 Task: Find connections with filter location Ārba Minch' with filter topic #jobinterviewswith filter profile language German with filter current company Epsilon India with filter school Bhashyam College of Education with filter industry Capital Markets with filter service category DJing with filter keywords title Substitute Teacher
Action: Mouse moved to (182, 254)
Screenshot: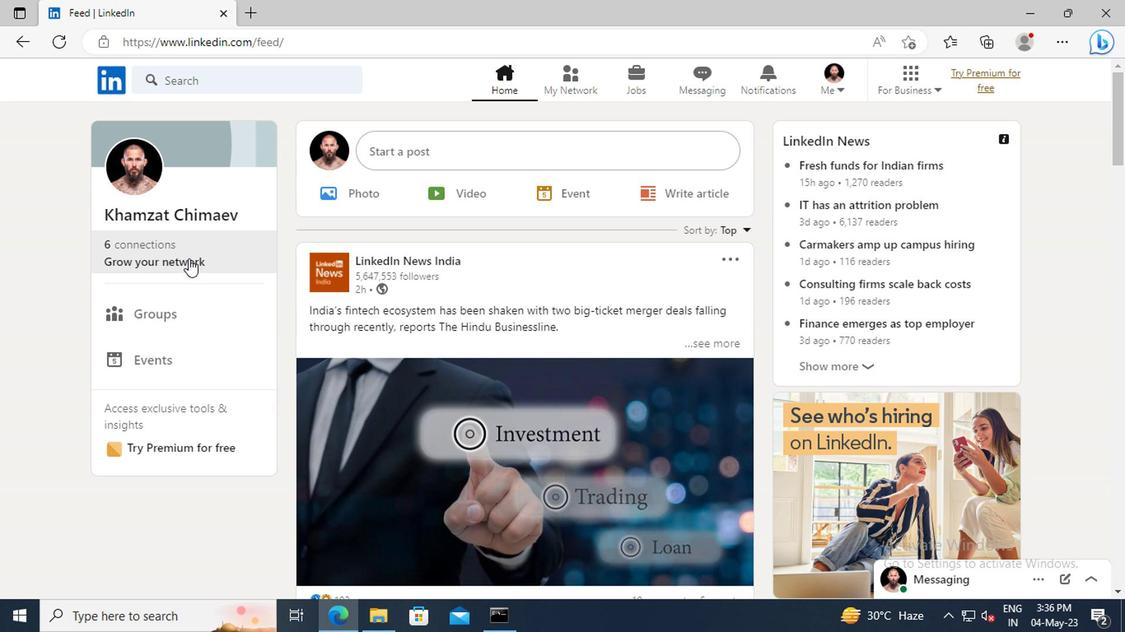 
Action: Mouse pressed left at (182, 254)
Screenshot: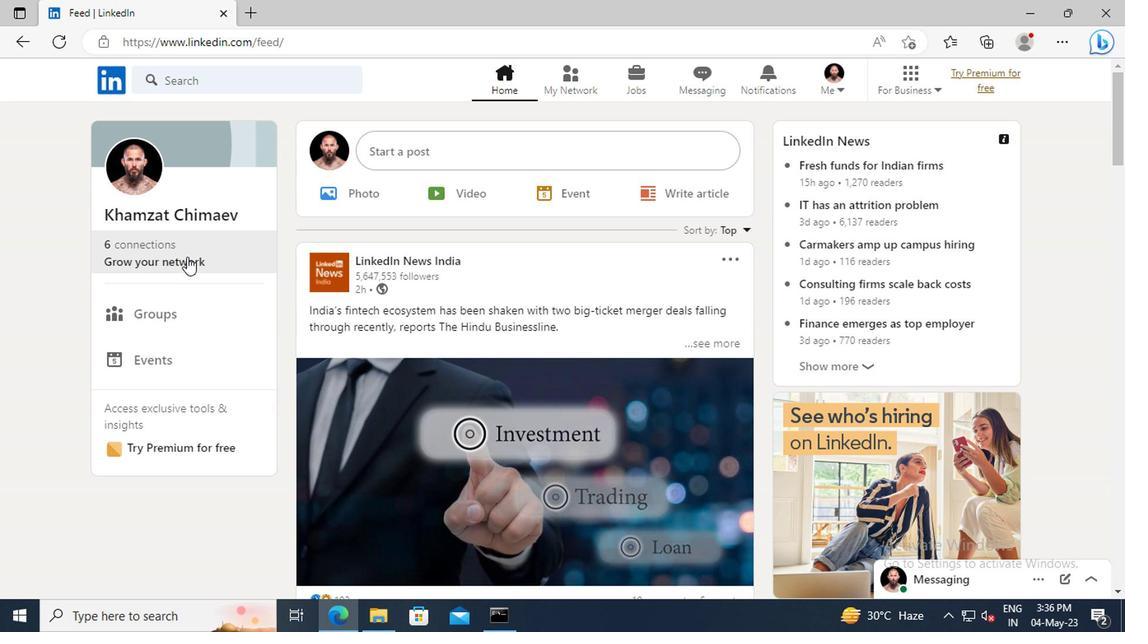 
Action: Mouse moved to (175, 174)
Screenshot: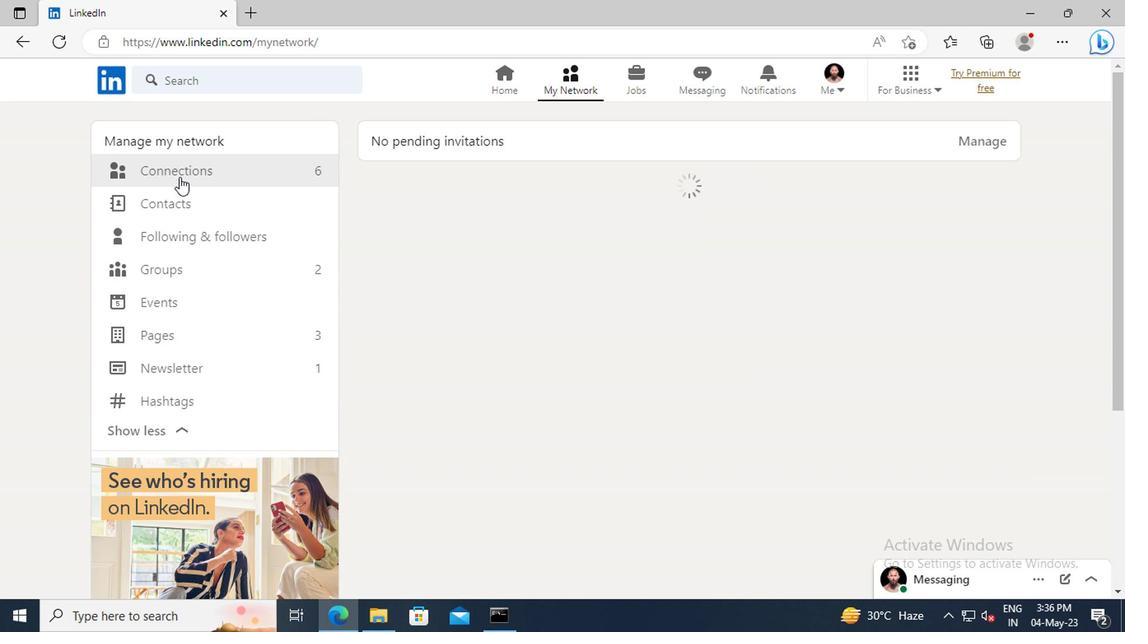 
Action: Mouse pressed left at (175, 174)
Screenshot: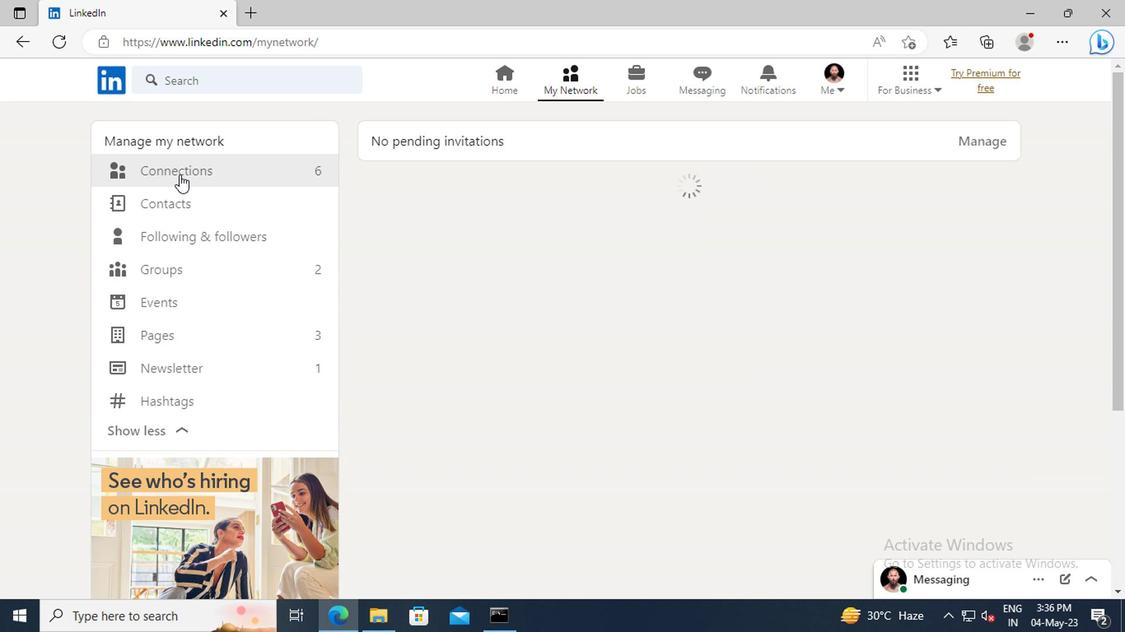 
Action: Mouse moved to (658, 180)
Screenshot: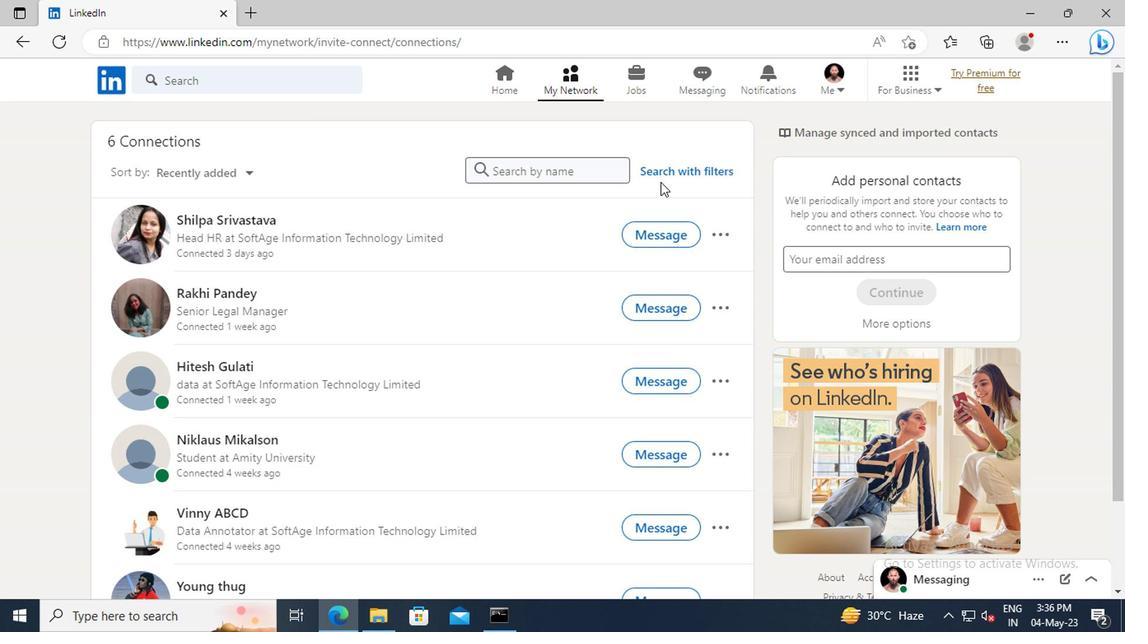 
Action: Mouse pressed left at (658, 180)
Screenshot: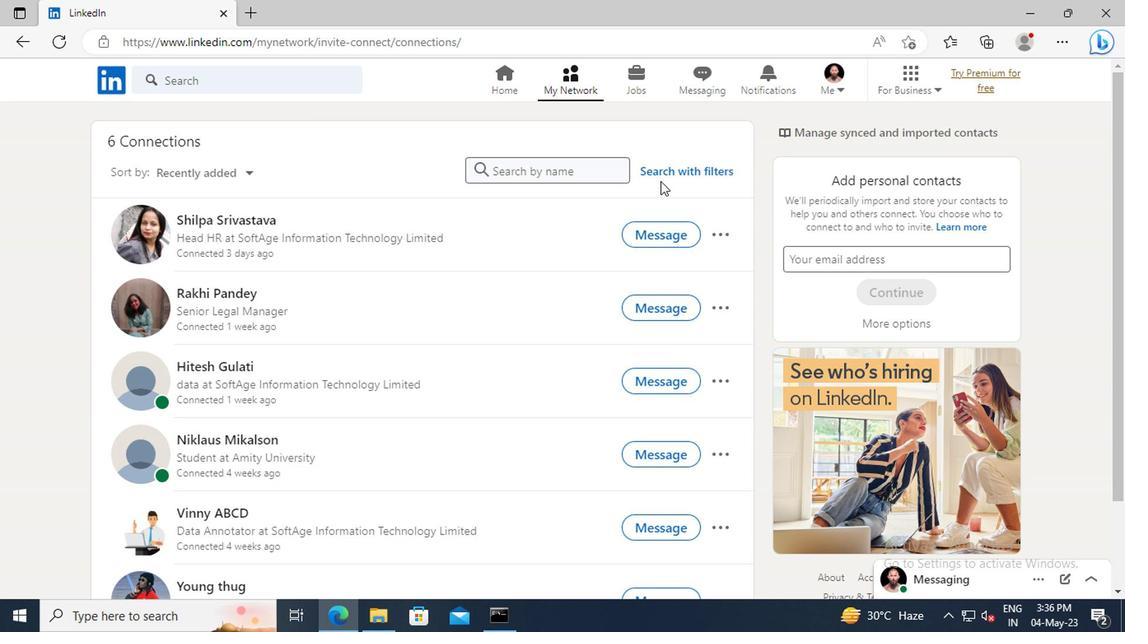
Action: Mouse moved to (624, 133)
Screenshot: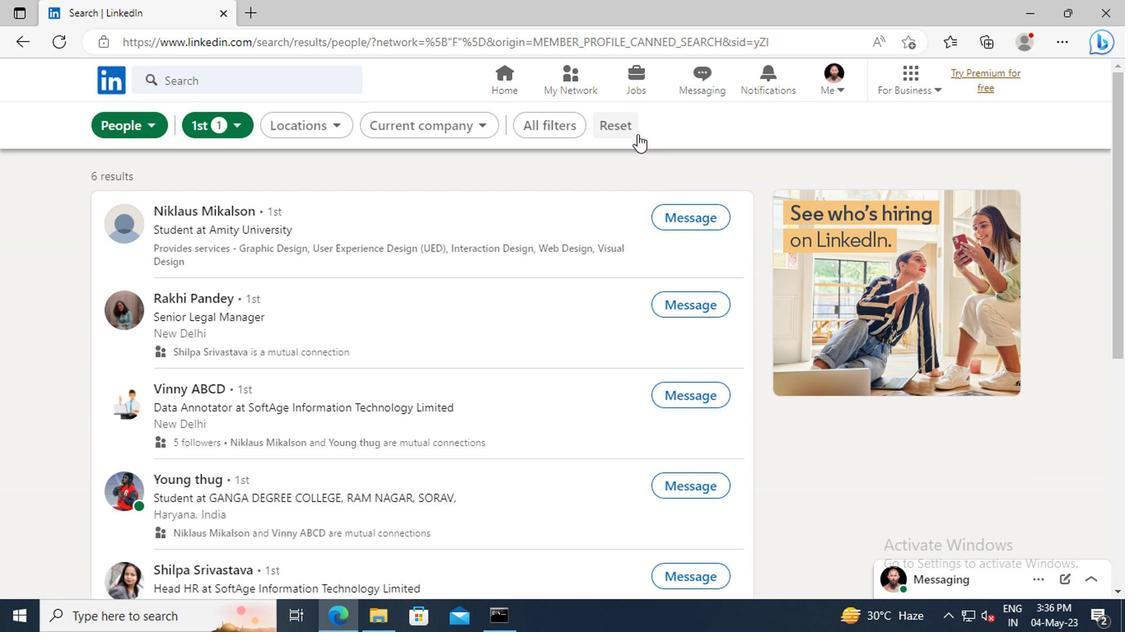 
Action: Mouse pressed left at (624, 133)
Screenshot: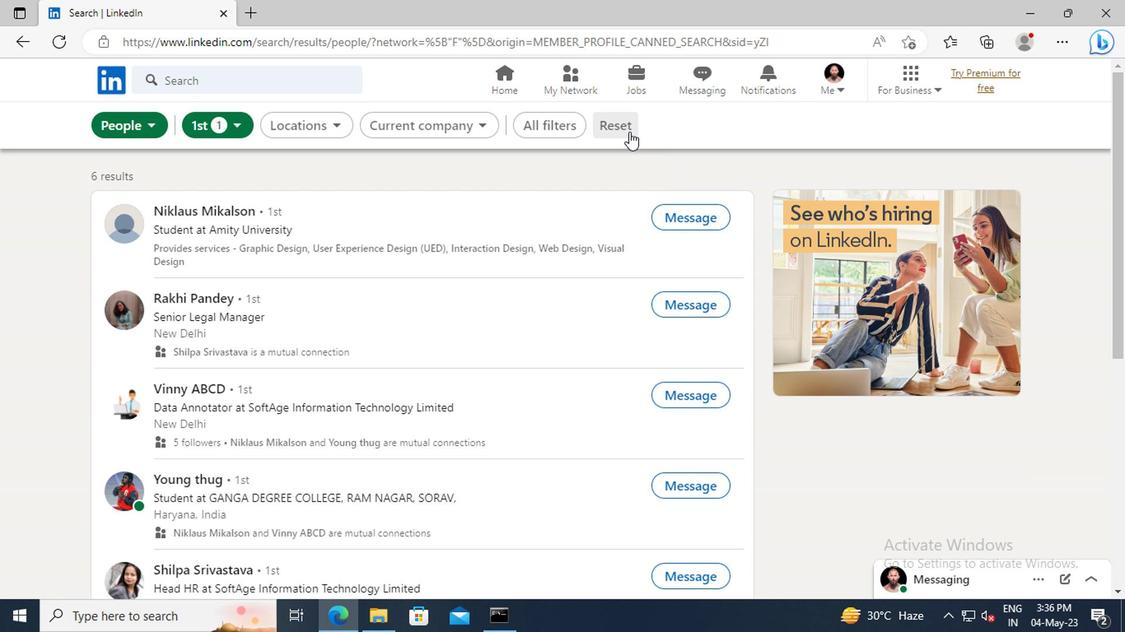 
Action: Mouse moved to (599, 132)
Screenshot: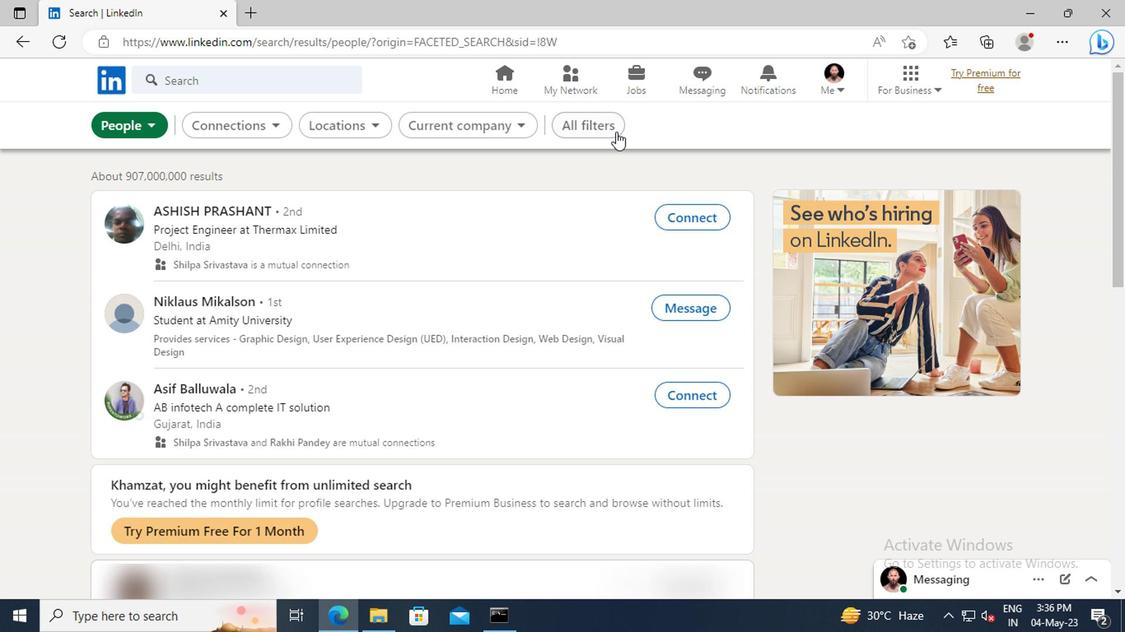 
Action: Mouse pressed left at (599, 132)
Screenshot: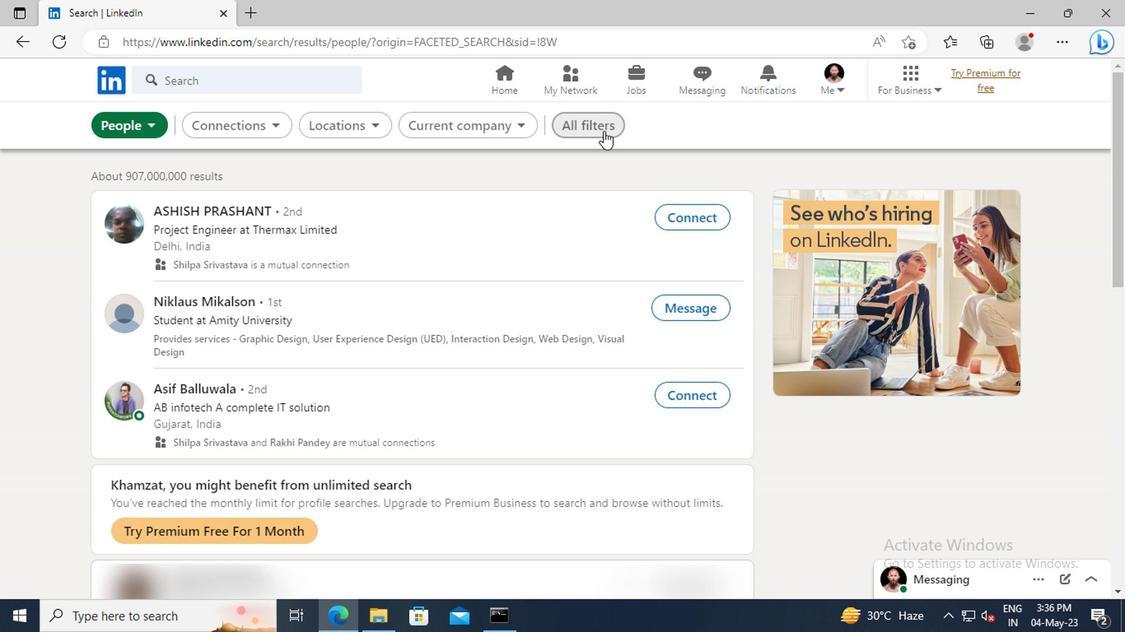
Action: Mouse moved to (883, 328)
Screenshot: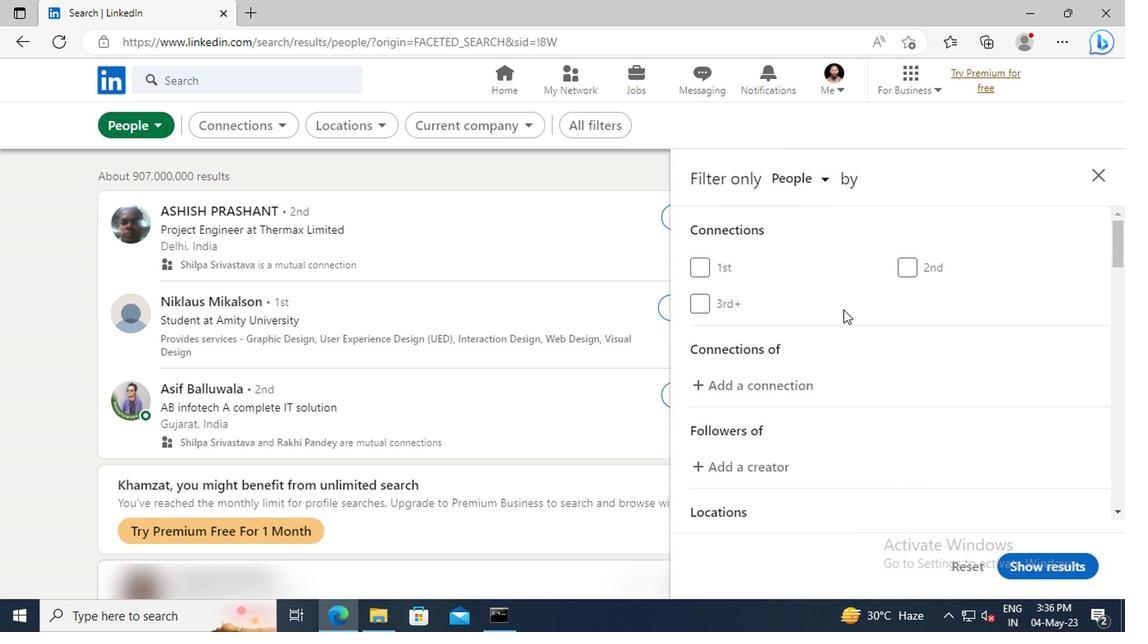 
Action: Mouse scrolled (883, 328) with delta (0, 0)
Screenshot: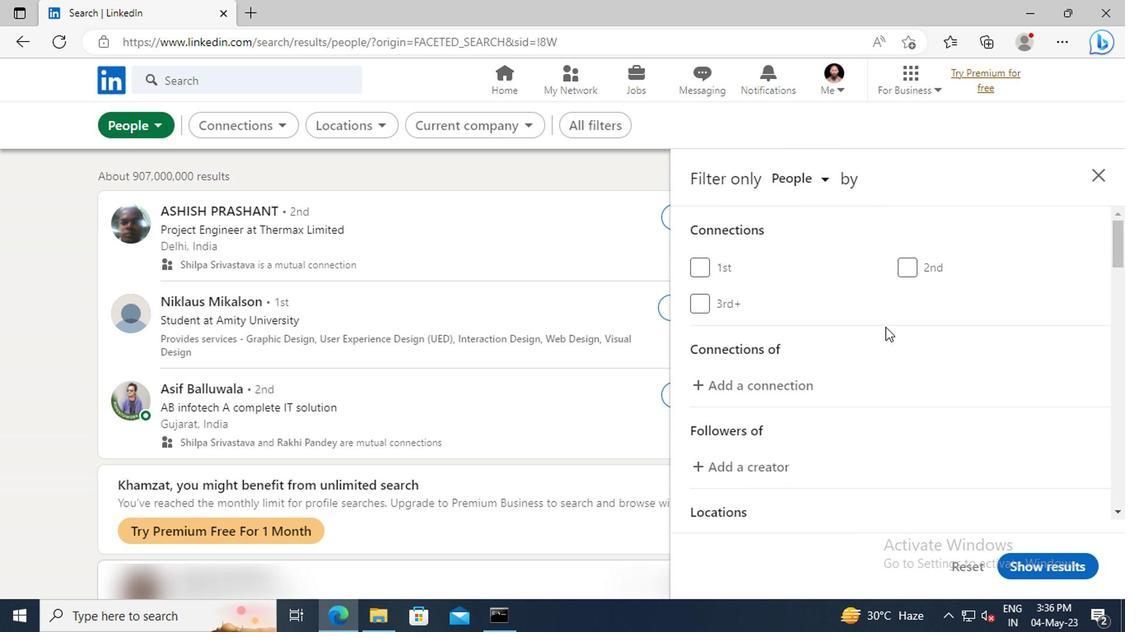
Action: Mouse scrolled (883, 328) with delta (0, 0)
Screenshot: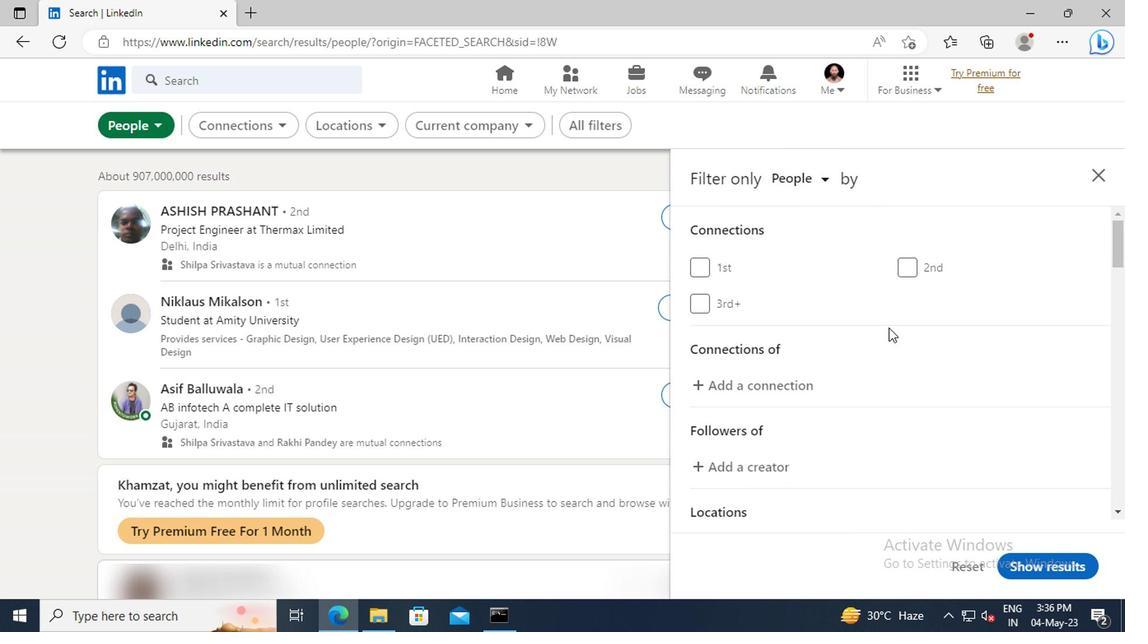 
Action: Mouse scrolled (883, 328) with delta (0, 0)
Screenshot: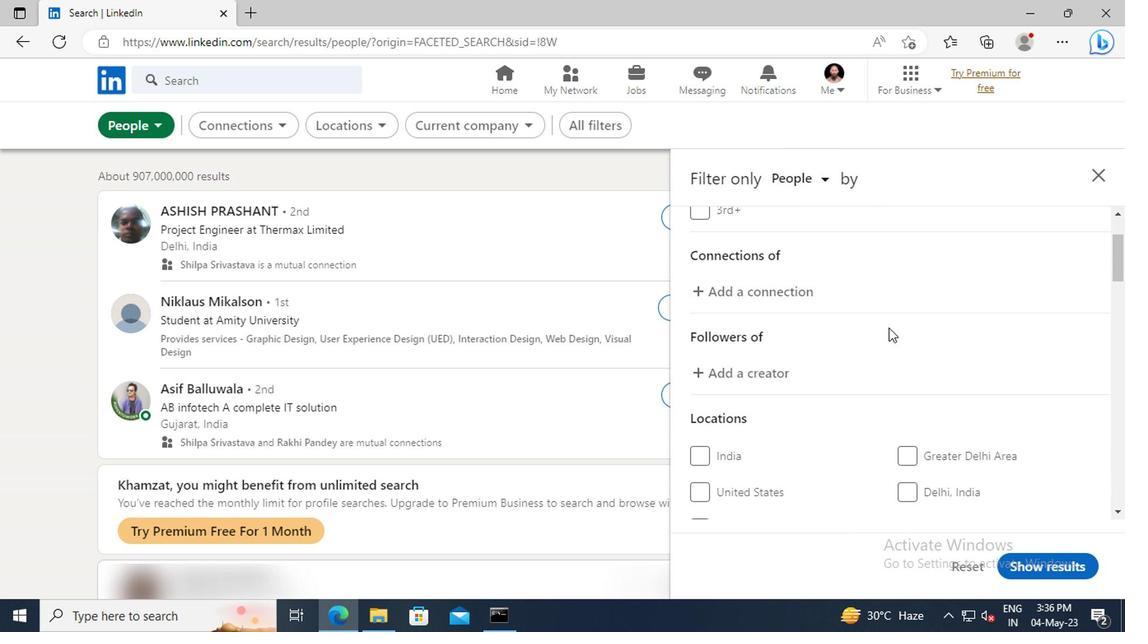 
Action: Mouse scrolled (883, 328) with delta (0, 0)
Screenshot: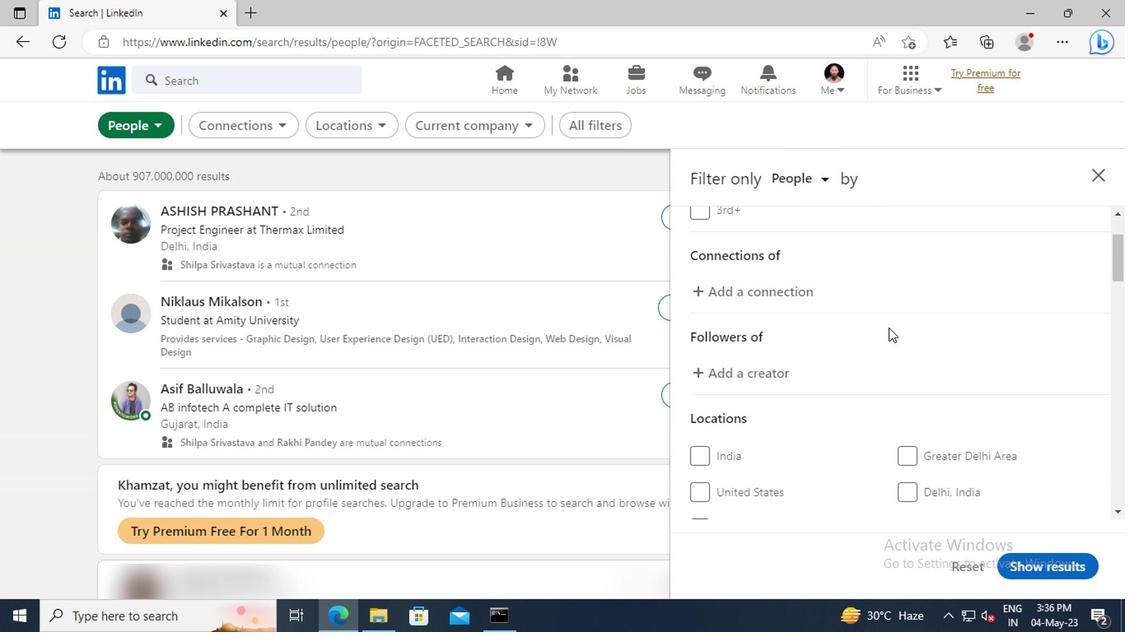 
Action: Mouse scrolled (883, 328) with delta (0, 0)
Screenshot: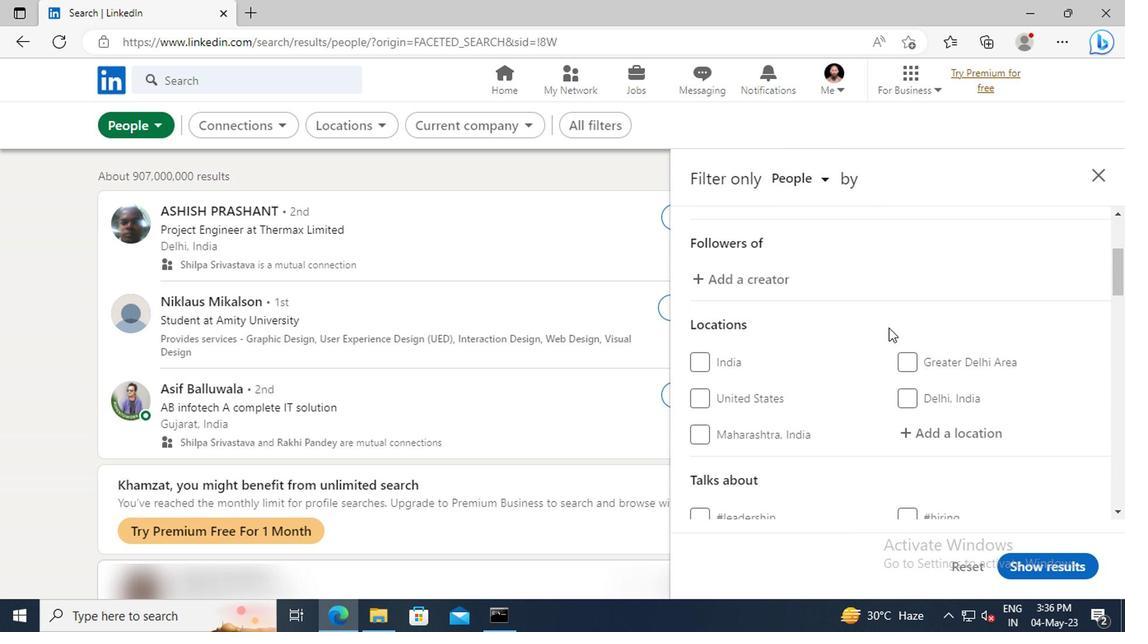 
Action: Mouse moved to (910, 387)
Screenshot: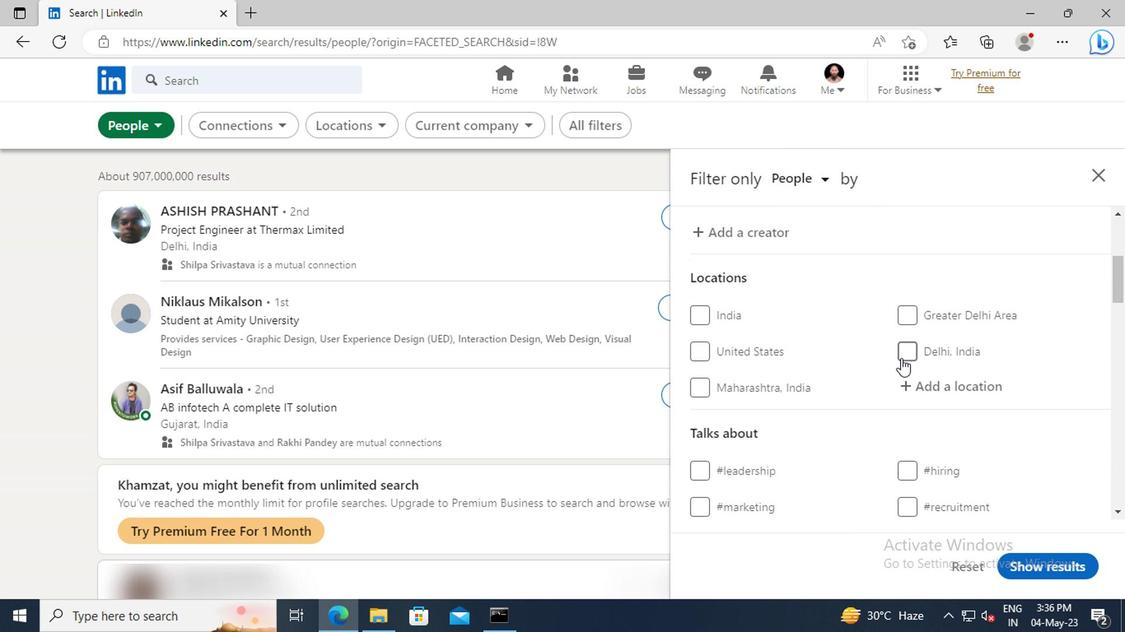 
Action: Mouse pressed left at (910, 387)
Screenshot: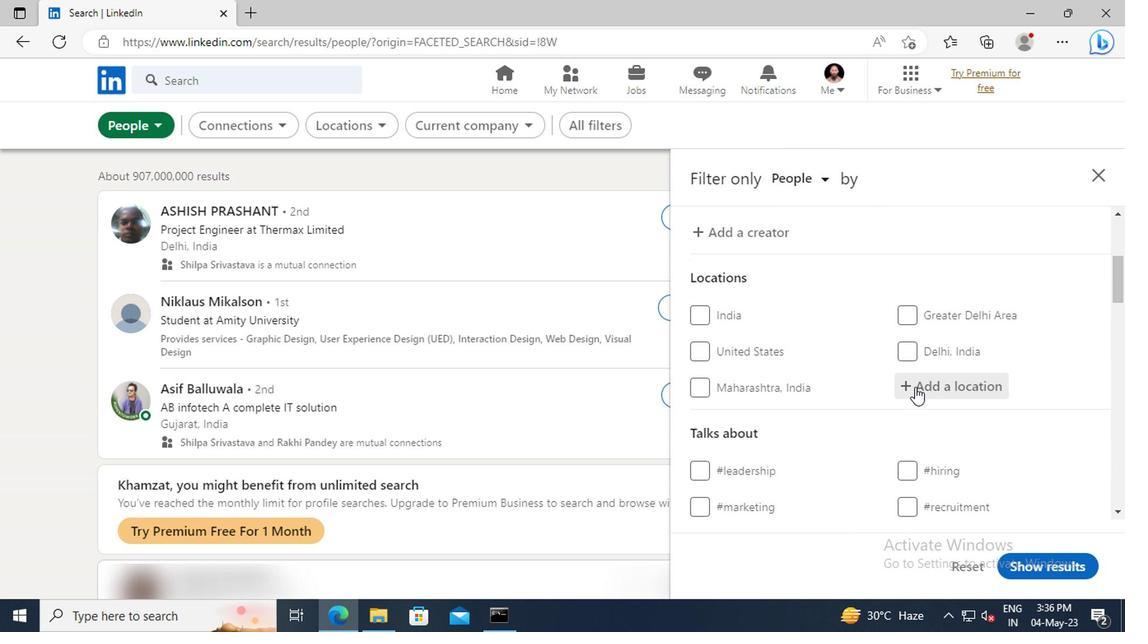 
Action: Mouse moved to (910, 389)
Screenshot: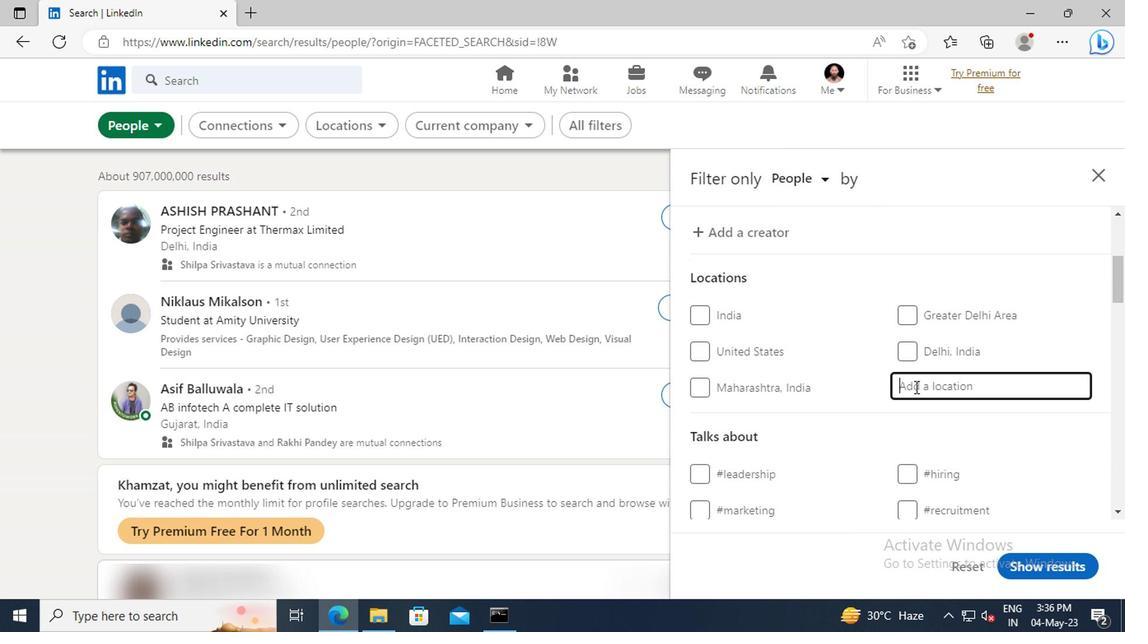 
Action: Key pressed <Key.shift>ARB
Screenshot: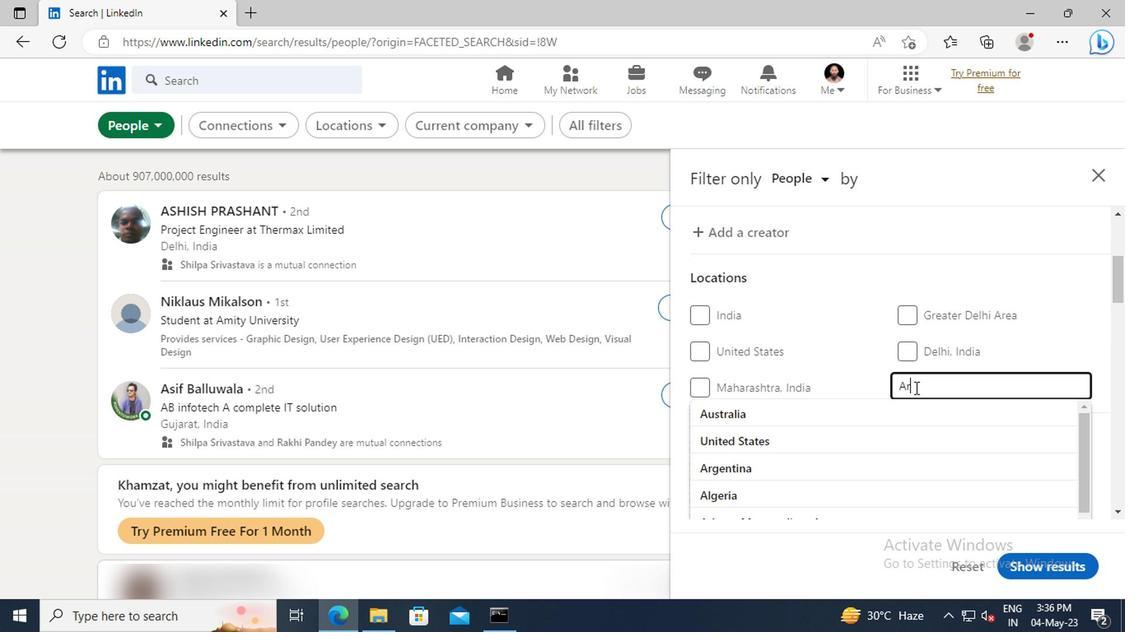 
Action: Mouse moved to (910, 389)
Screenshot: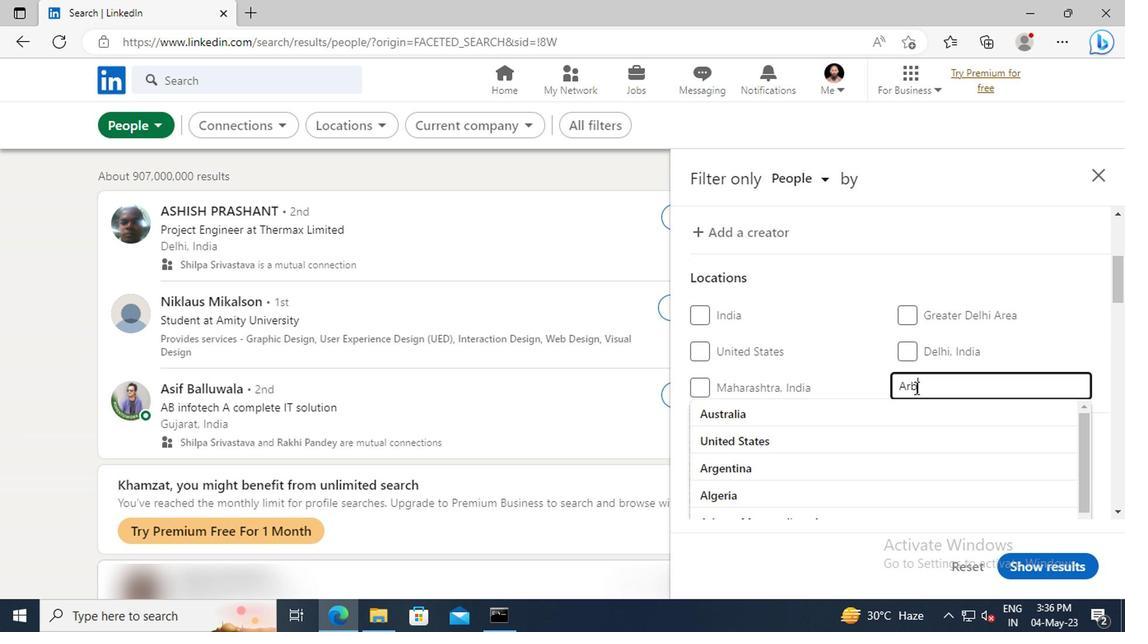 
Action: Key pressed A<Key.space><Key.shift>MINCH<Key.enter>
Screenshot: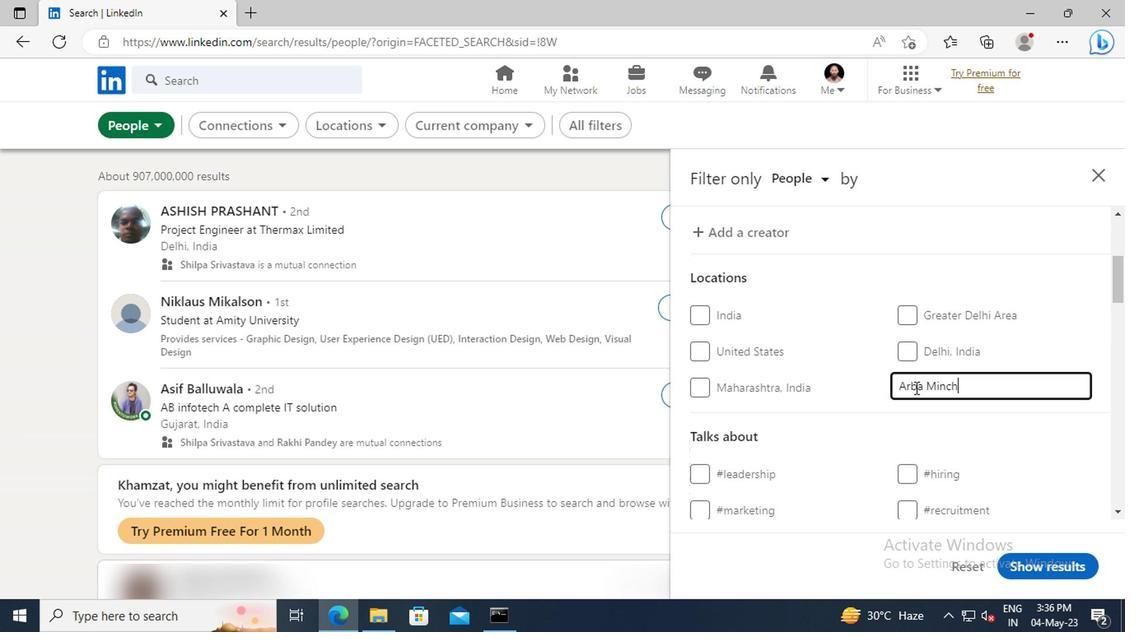 
Action: Mouse moved to (908, 392)
Screenshot: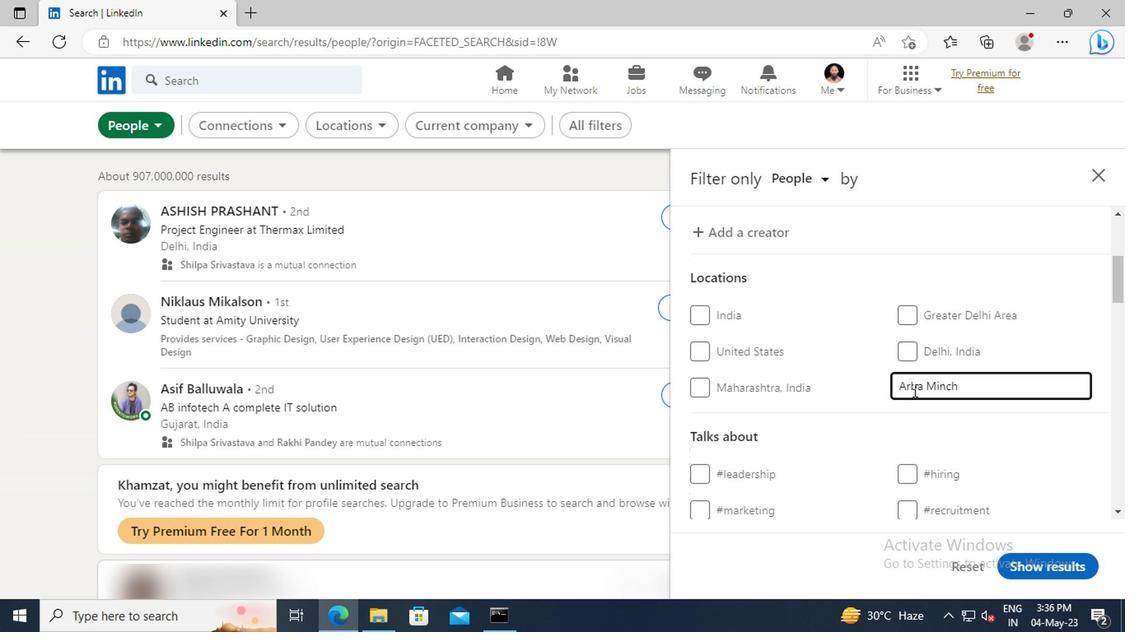 
Action: Mouse scrolled (908, 391) with delta (0, 0)
Screenshot: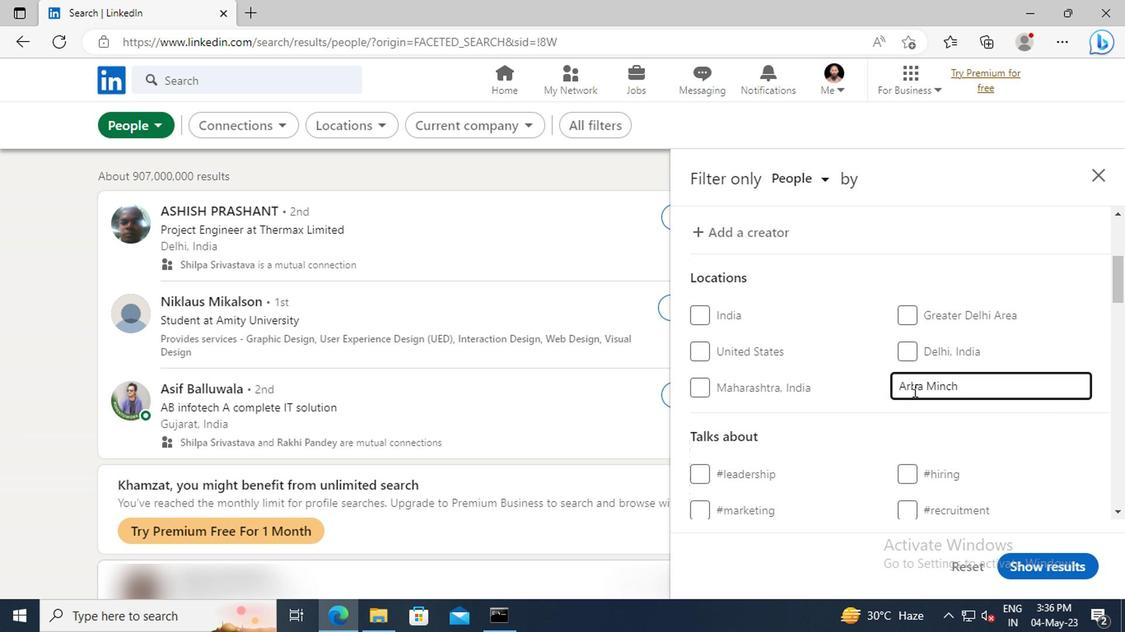 
Action: Mouse scrolled (908, 391) with delta (0, 0)
Screenshot: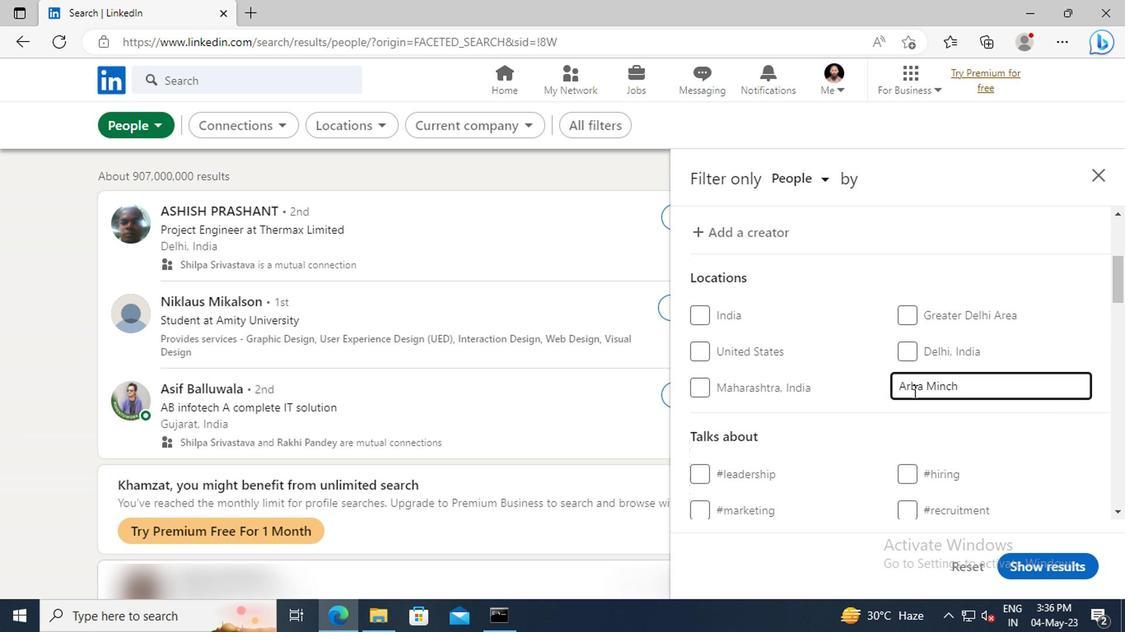 
Action: Mouse scrolled (908, 391) with delta (0, 0)
Screenshot: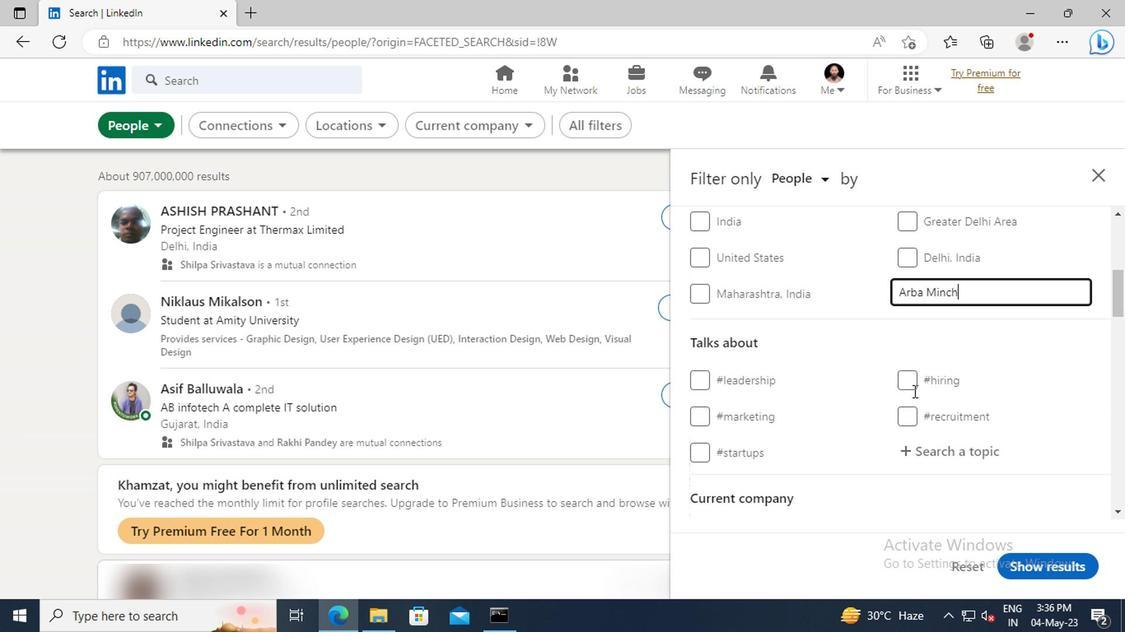 
Action: Mouse moved to (912, 403)
Screenshot: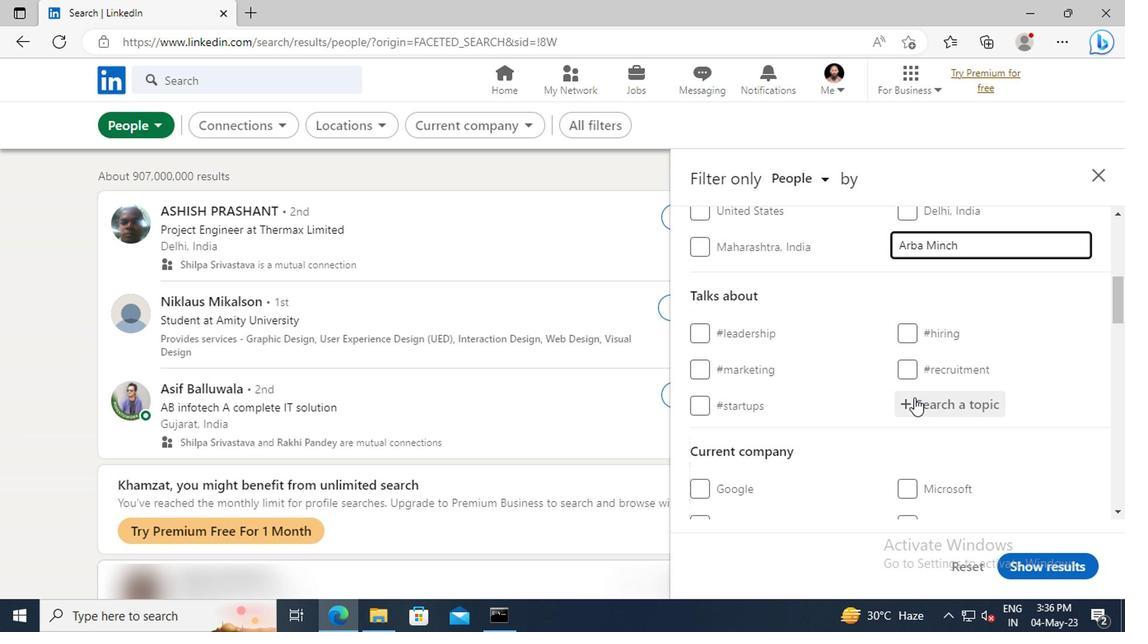 
Action: Mouse pressed left at (912, 403)
Screenshot: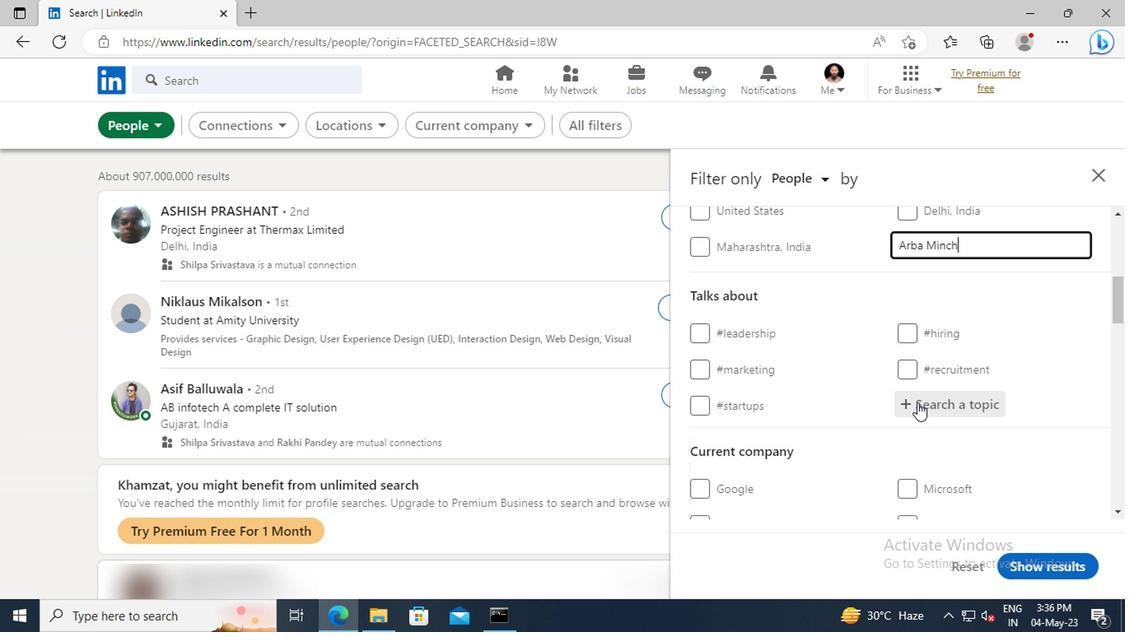 
Action: Key pressed JOBIN
Screenshot: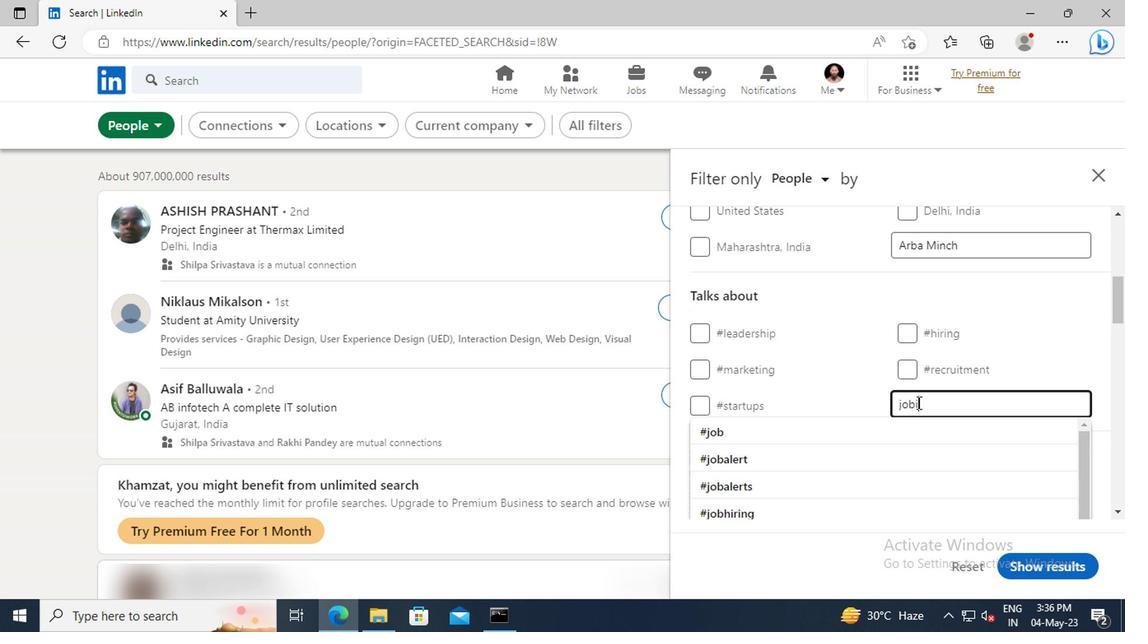 
Action: Mouse moved to (912, 427)
Screenshot: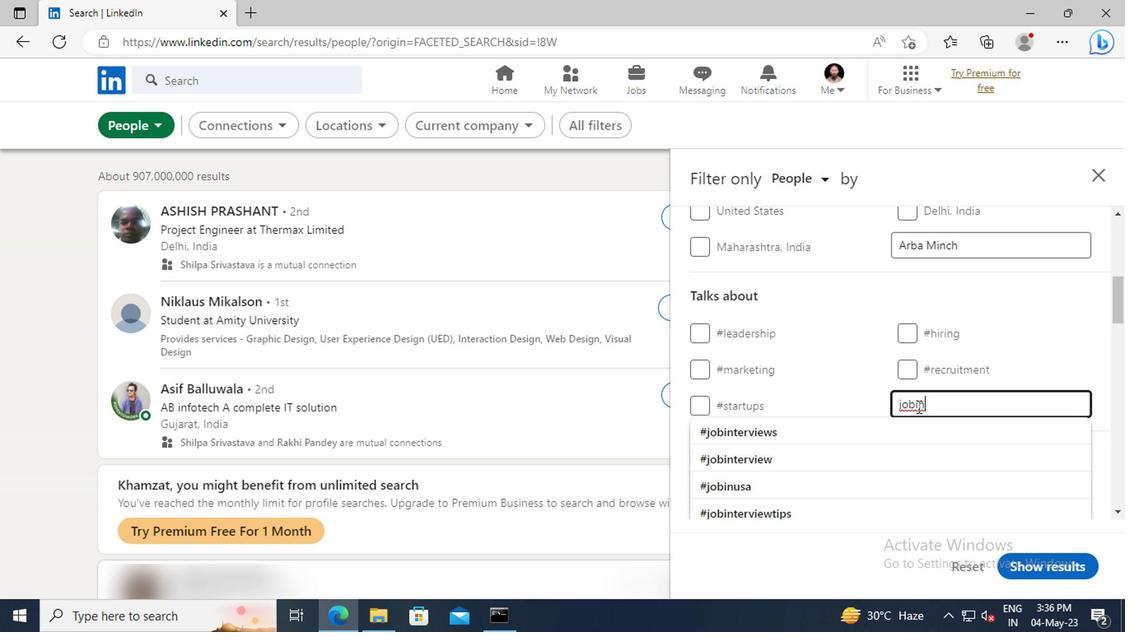 
Action: Mouse pressed left at (912, 427)
Screenshot: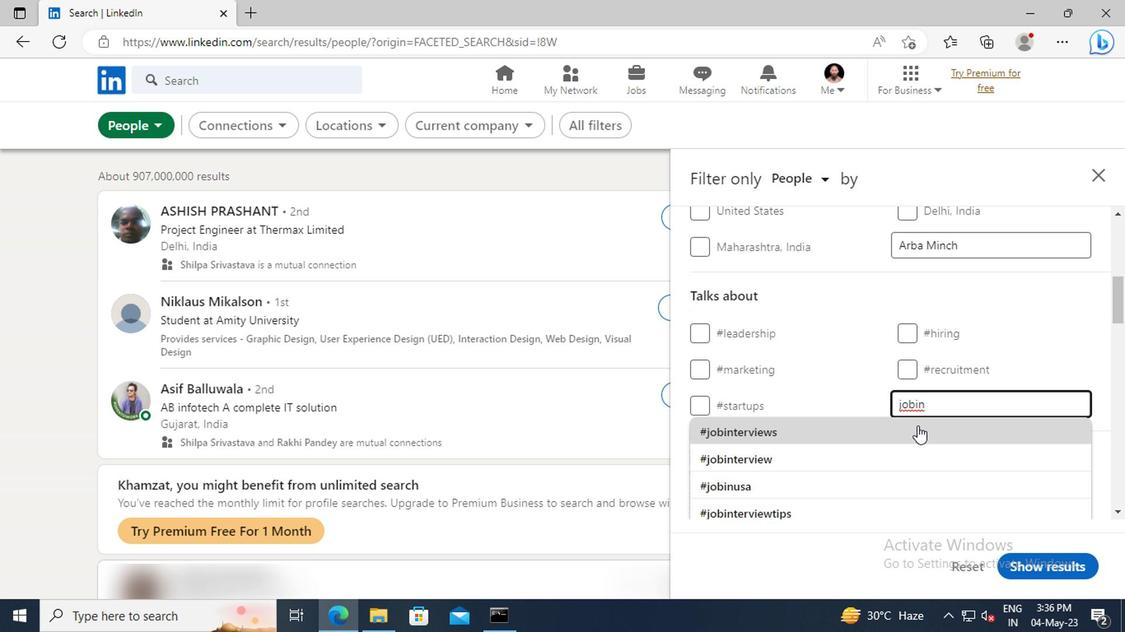 
Action: Mouse scrolled (912, 426) with delta (0, -1)
Screenshot: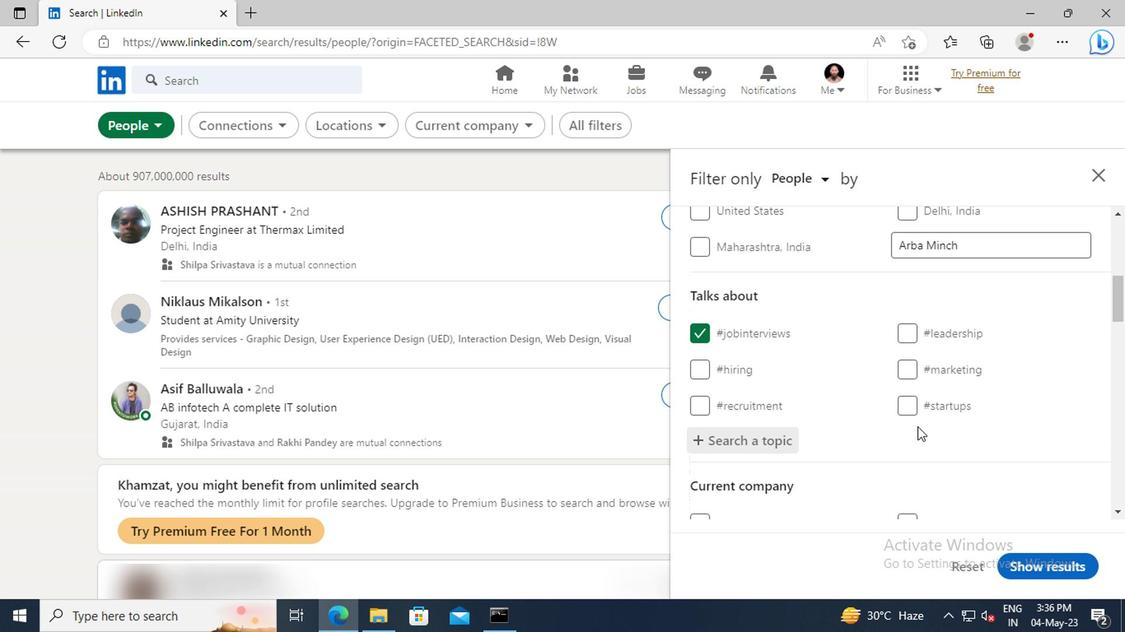 
Action: Mouse scrolled (912, 426) with delta (0, -1)
Screenshot: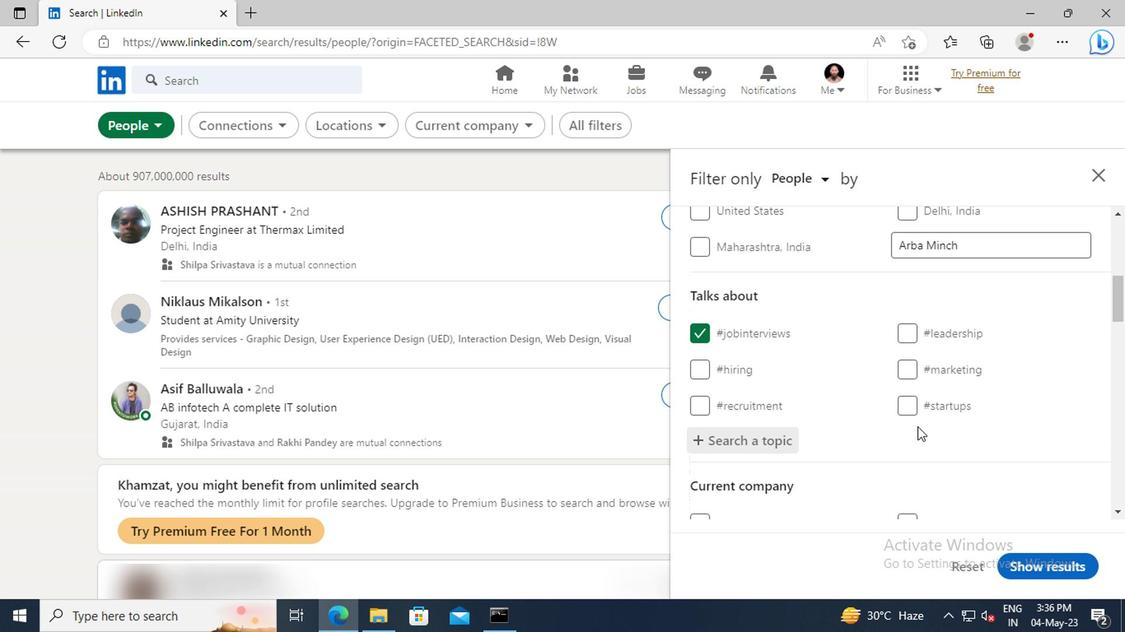 
Action: Mouse scrolled (912, 426) with delta (0, -1)
Screenshot: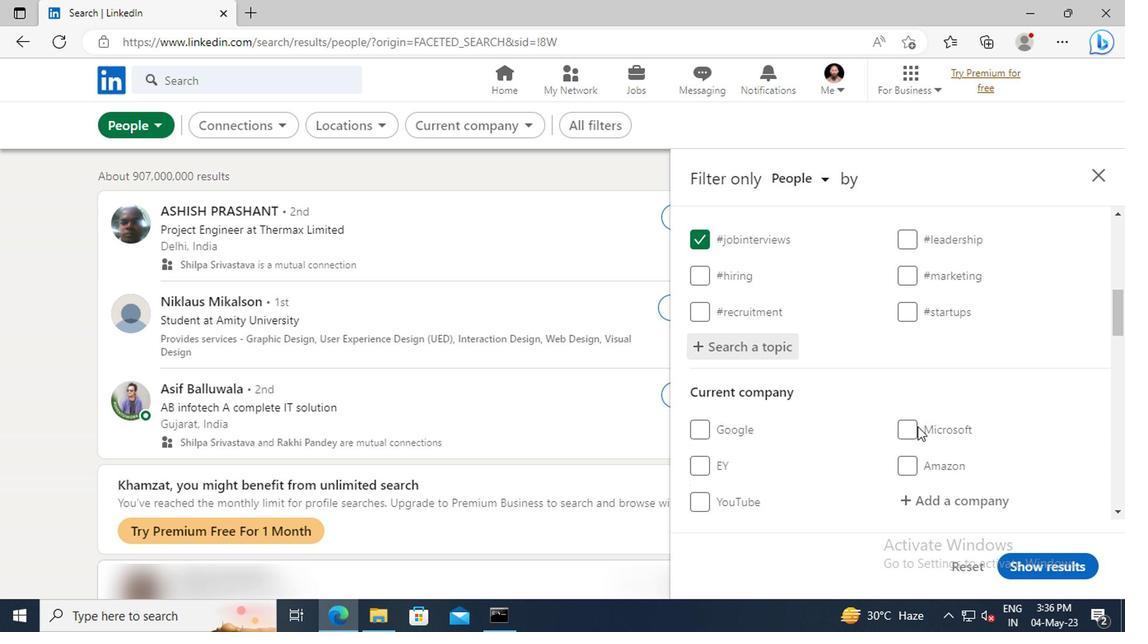 
Action: Mouse scrolled (912, 426) with delta (0, -1)
Screenshot: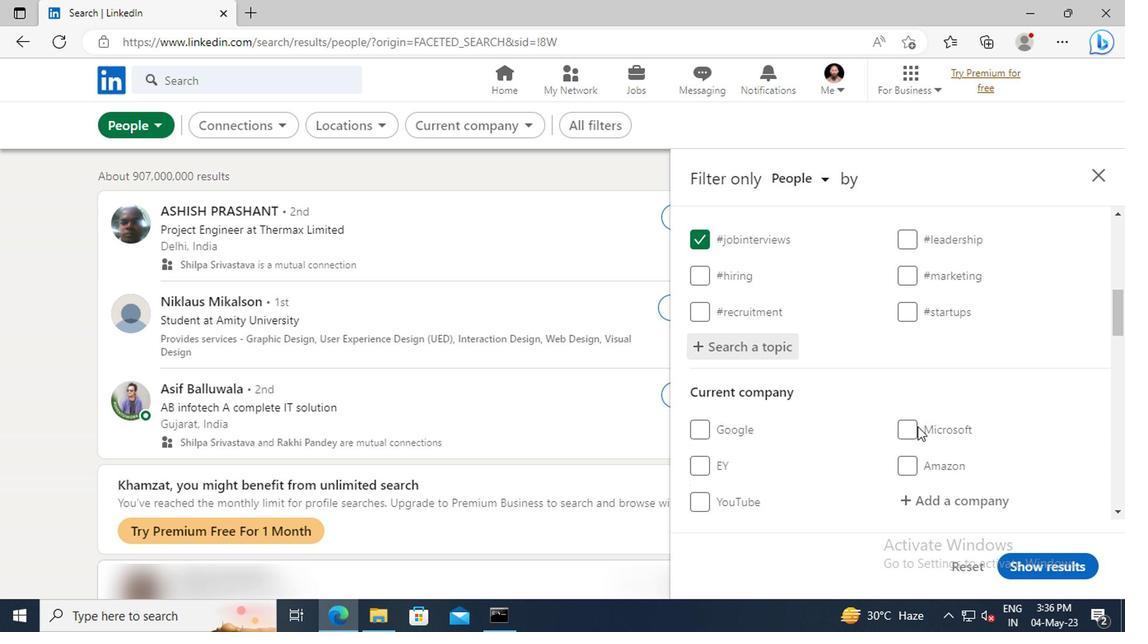 
Action: Mouse scrolled (912, 426) with delta (0, -1)
Screenshot: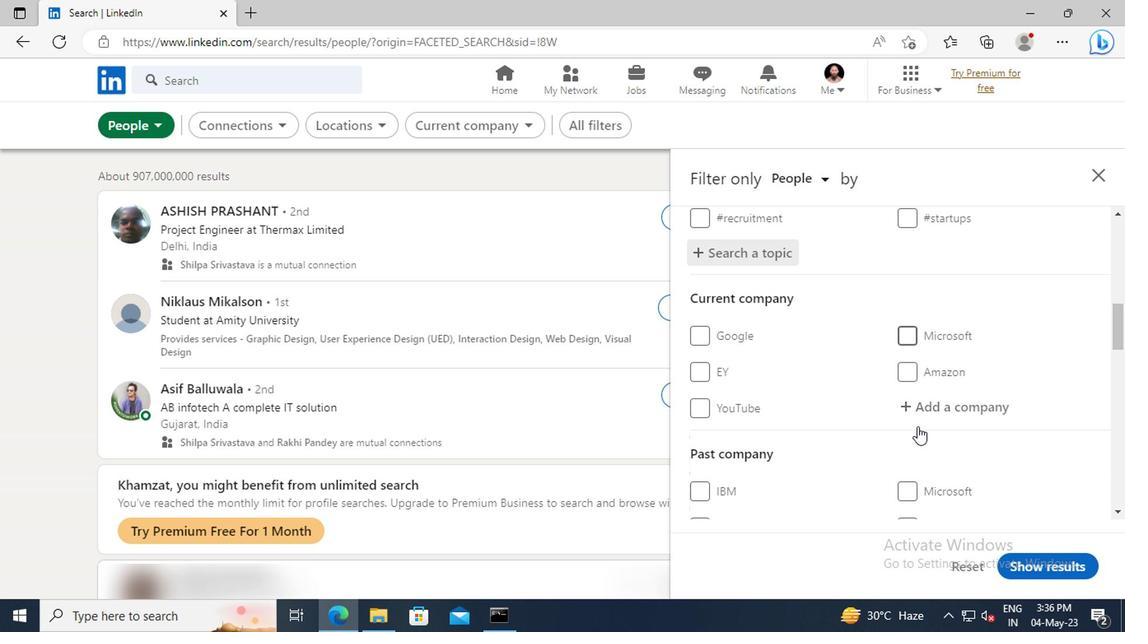 
Action: Mouse scrolled (912, 426) with delta (0, -1)
Screenshot: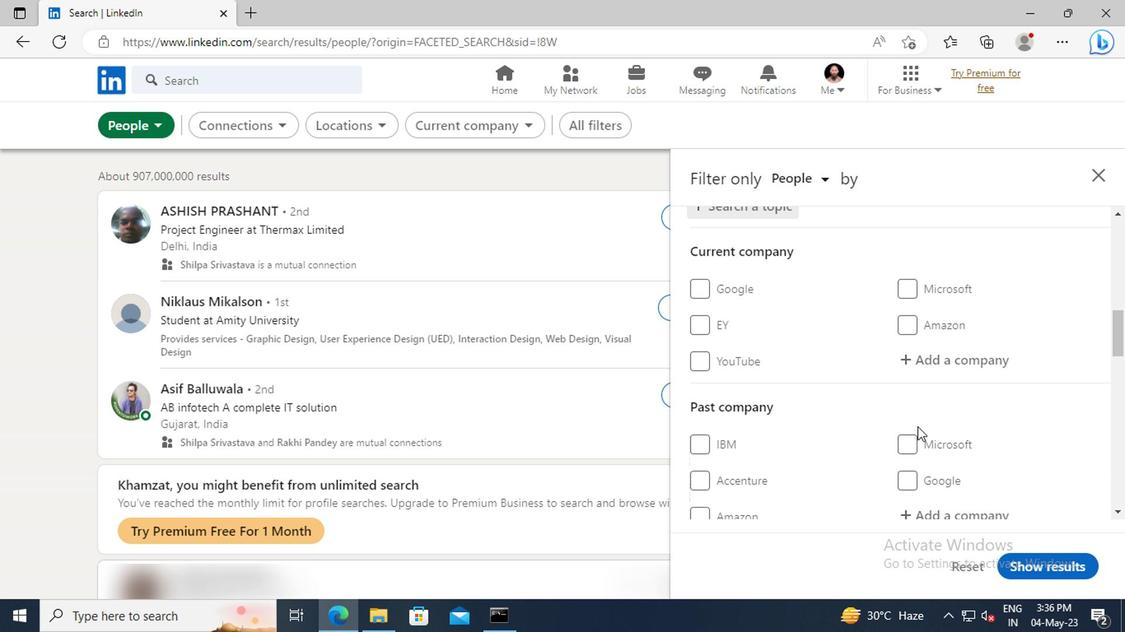 
Action: Mouse scrolled (912, 426) with delta (0, -1)
Screenshot: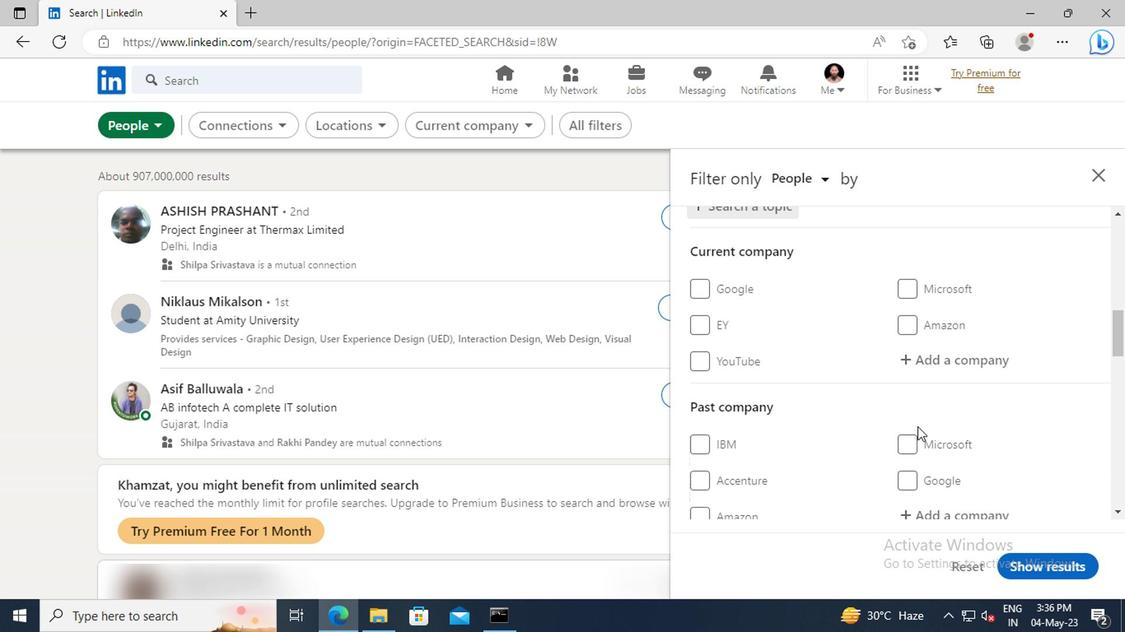 
Action: Mouse scrolled (912, 426) with delta (0, -1)
Screenshot: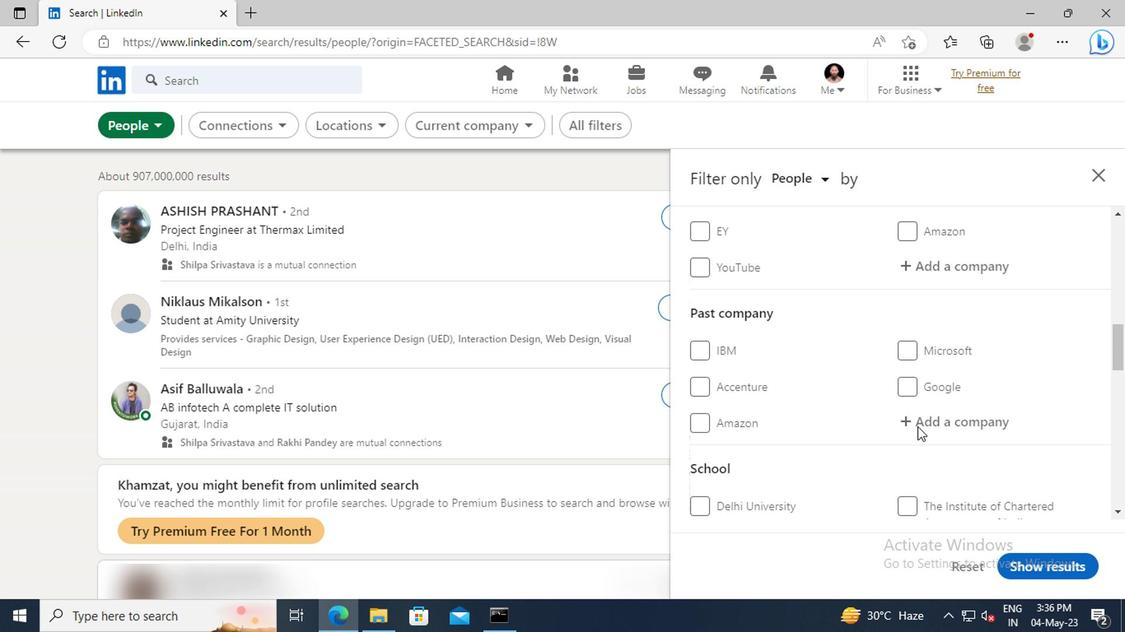 
Action: Mouse scrolled (912, 426) with delta (0, -1)
Screenshot: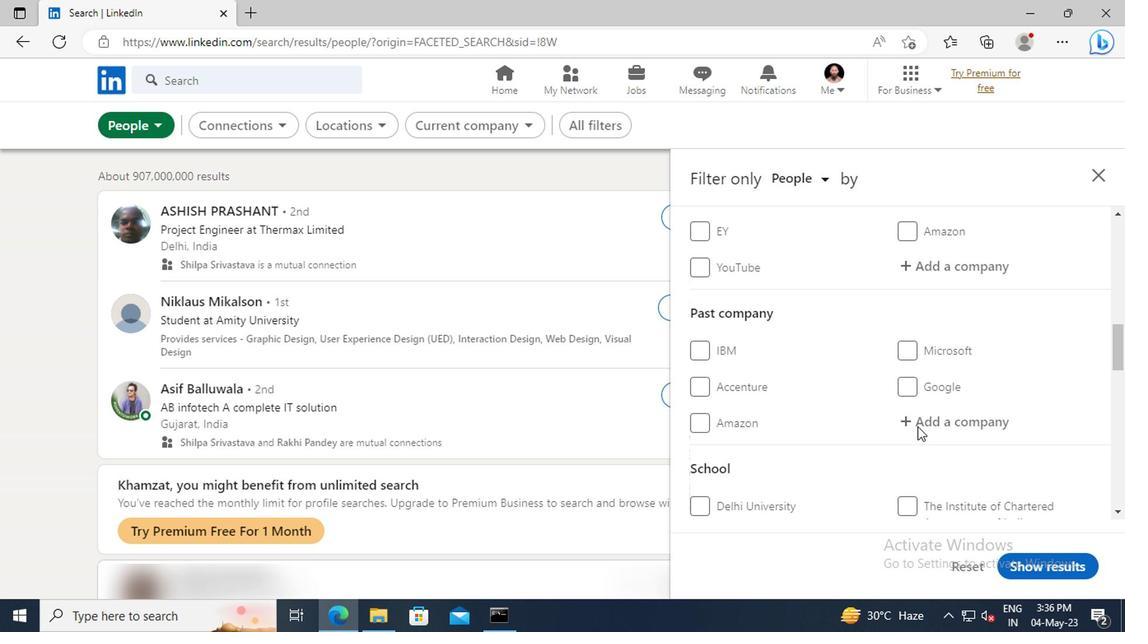 
Action: Mouse scrolled (912, 426) with delta (0, -1)
Screenshot: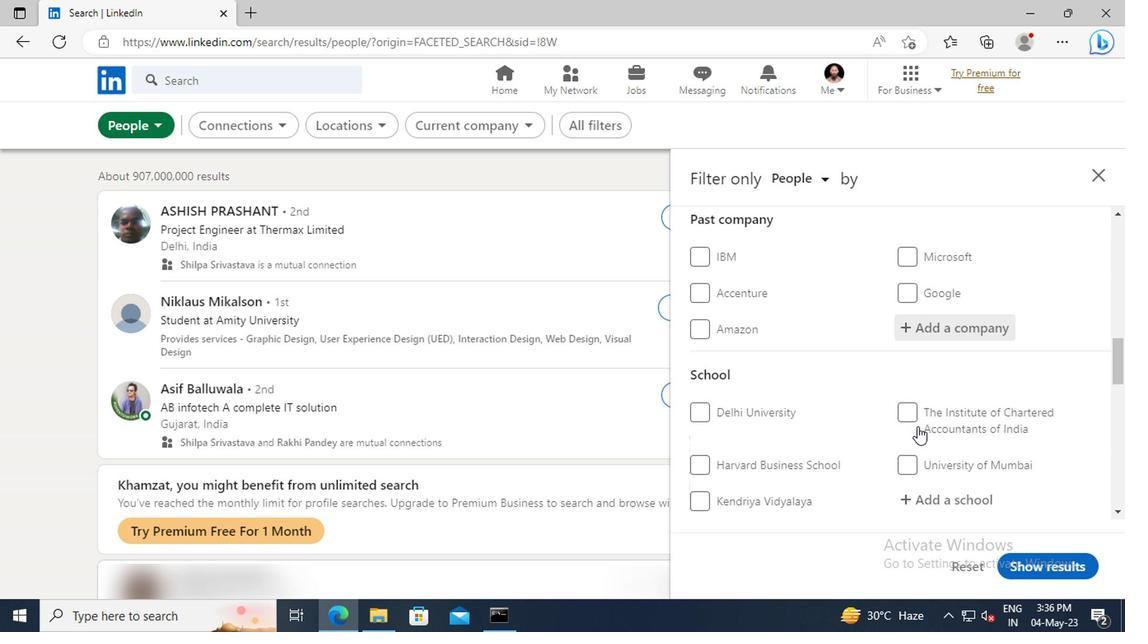 
Action: Mouse scrolled (912, 426) with delta (0, -1)
Screenshot: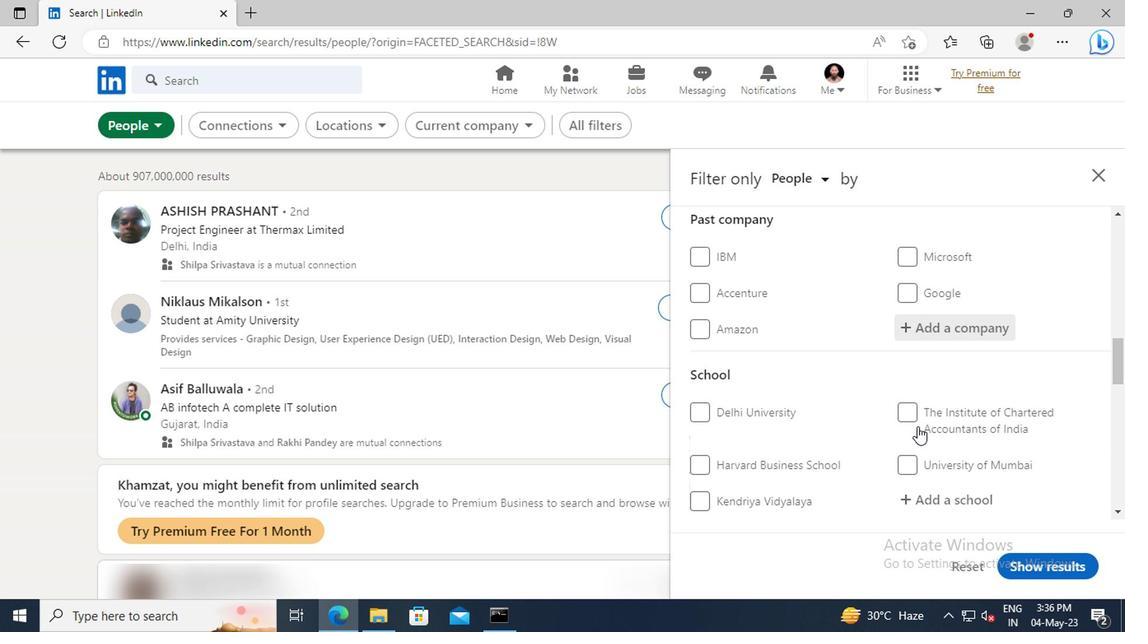 
Action: Mouse scrolled (912, 426) with delta (0, -1)
Screenshot: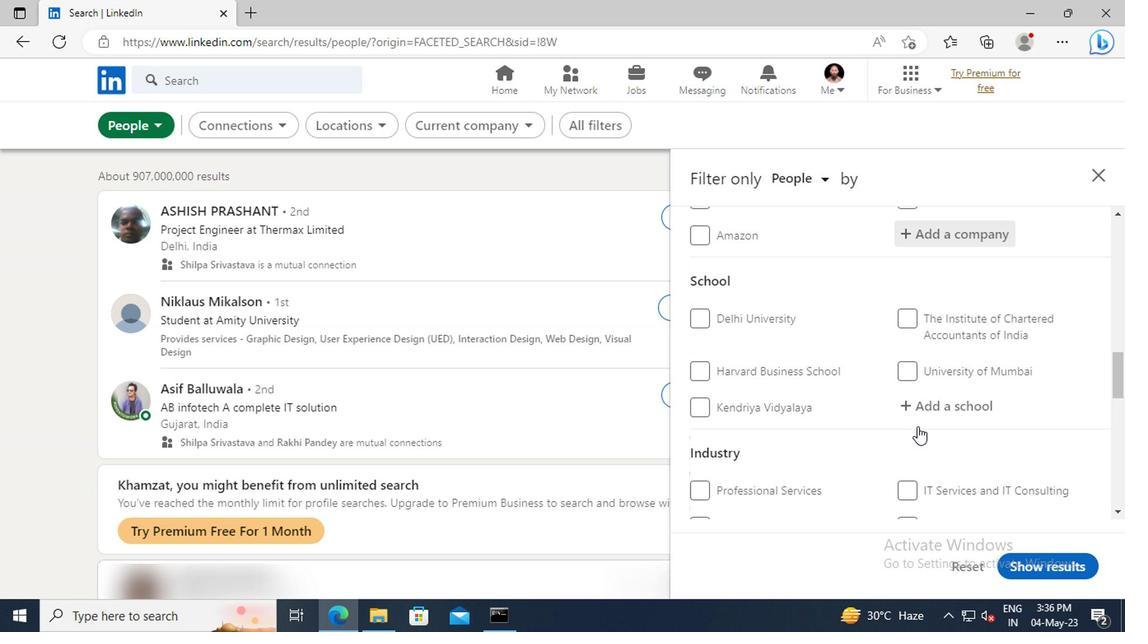 
Action: Mouse scrolled (912, 426) with delta (0, -1)
Screenshot: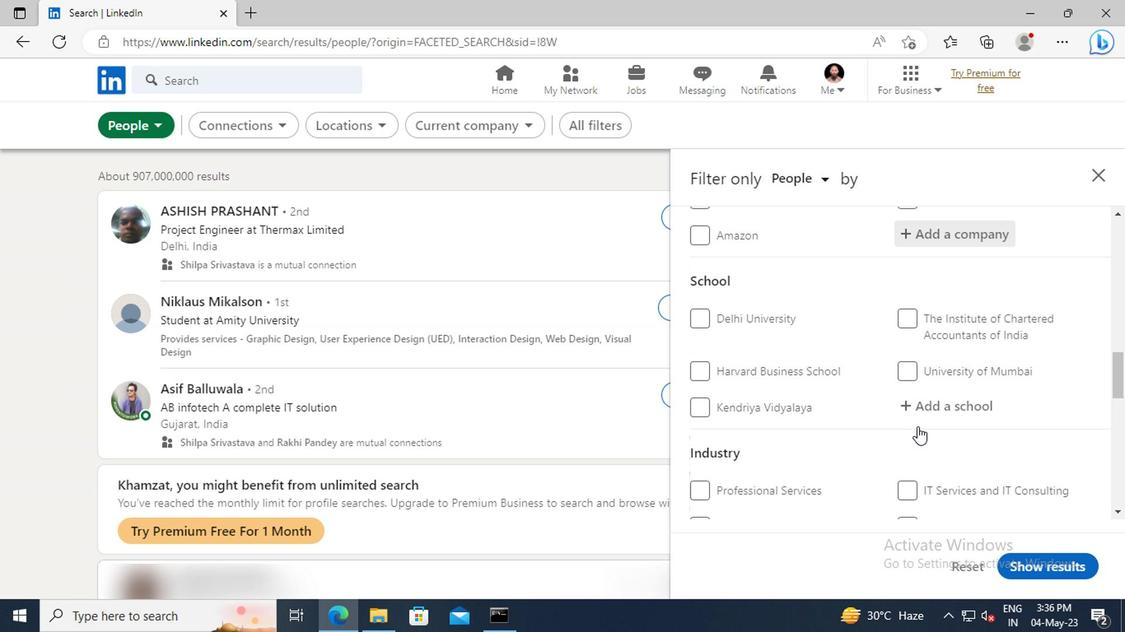 
Action: Mouse scrolled (912, 426) with delta (0, -1)
Screenshot: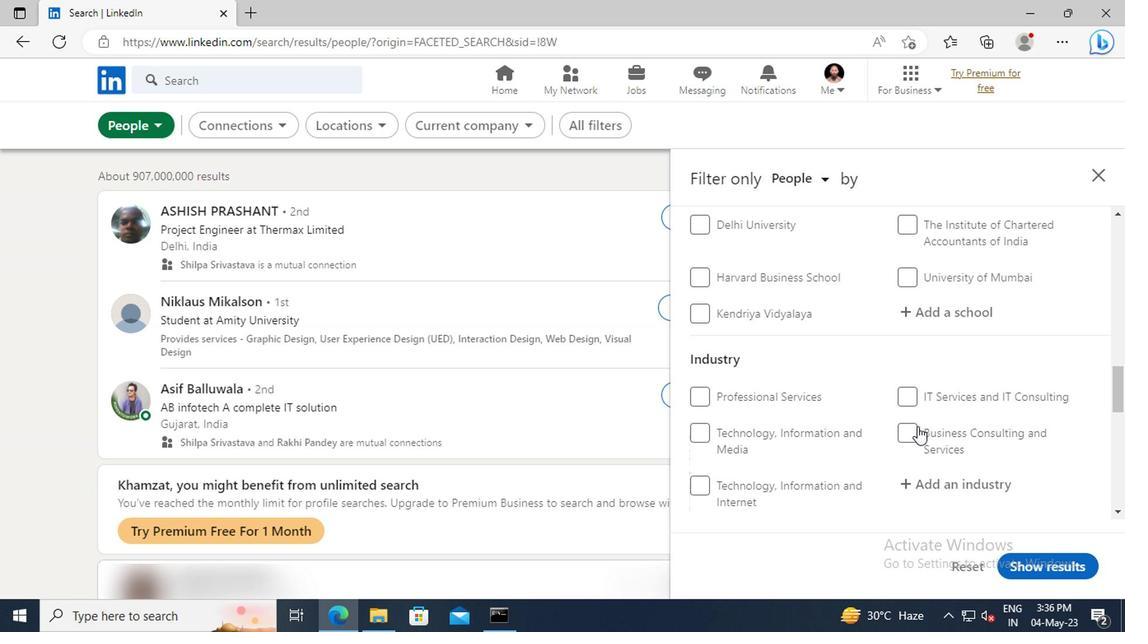
Action: Mouse scrolled (912, 426) with delta (0, -1)
Screenshot: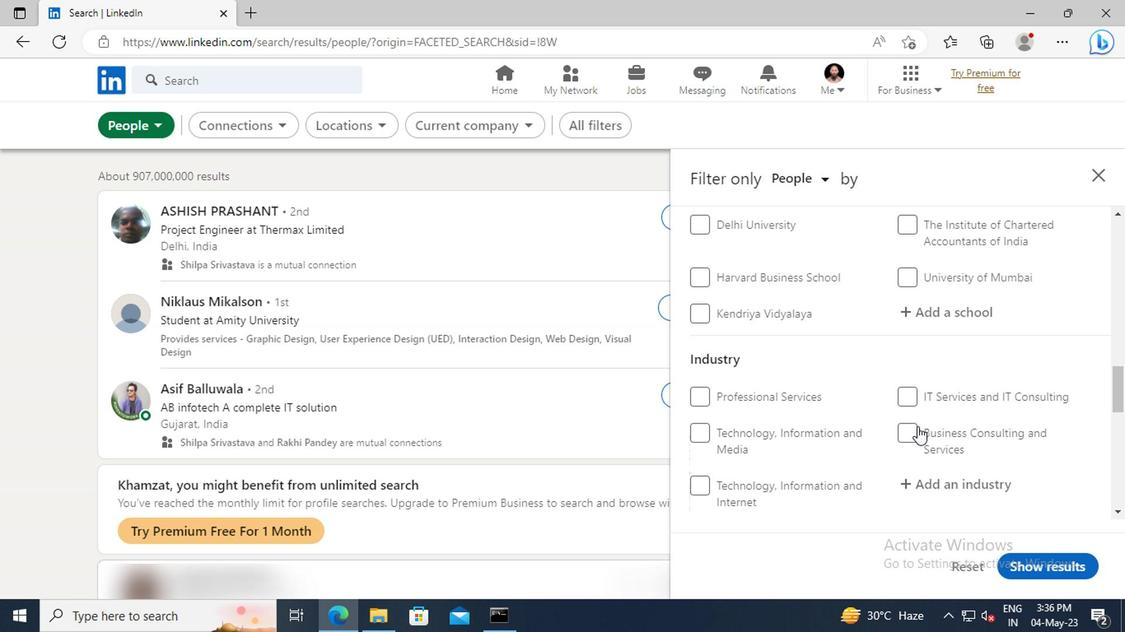 
Action: Mouse scrolled (912, 426) with delta (0, -1)
Screenshot: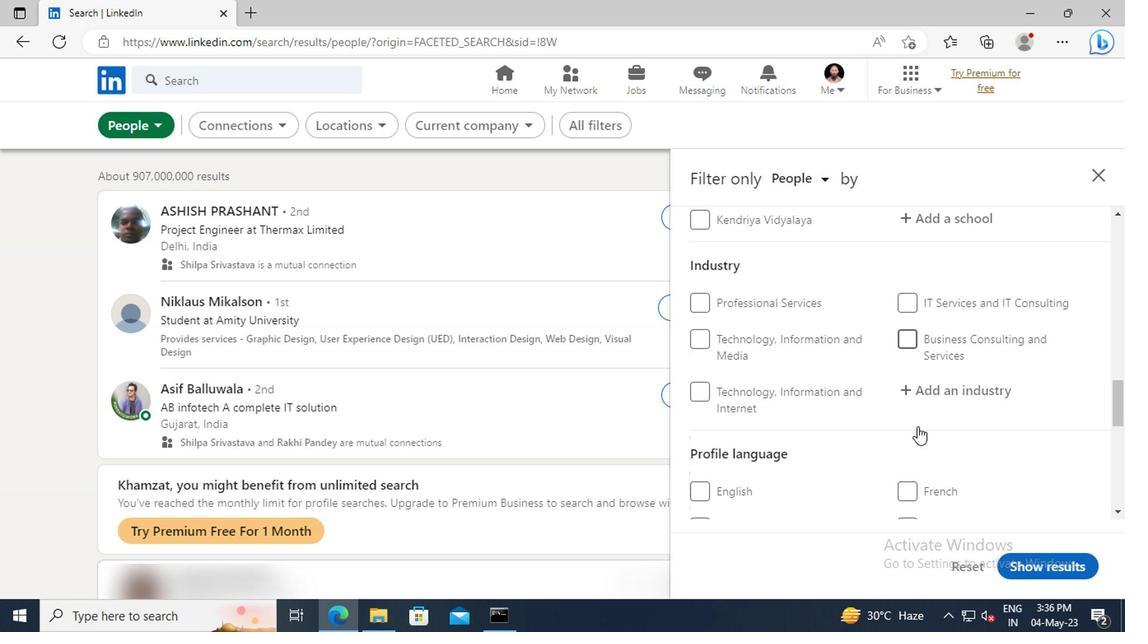 
Action: Mouse scrolled (912, 426) with delta (0, -1)
Screenshot: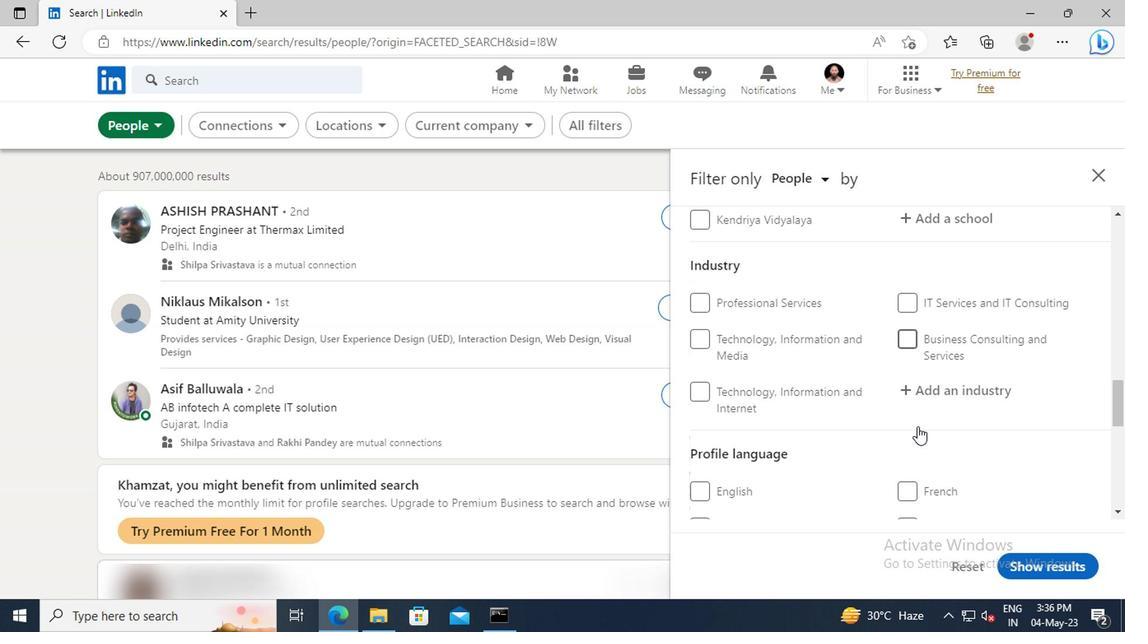 
Action: Mouse moved to (694, 471)
Screenshot: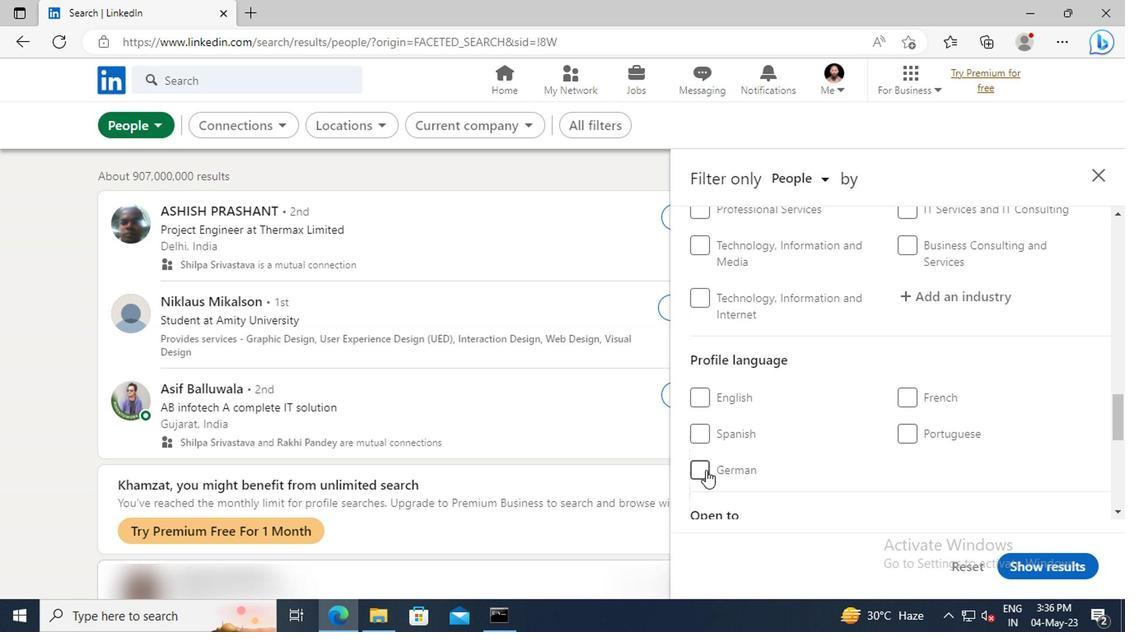 
Action: Mouse pressed left at (694, 471)
Screenshot: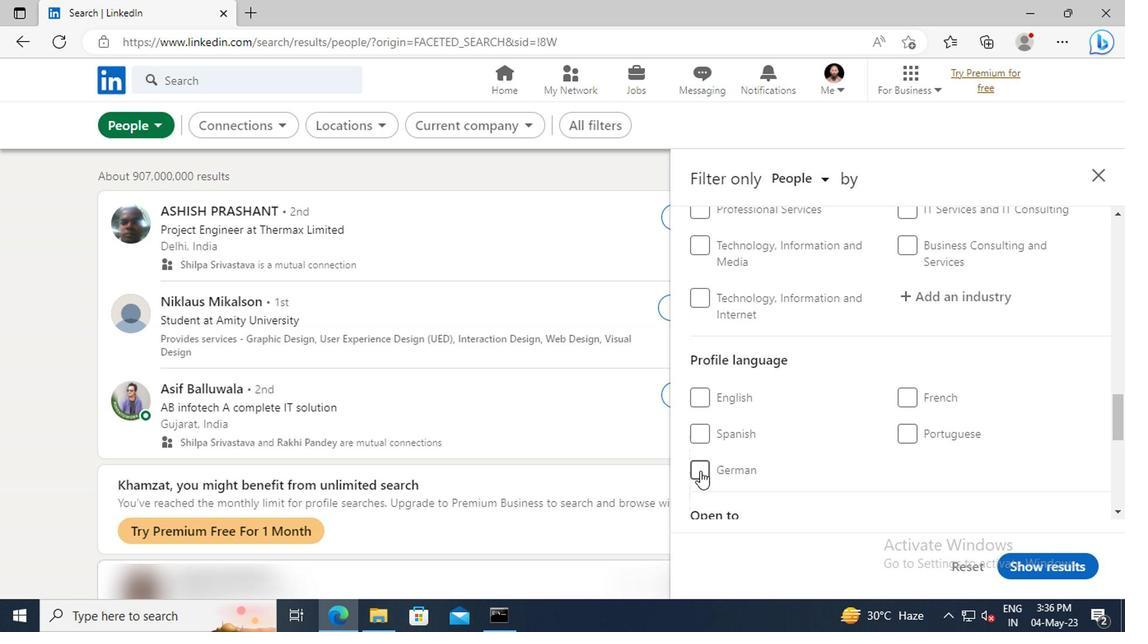 
Action: Mouse moved to (938, 414)
Screenshot: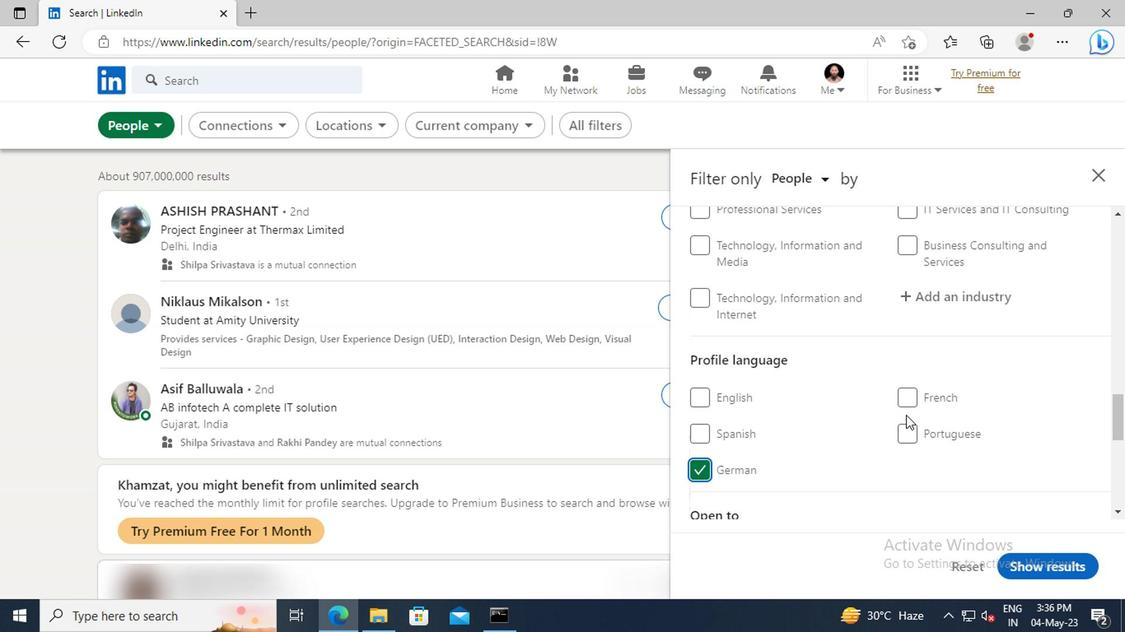 
Action: Mouse scrolled (938, 415) with delta (0, 1)
Screenshot: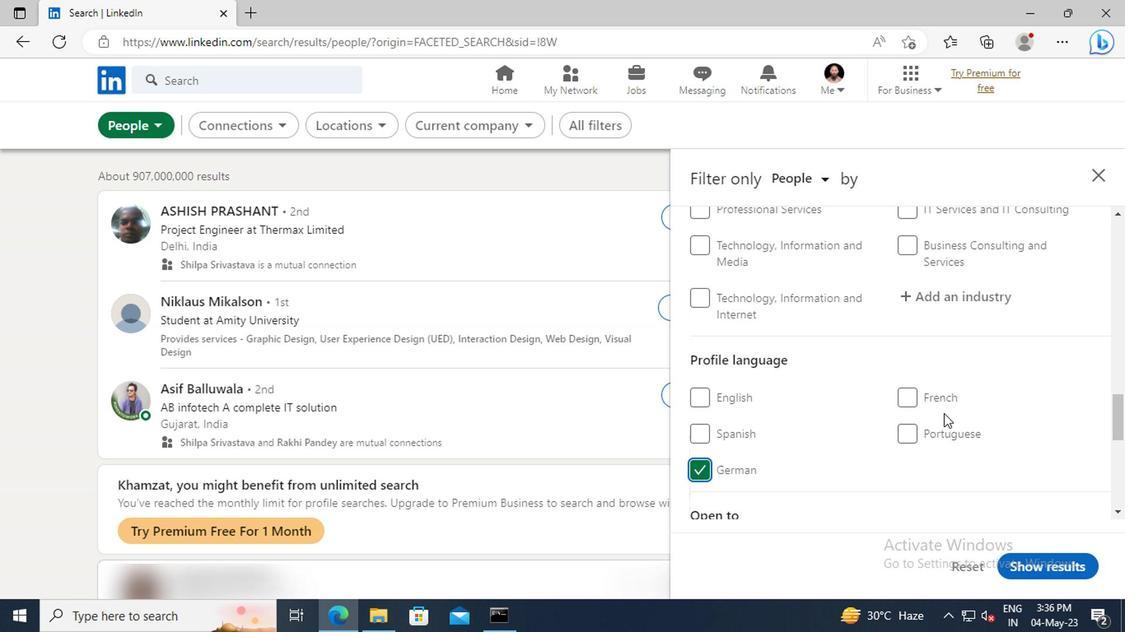 
Action: Mouse scrolled (938, 415) with delta (0, 1)
Screenshot: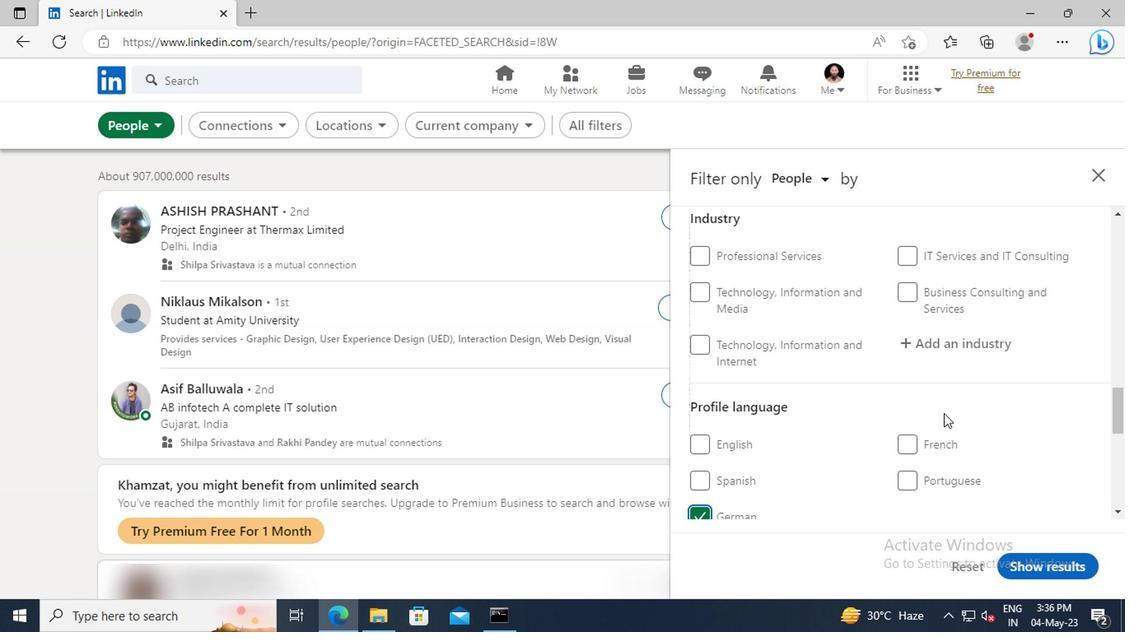 
Action: Mouse scrolled (938, 415) with delta (0, 1)
Screenshot: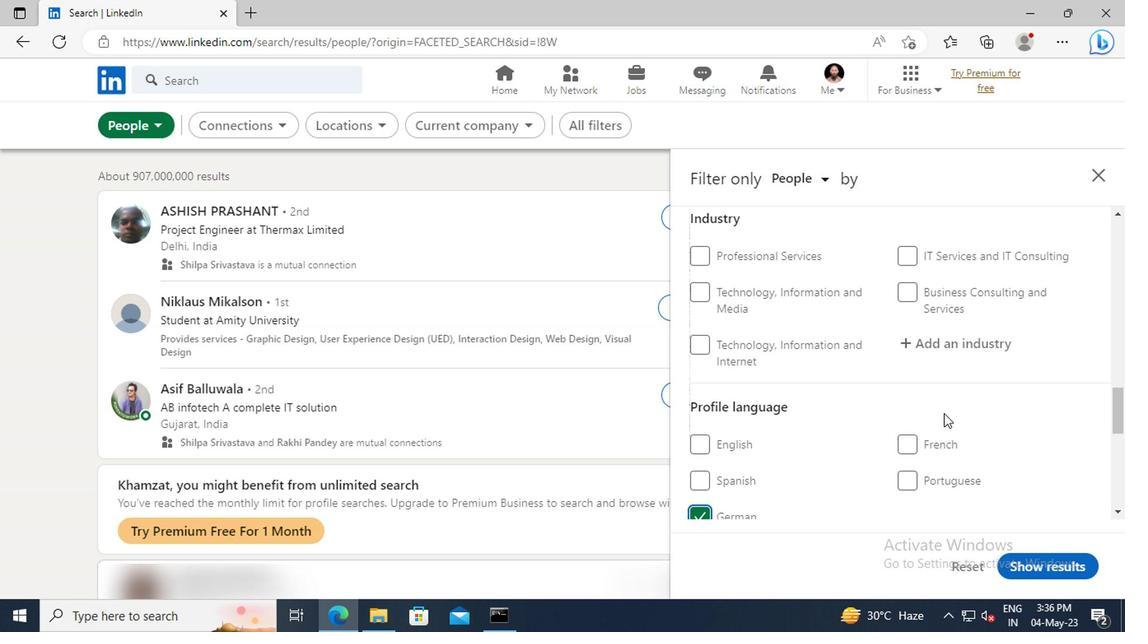 
Action: Mouse scrolled (938, 415) with delta (0, 1)
Screenshot: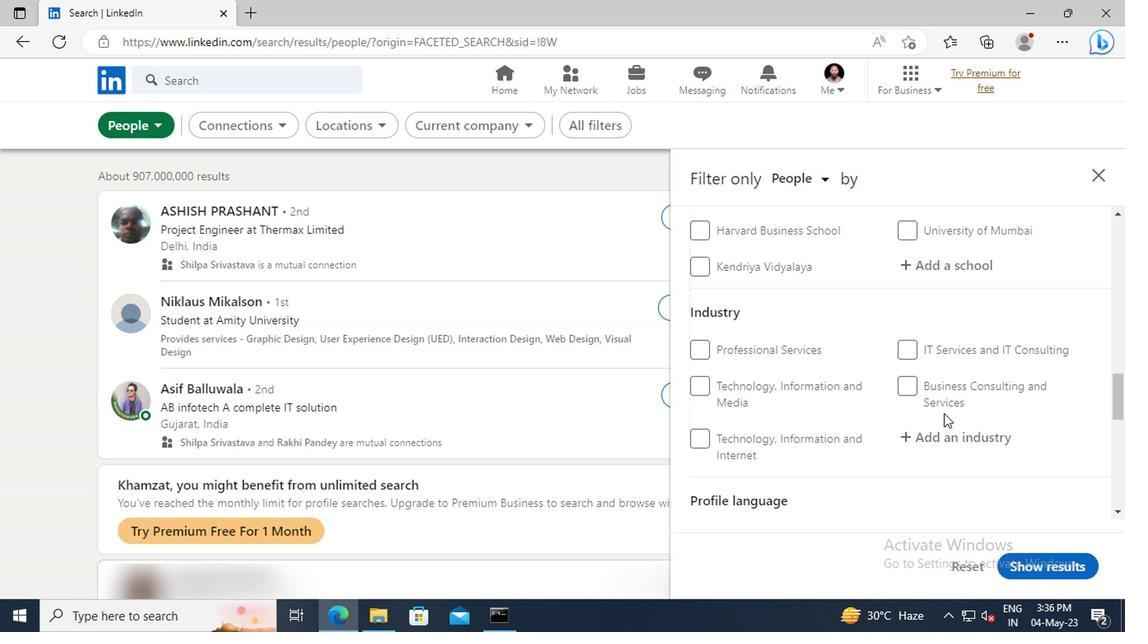
Action: Mouse scrolled (938, 415) with delta (0, 1)
Screenshot: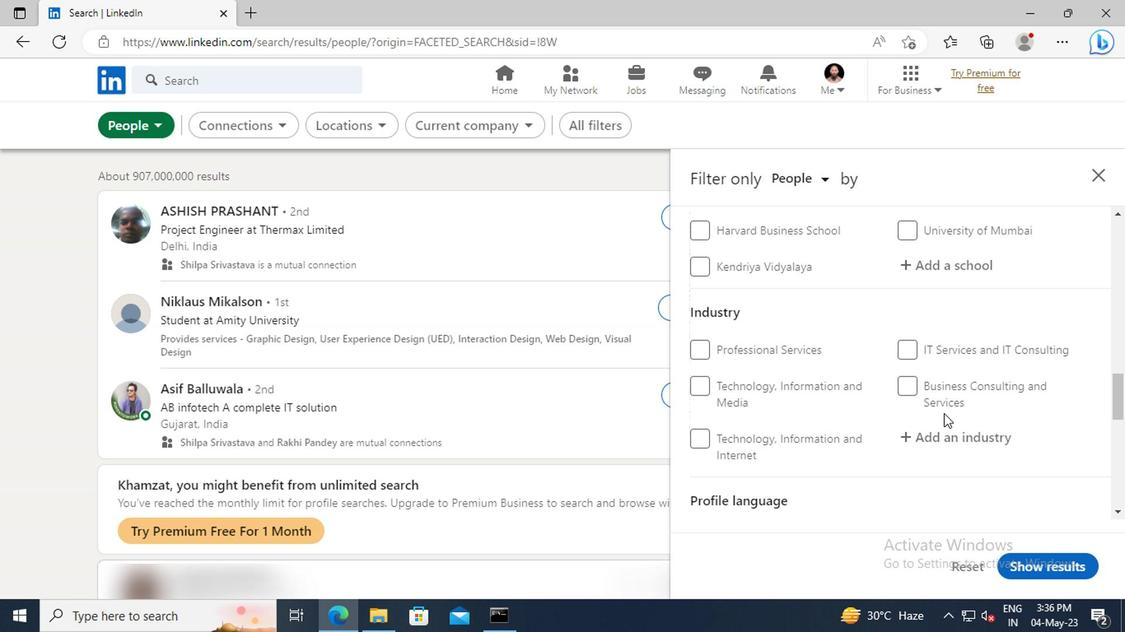 
Action: Mouse scrolled (938, 415) with delta (0, 1)
Screenshot: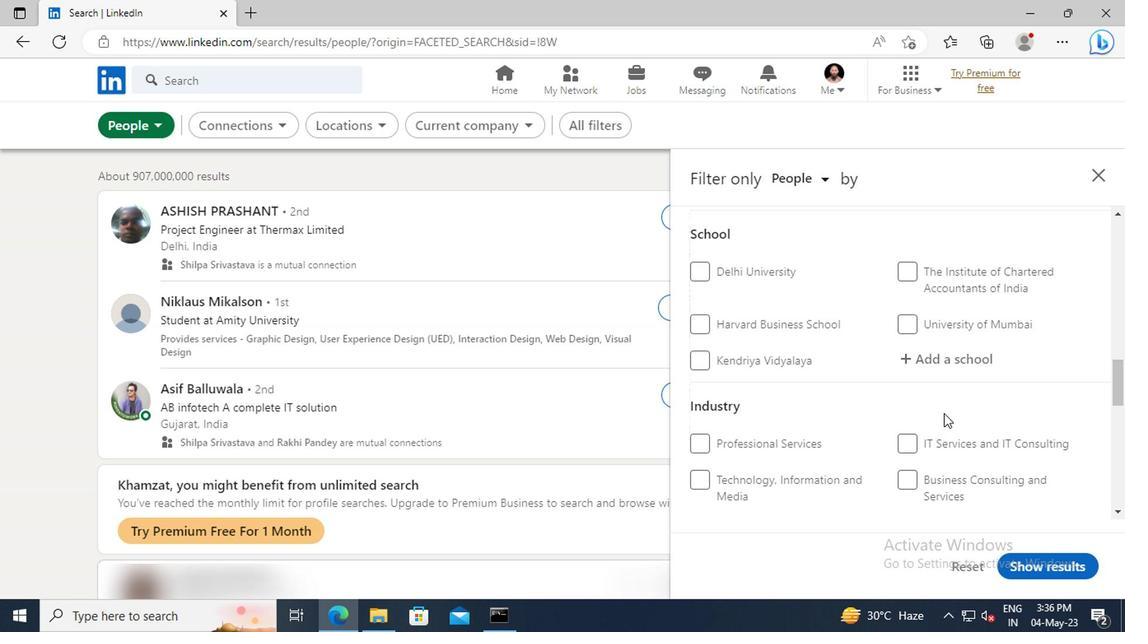 
Action: Mouse scrolled (938, 415) with delta (0, 1)
Screenshot: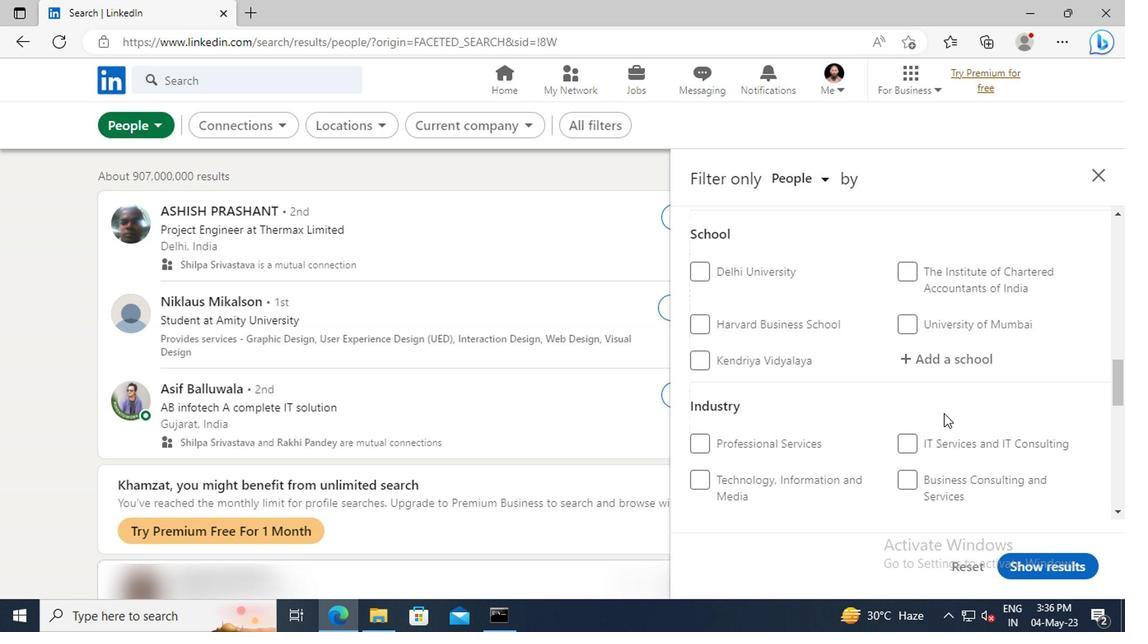
Action: Mouse scrolled (938, 415) with delta (0, 1)
Screenshot: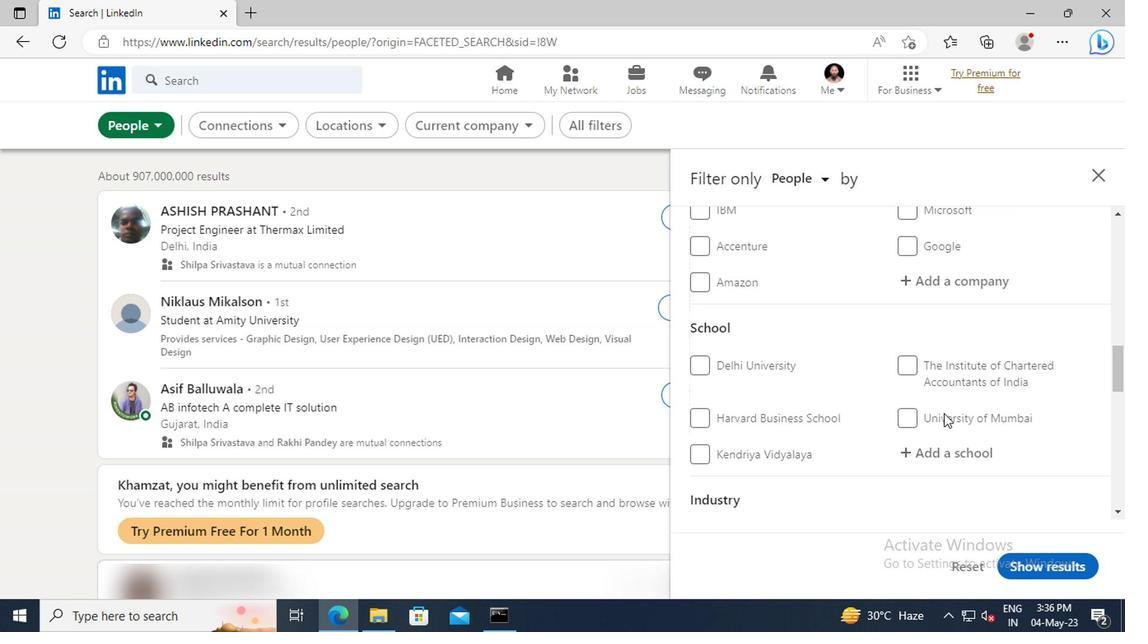 
Action: Mouse scrolled (938, 415) with delta (0, 1)
Screenshot: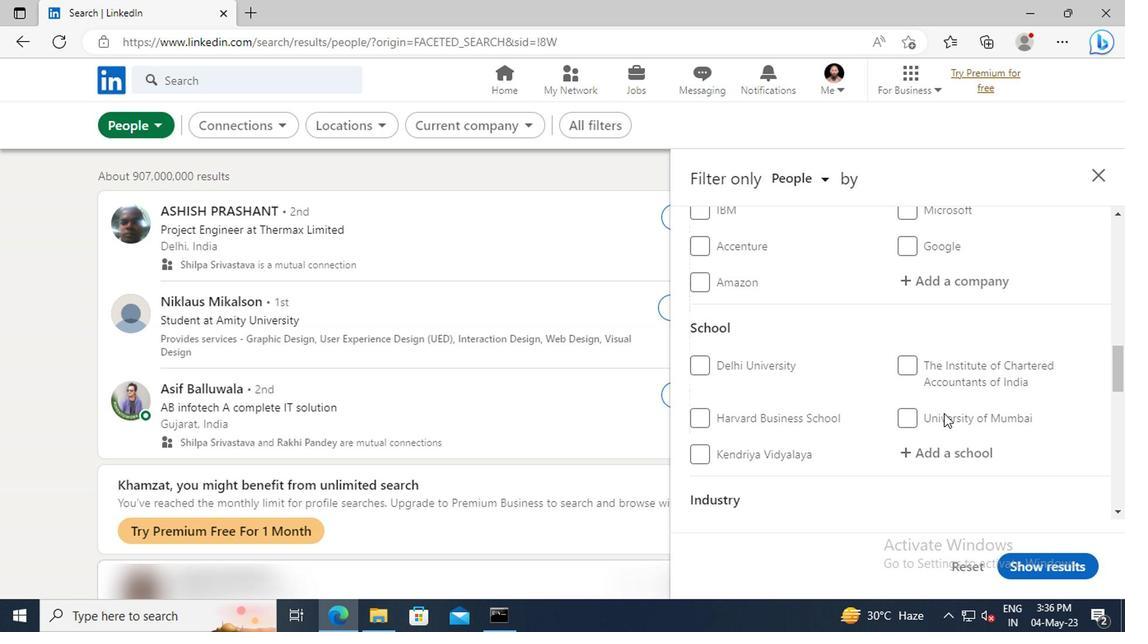 
Action: Mouse scrolled (938, 415) with delta (0, 1)
Screenshot: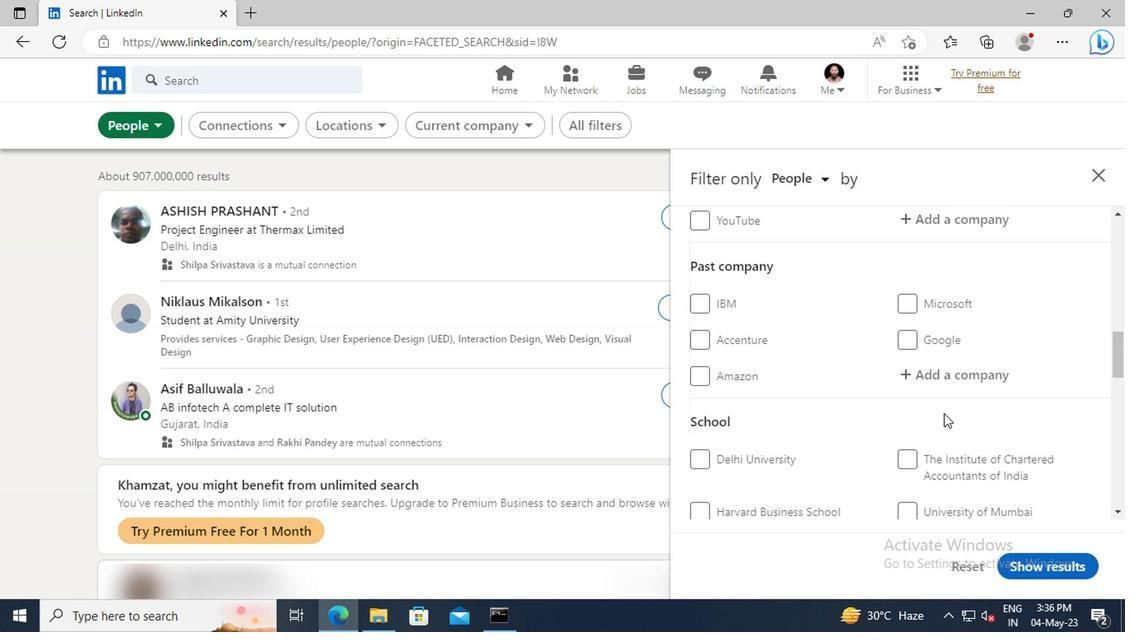 
Action: Mouse scrolled (938, 415) with delta (0, 1)
Screenshot: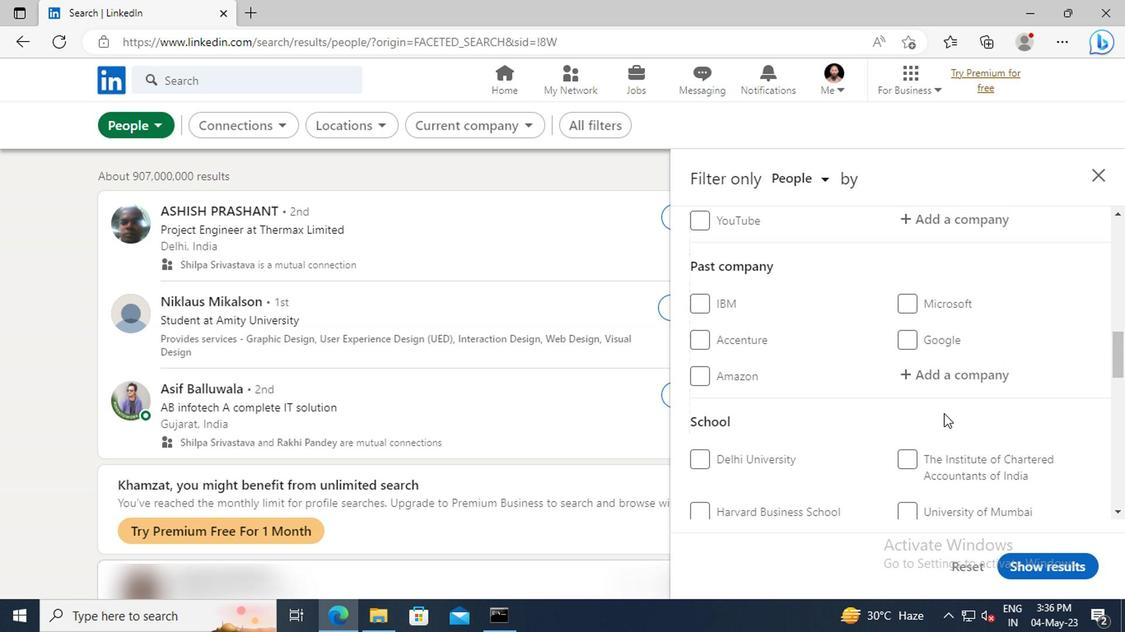 
Action: Mouse scrolled (938, 415) with delta (0, 1)
Screenshot: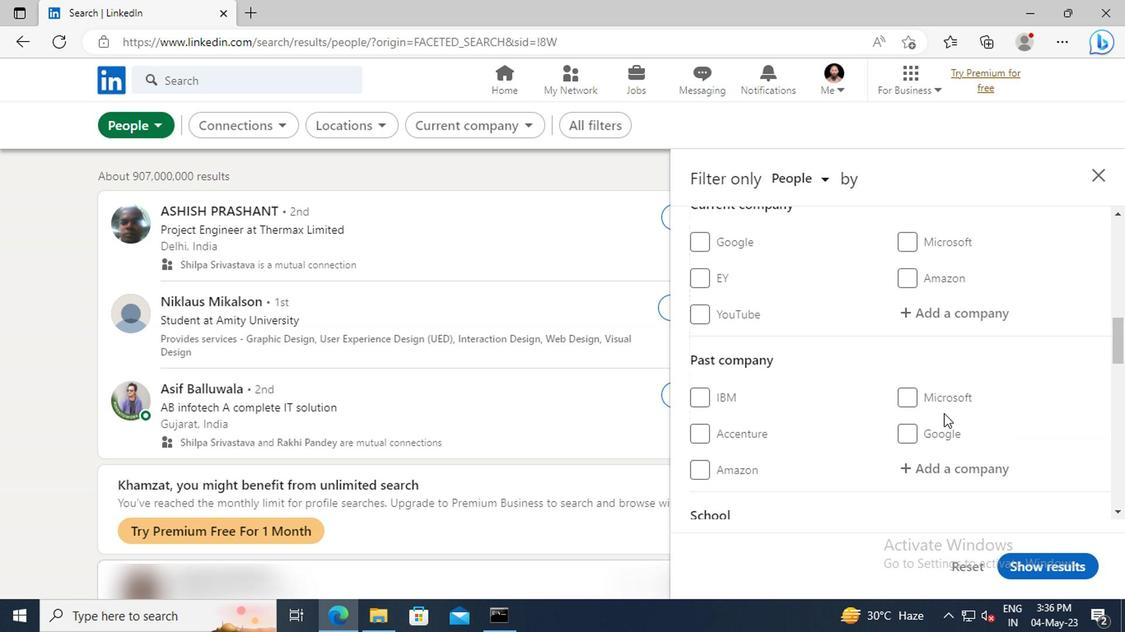 
Action: Mouse moved to (940, 373)
Screenshot: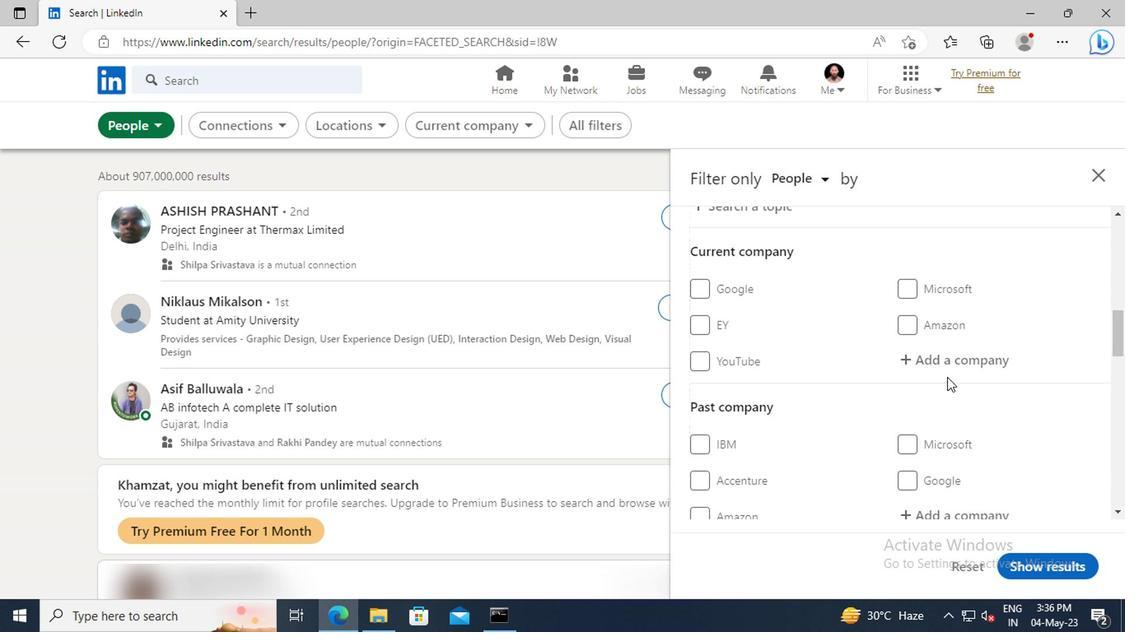 
Action: Mouse pressed left at (940, 373)
Screenshot: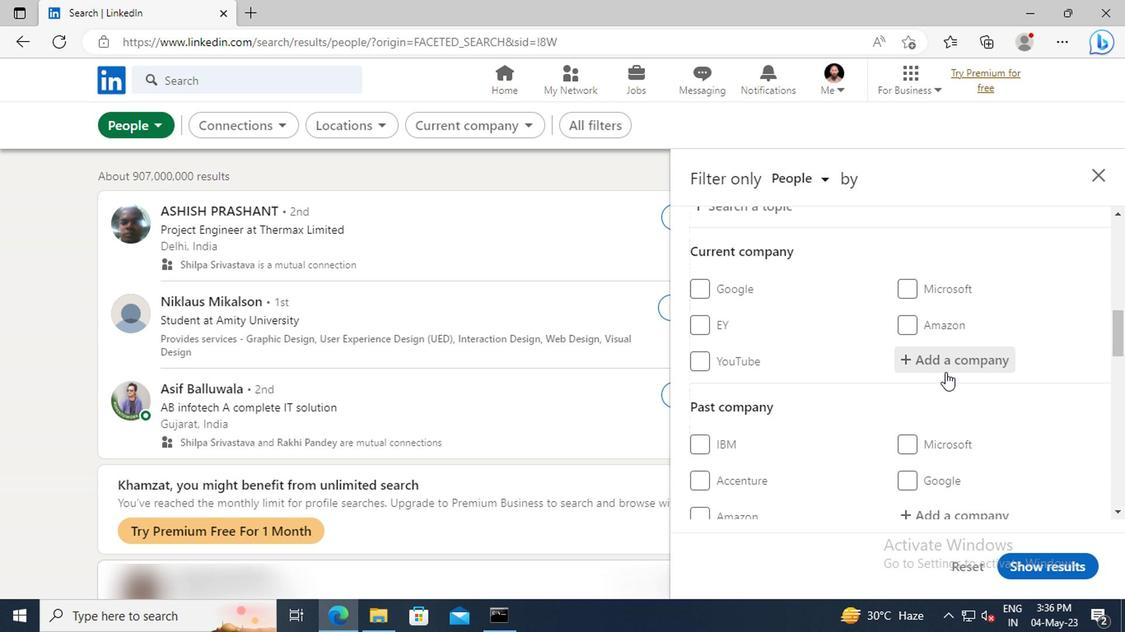 
Action: Mouse moved to (890, 405)
Screenshot: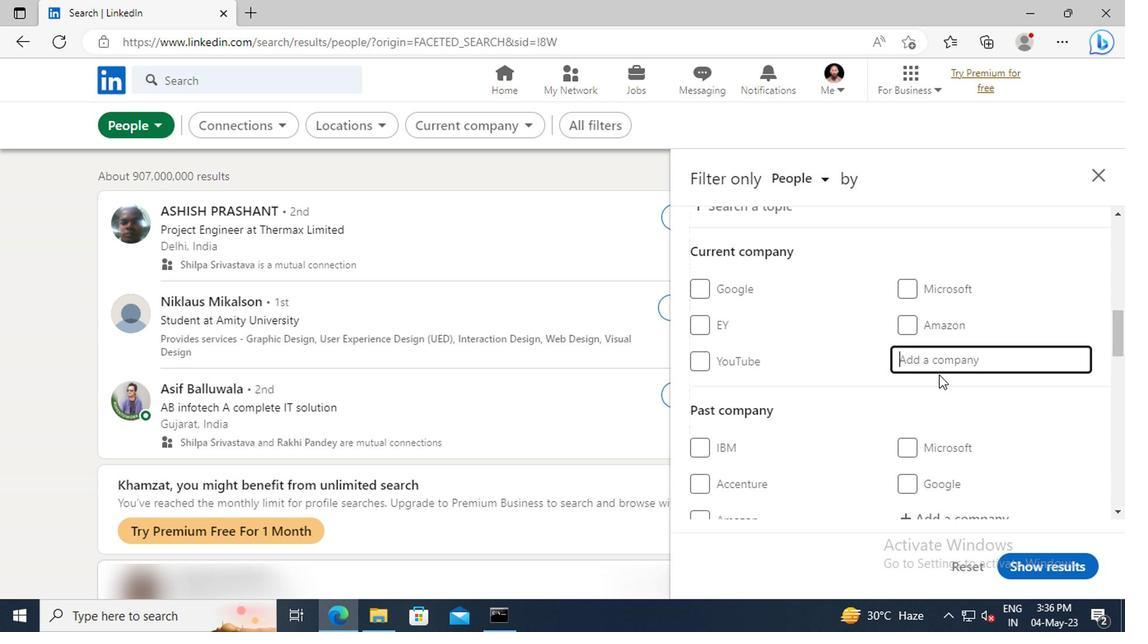 
Action: Key pressed <Key.shift>EPSILON<Key.space><Key.shift>IN
Screenshot: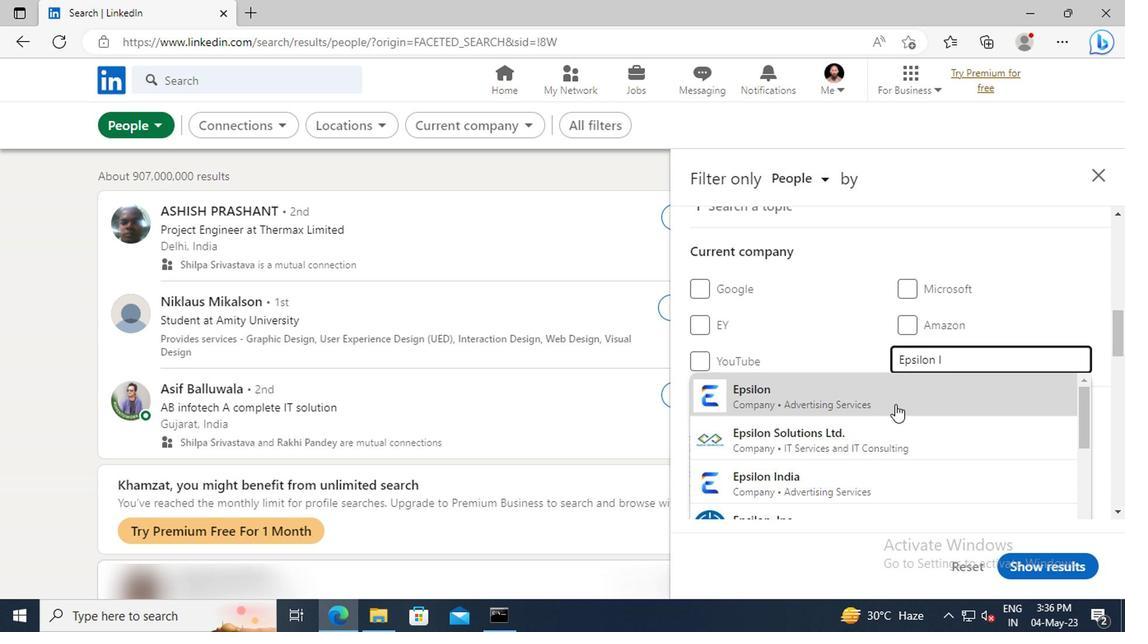 
Action: Mouse moved to (880, 402)
Screenshot: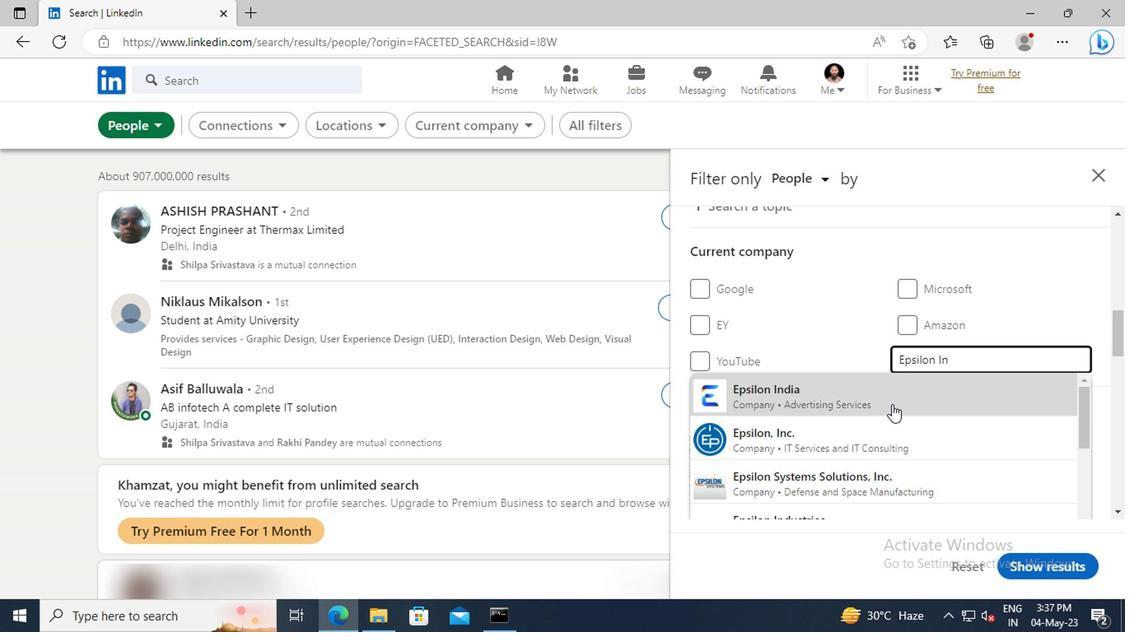 
Action: Mouse pressed left at (880, 402)
Screenshot: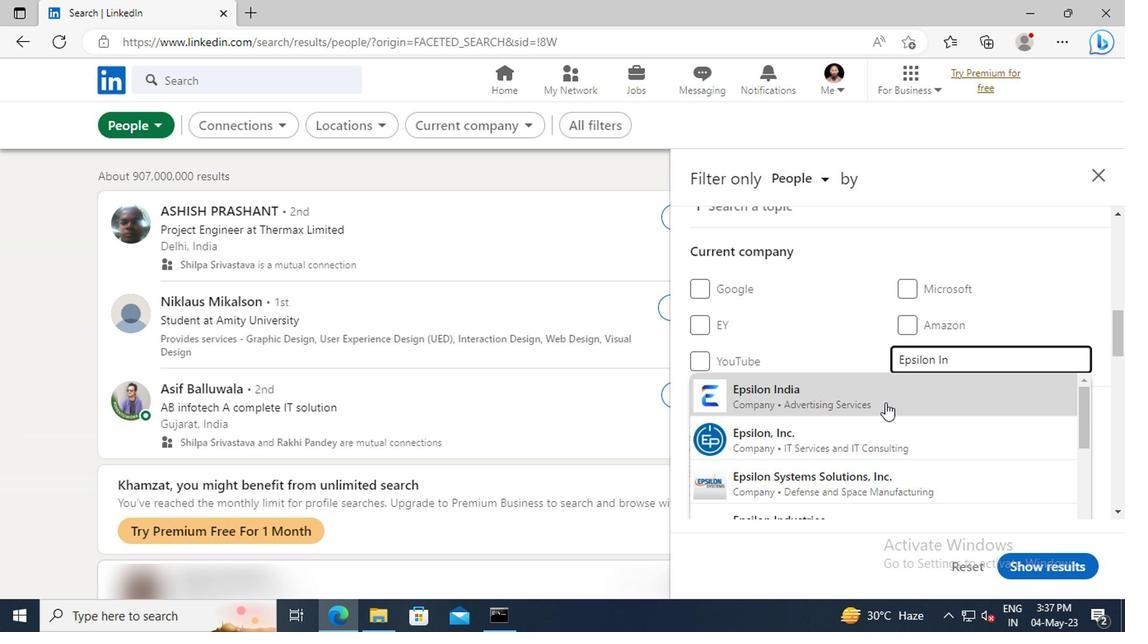 
Action: Mouse scrolled (880, 401) with delta (0, 0)
Screenshot: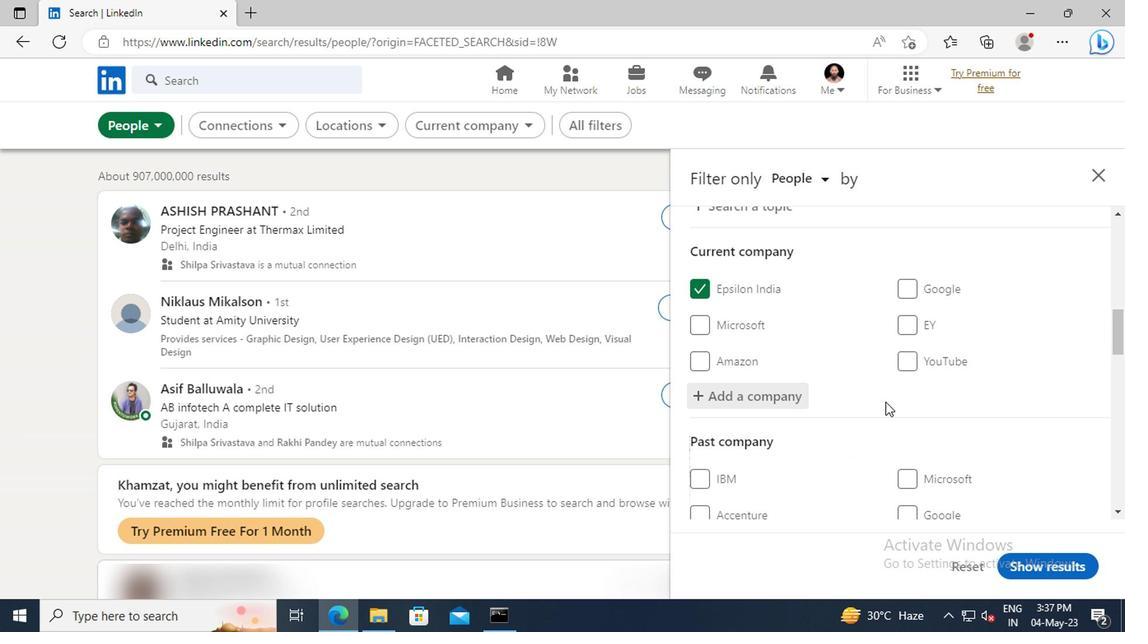 
Action: Mouse scrolled (880, 401) with delta (0, 0)
Screenshot: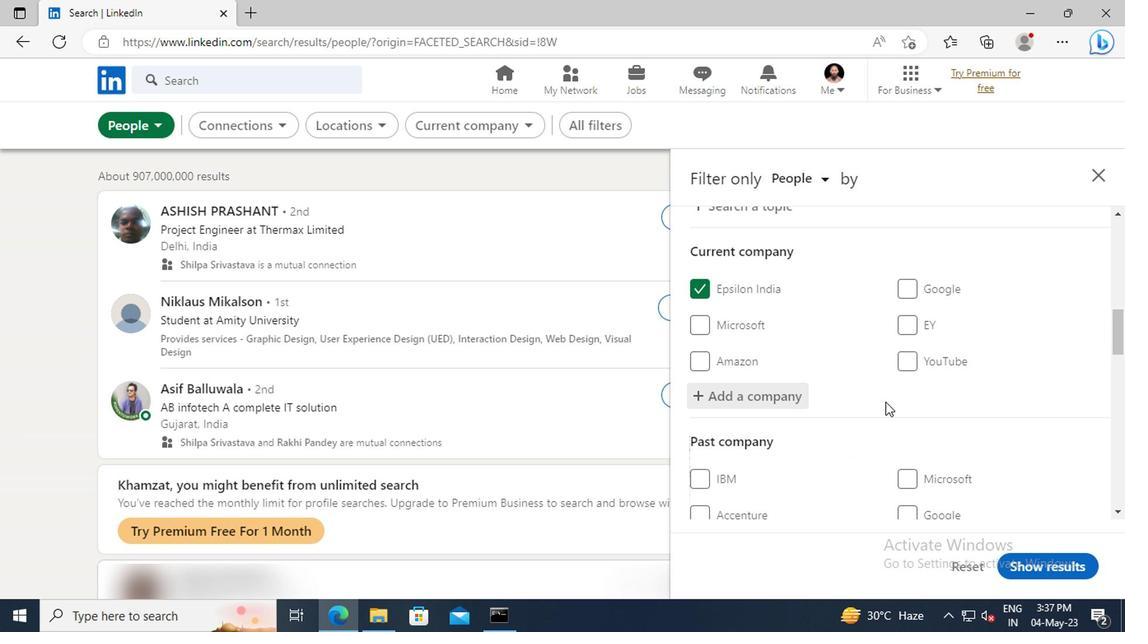 
Action: Mouse moved to (883, 393)
Screenshot: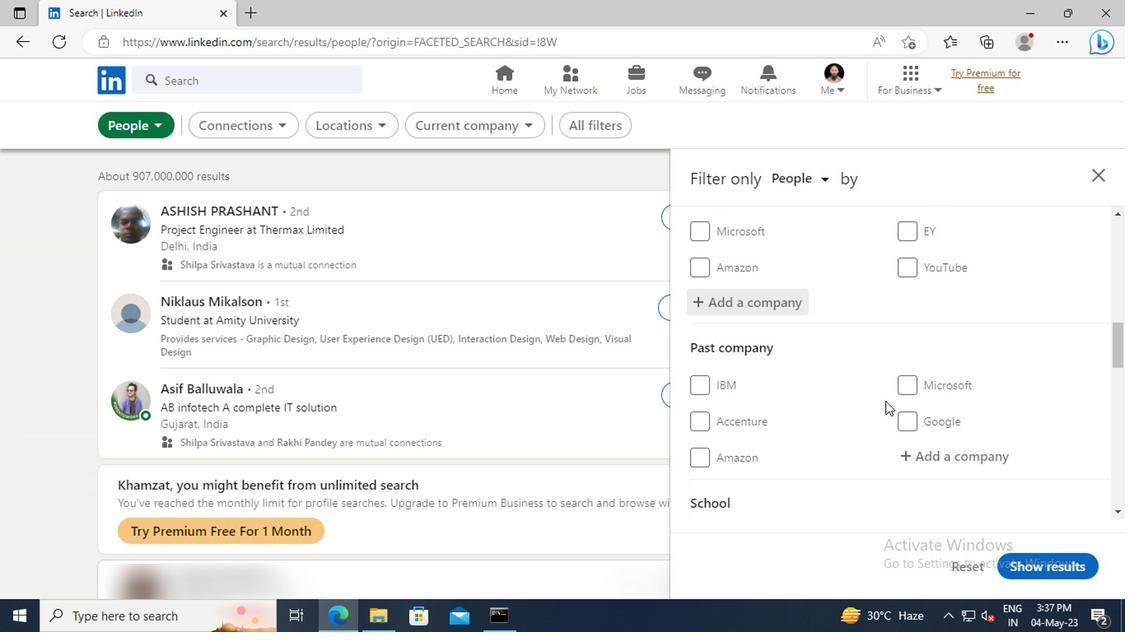 
Action: Mouse scrolled (883, 393) with delta (0, 0)
Screenshot: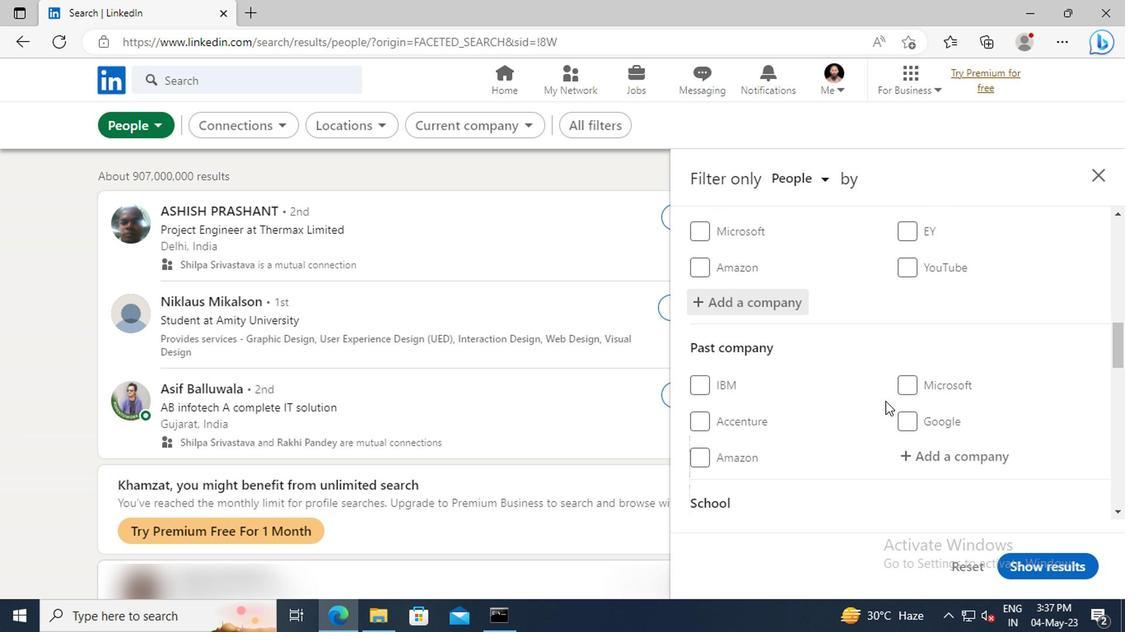 
Action: Mouse moved to (883, 393)
Screenshot: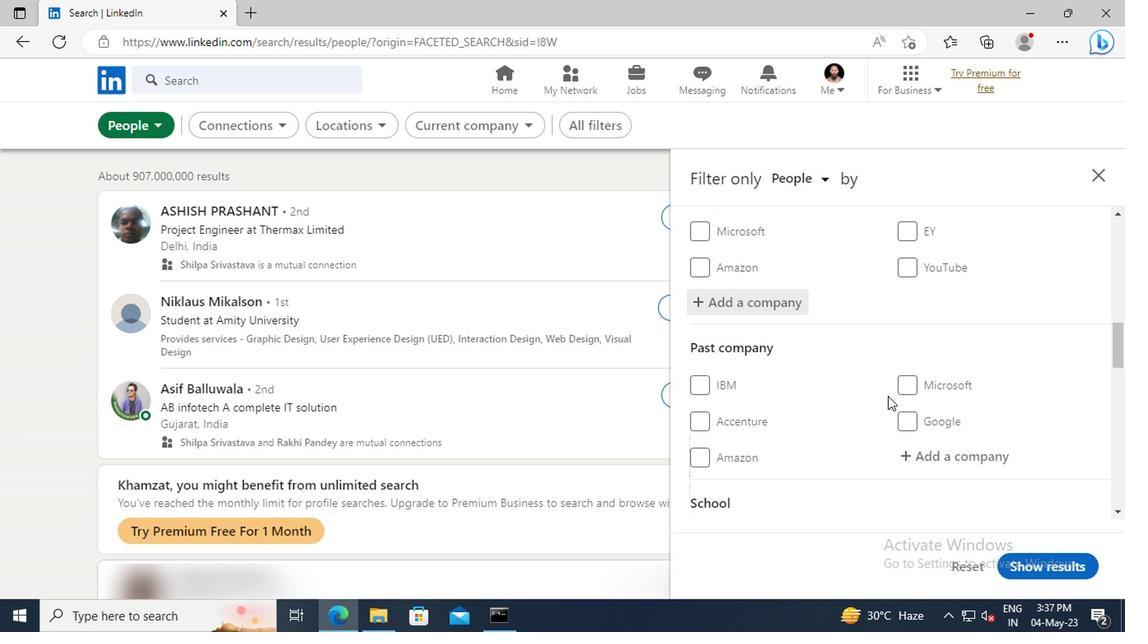 
Action: Mouse scrolled (883, 393) with delta (0, 0)
Screenshot: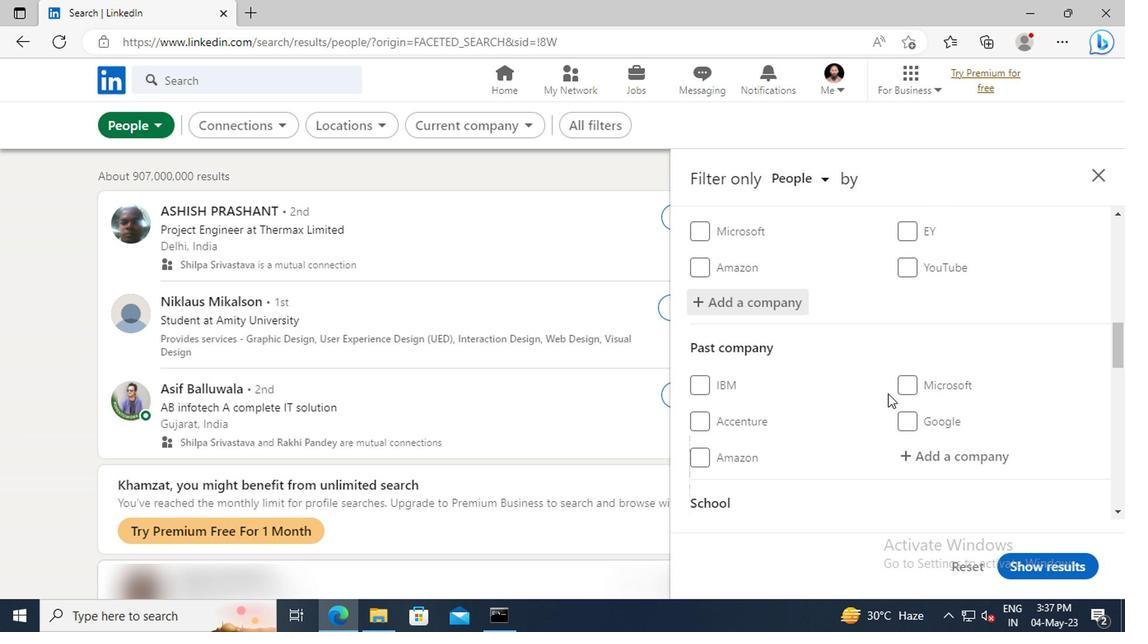 
Action: Mouse moved to (880, 368)
Screenshot: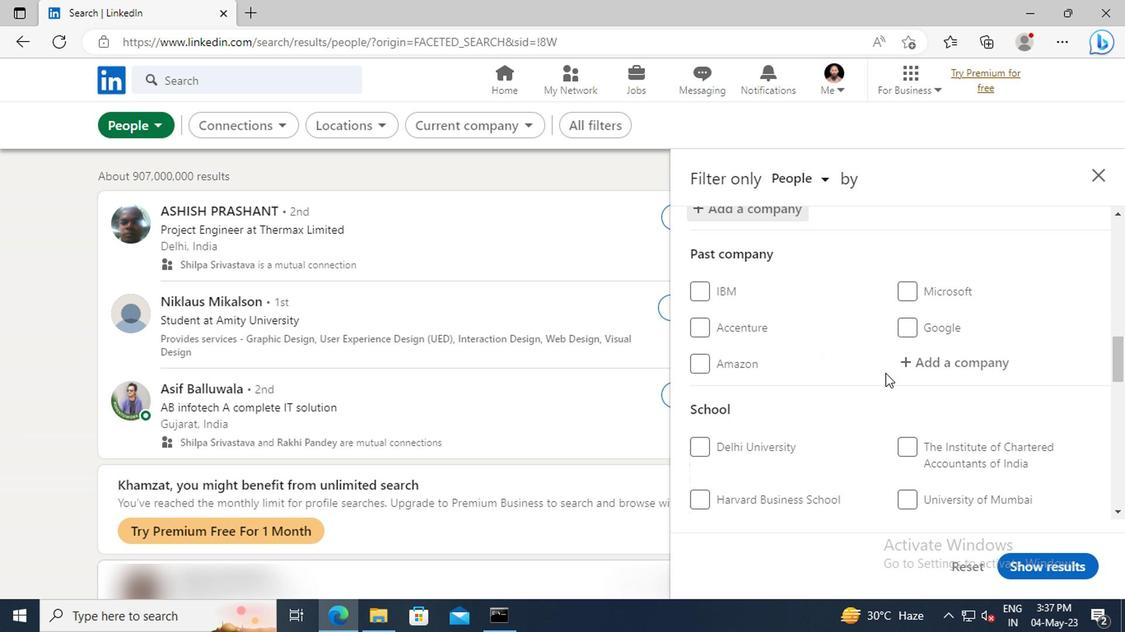 
Action: Mouse scrolled (880, 367) with delta (0, -1)
Screenshot: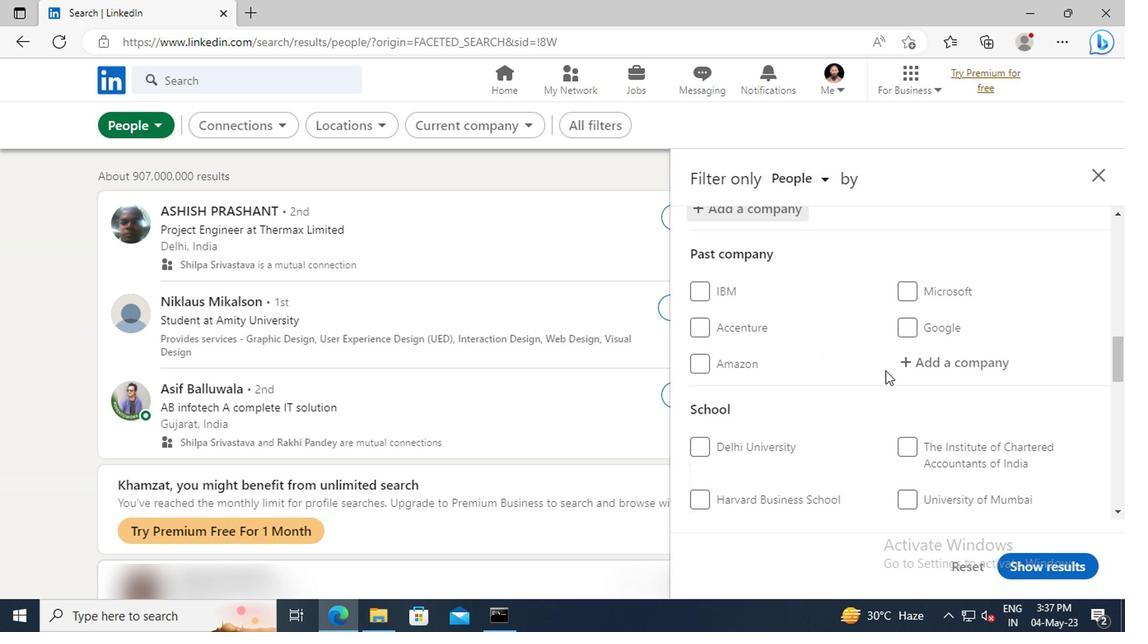 
Action: Mouse scrolled (880, 367) with delta (0, -1)
Screenshot: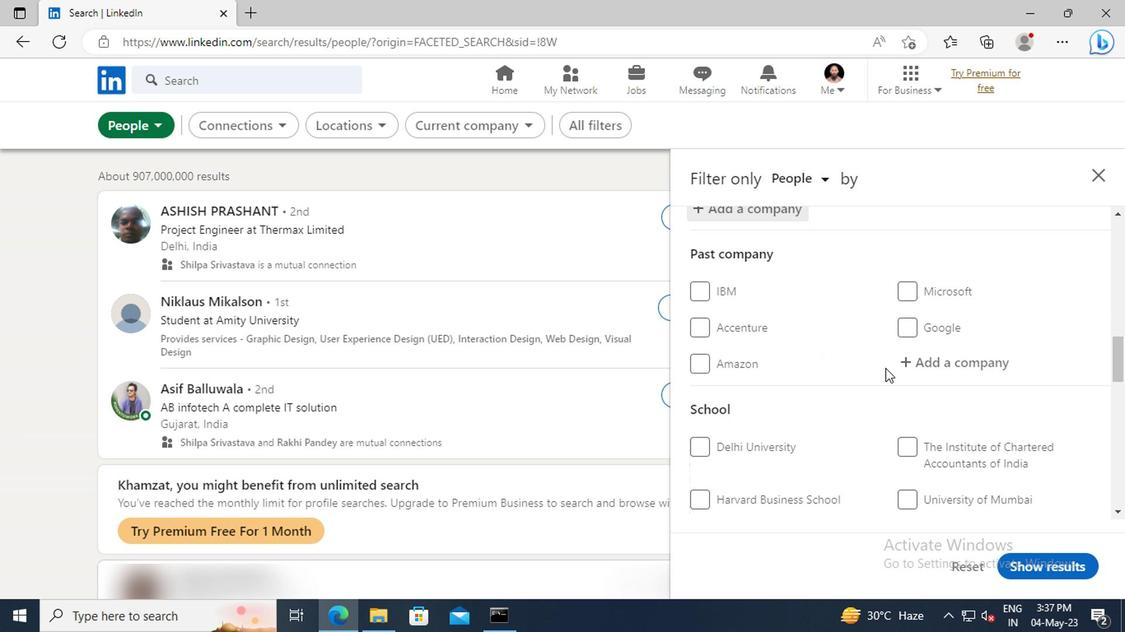 
Action: Mouse moved to (880, 364)
Screenshot: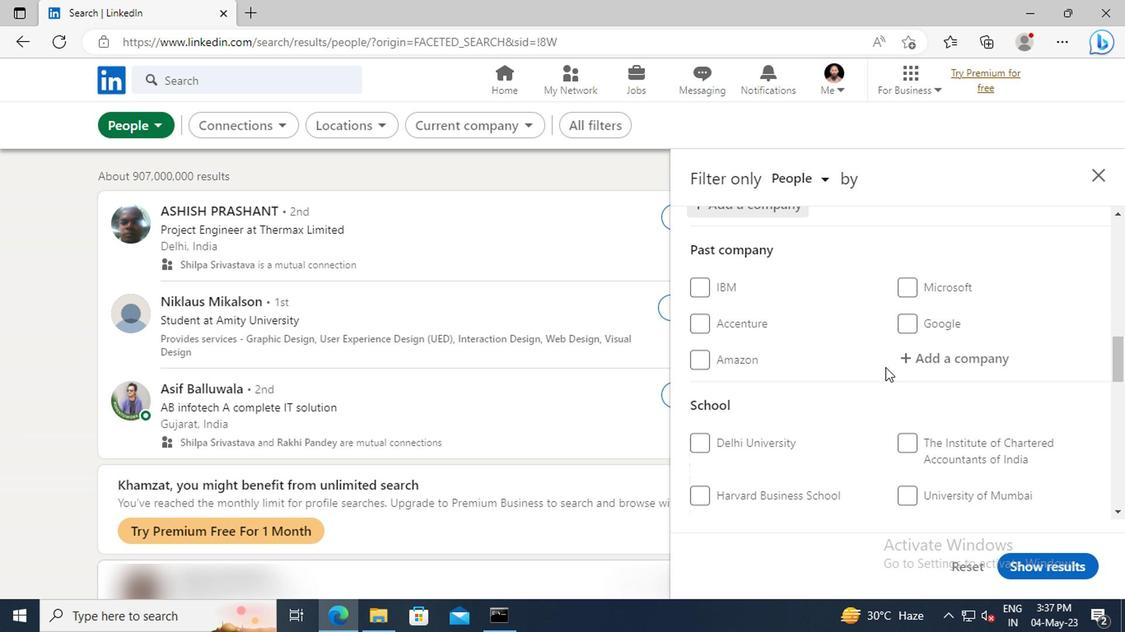 
Action: Mouse scrolled (880, 363) with delta (0, -1)
Screenshot: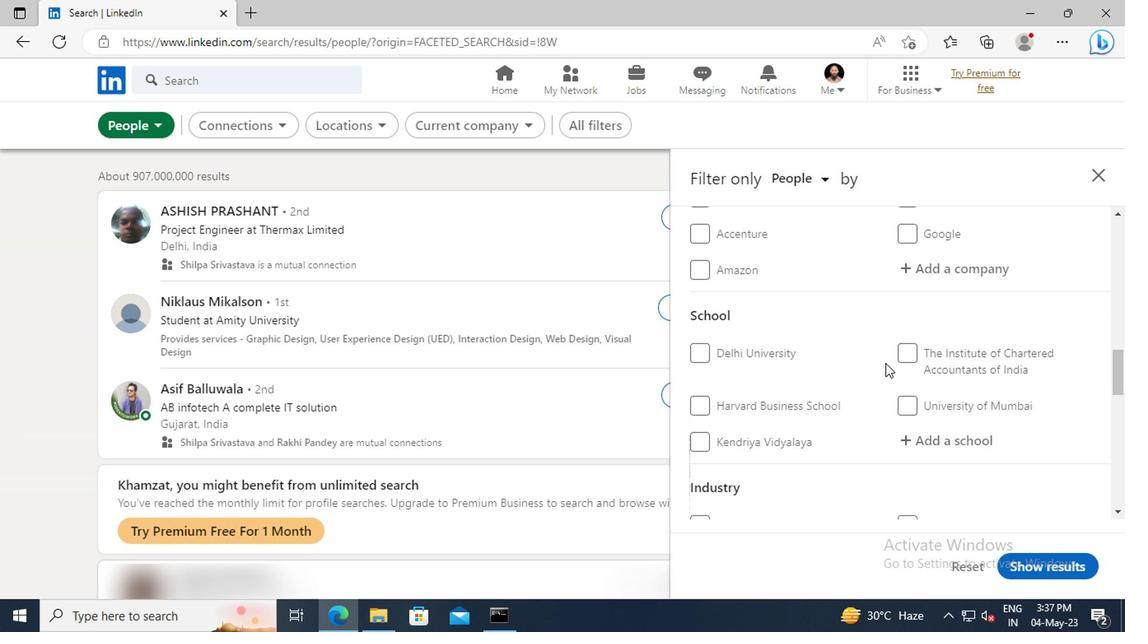 
Action: Mouse scrolled (880, 363) with delta (0, -1)
Screenshot: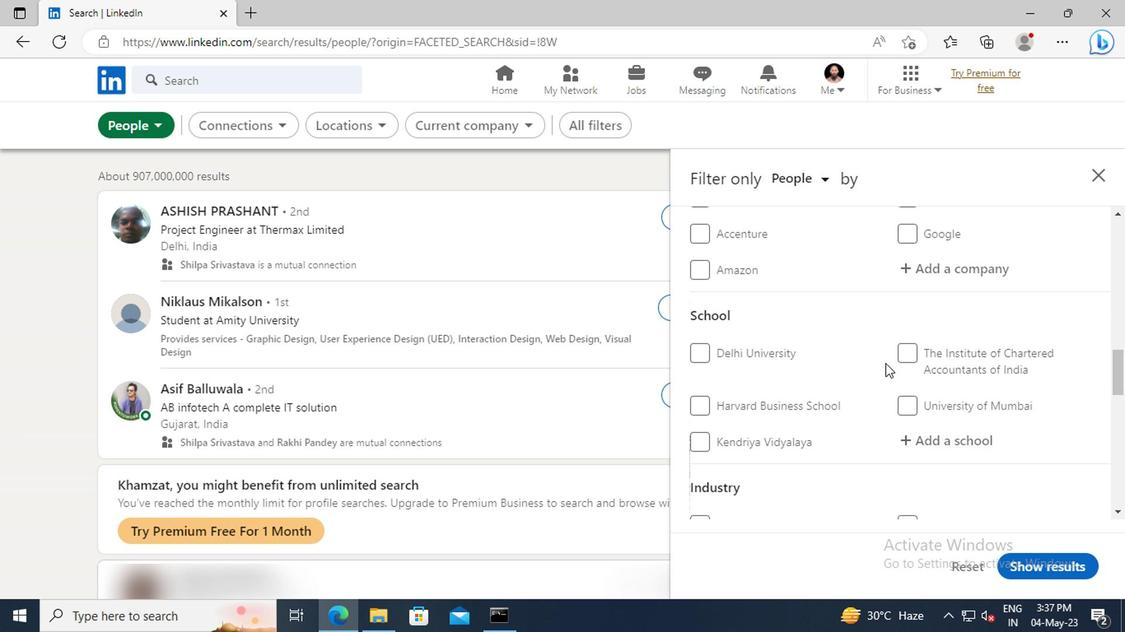 
Action: Mouse moved to (905, 353)
Screenshot: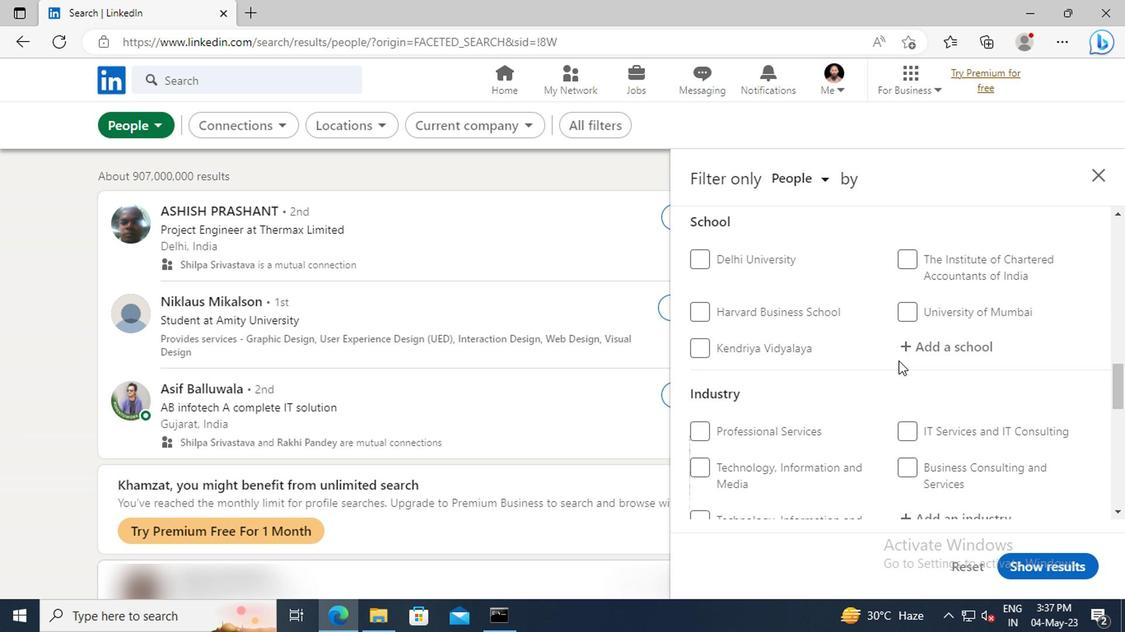 
Action: Mouse pressed left at (905, 353)
Screenshot: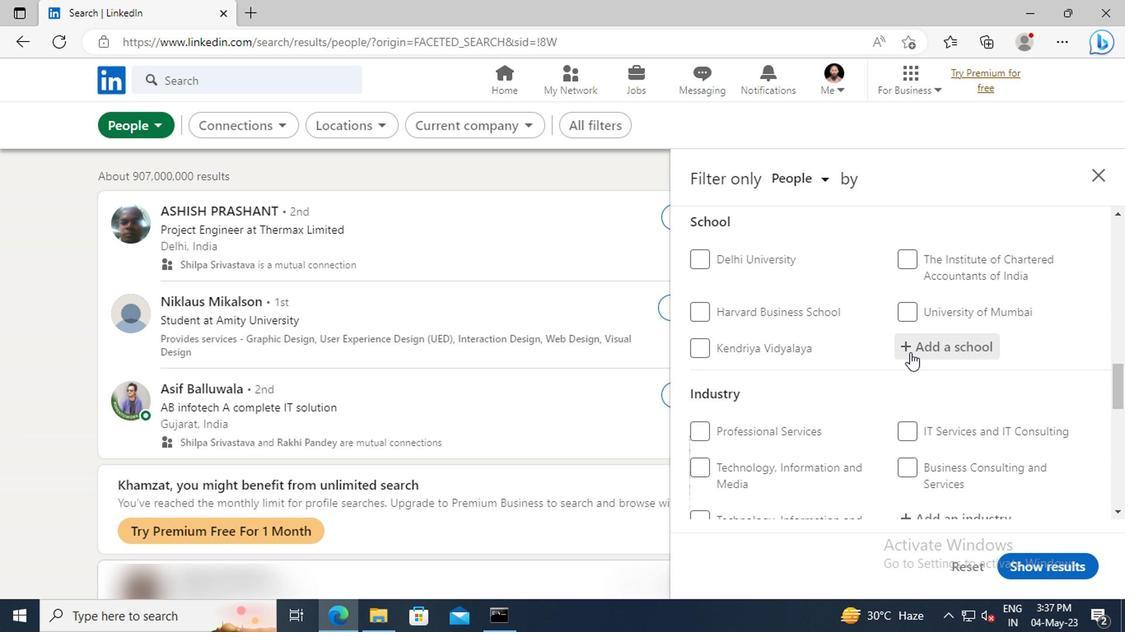 
Action: Mouse moved to (898, 357)
Screenshot: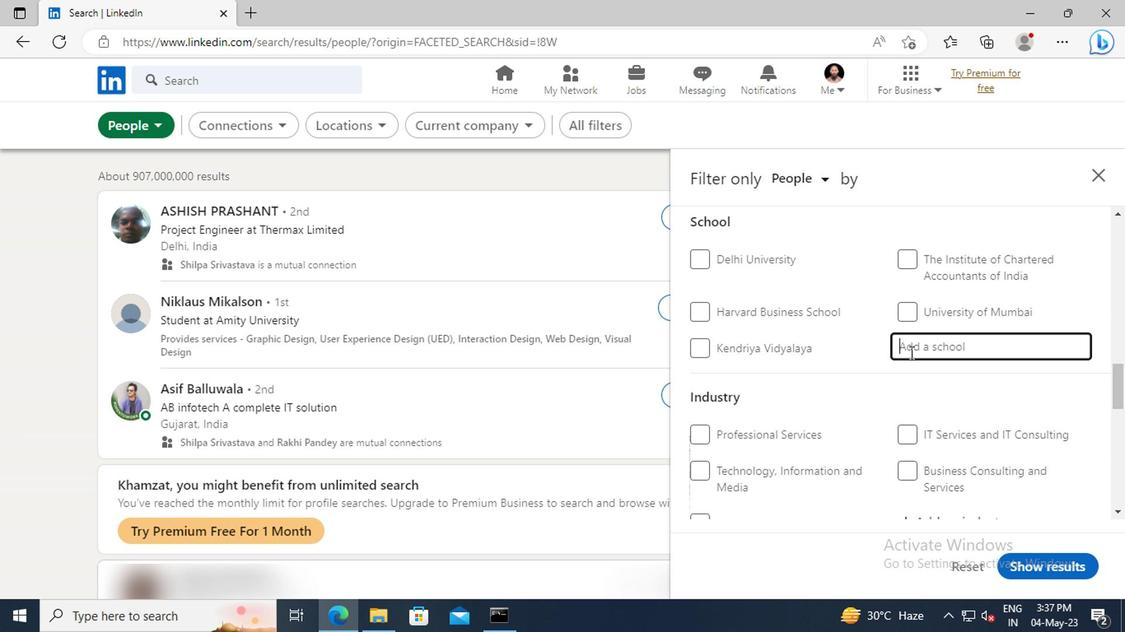 
Action: Key pressed <Key.shift>BHASHYAM<Key.space><Key.shift>C
Screenshot: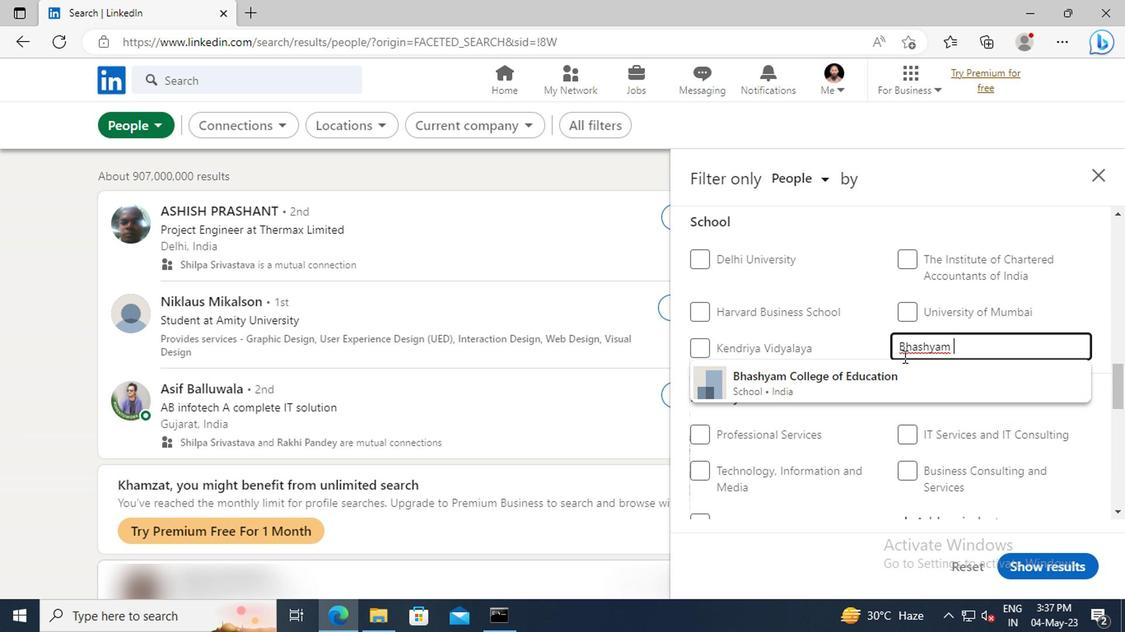 
Action: Mouse moved to (903, 377)
Screenshot: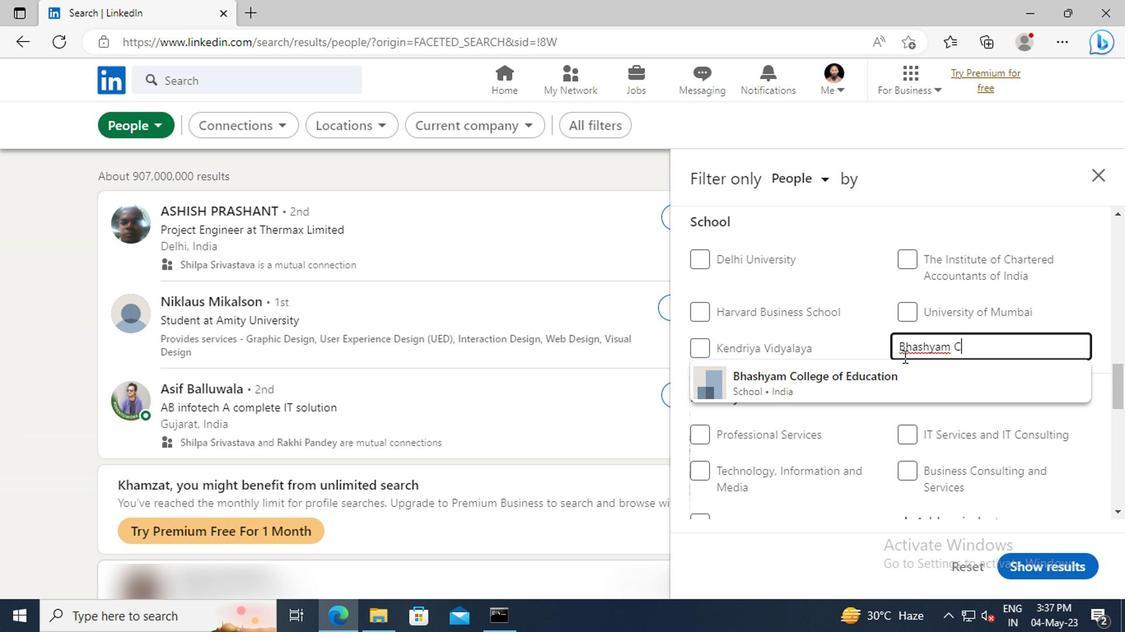 
Action: Mouse pressed left at (903, 377)
Screenshot: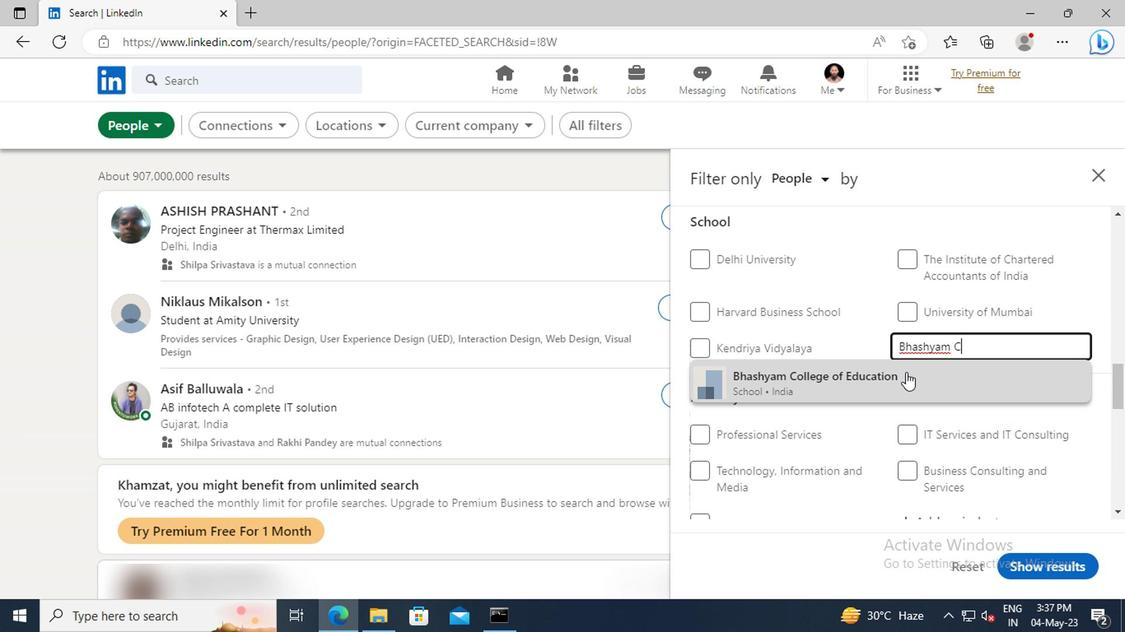 
Action: Mouse scrolled (903, 377) with delta (0, 0)
Screenshot: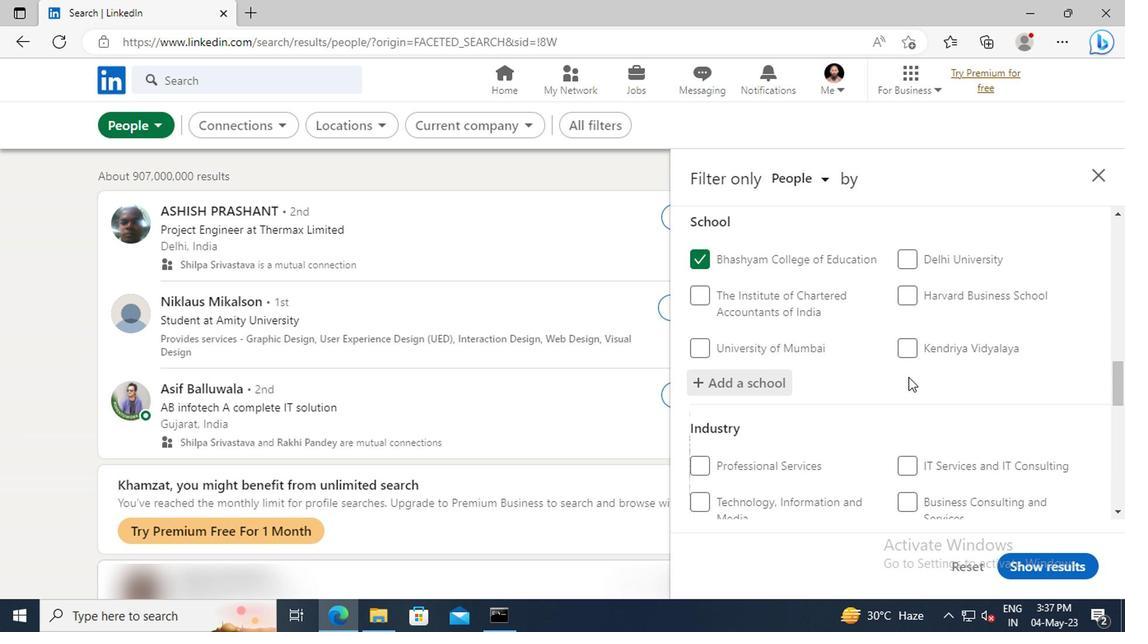 
Action: Mouse scrolled (903, 377) with delta (0, 0)
Screenshot: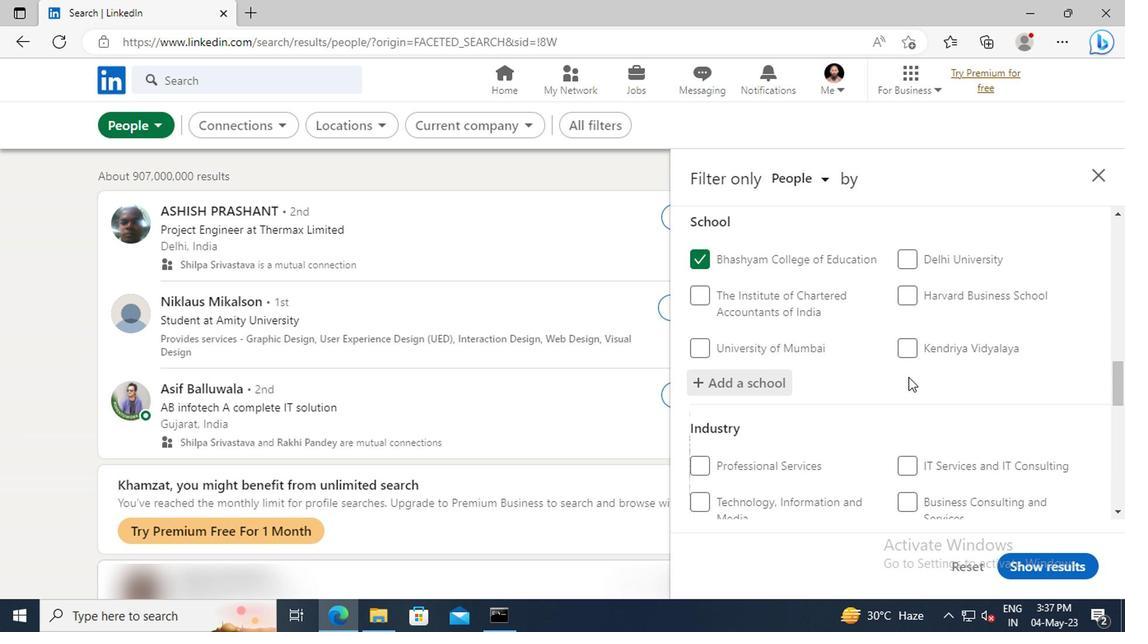 
Action: Mouse moved to (904, 375)
Screenshot: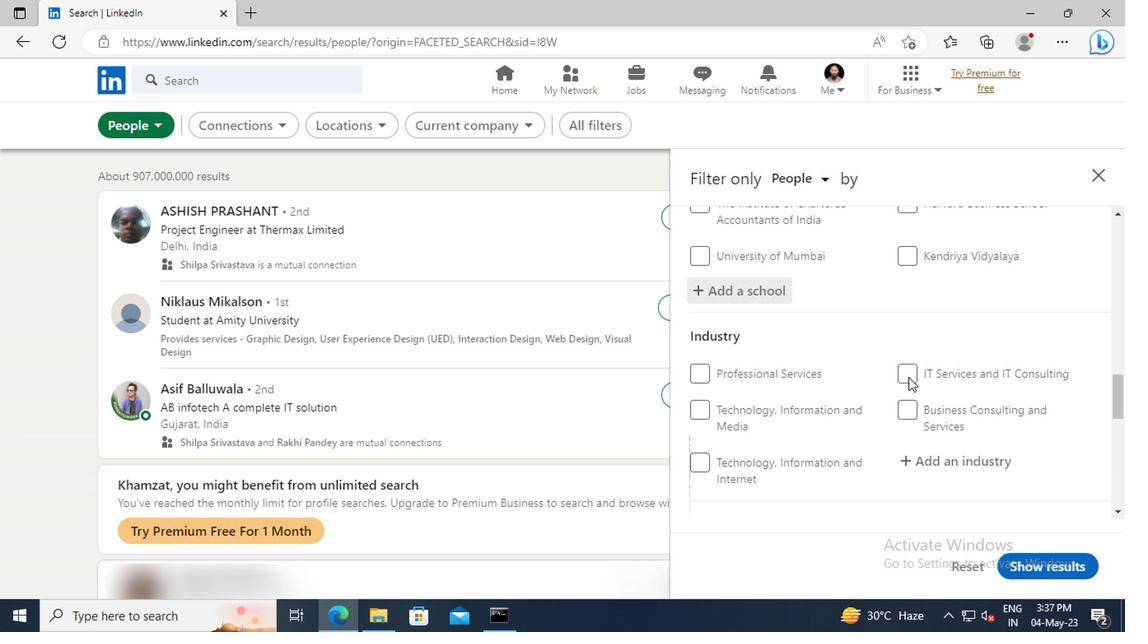 
Action: Mouse scrolled (904, 373) with delta (0, -1)
Screenshot: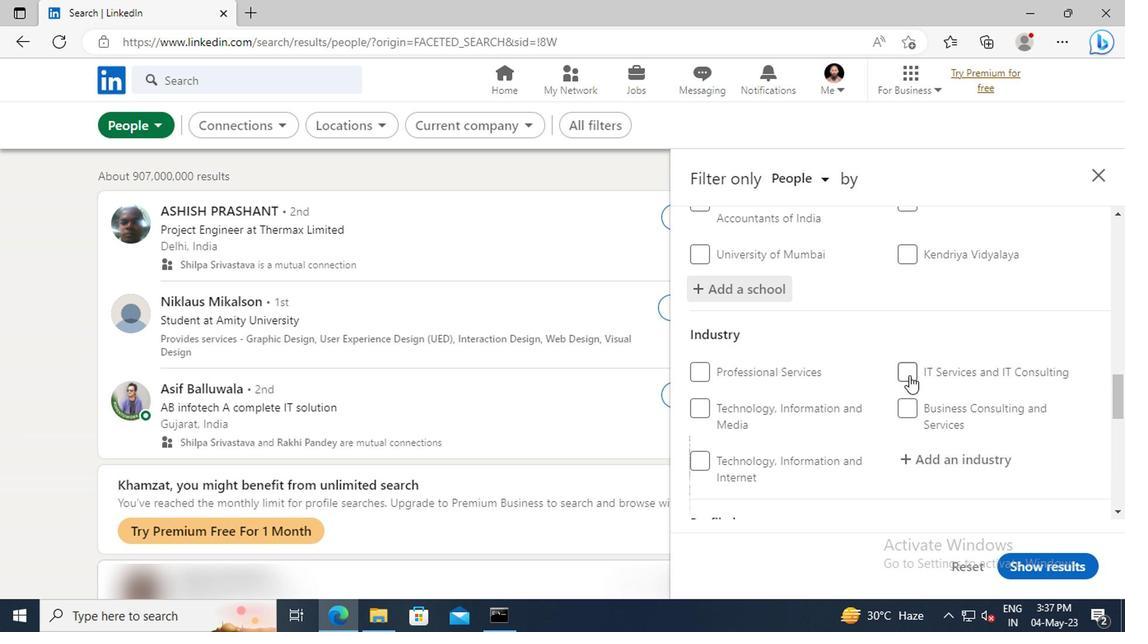 
Action: Mouse scrolled (904, 373) with delta (0, -1)
Screenshot: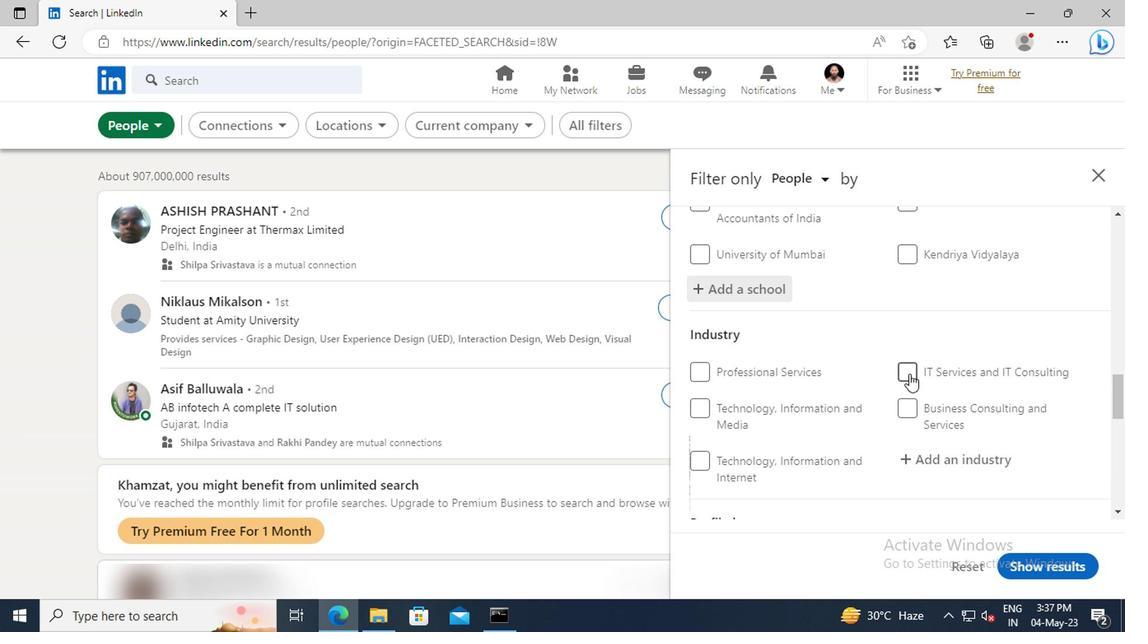 
Action: Mouse moved to (916, 365)
Screenshot: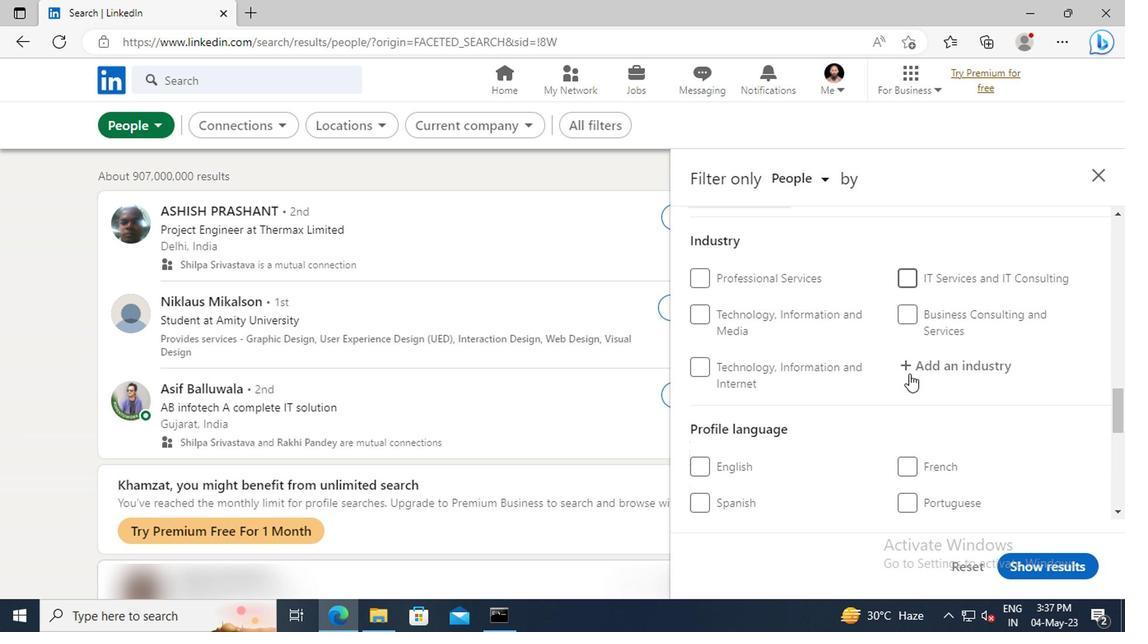 
Action: Mouse pressed left at (916, 365)
Screenshot: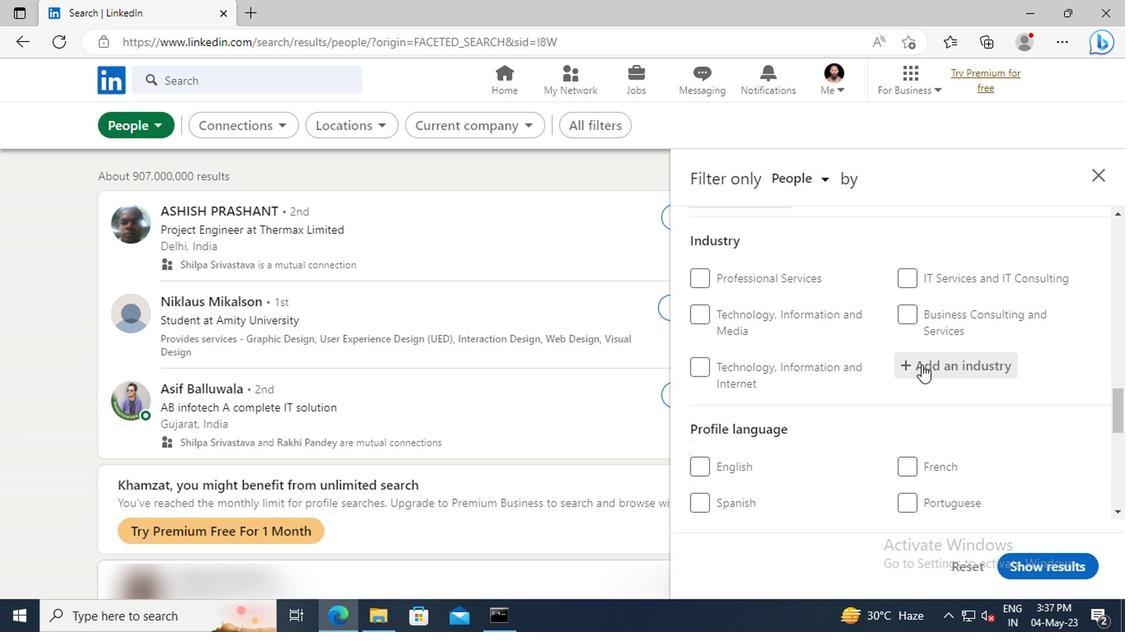 
Action: Mouse moved to (912, 368)
Screenshot: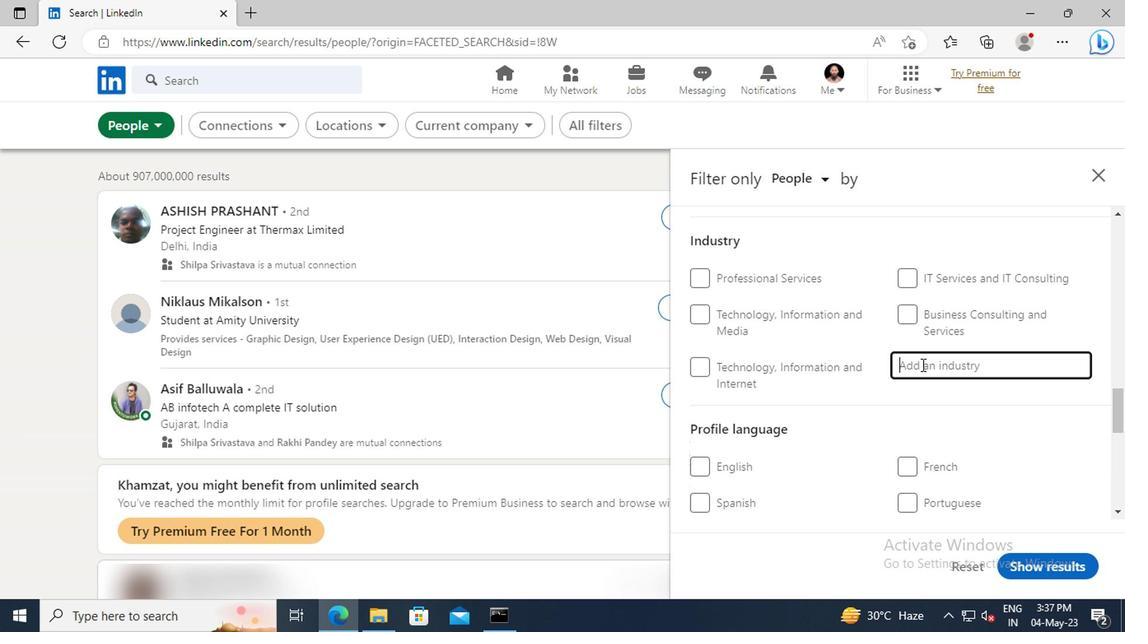 
Action: Key pressed <Key.shift>CAPITA
Screenshot: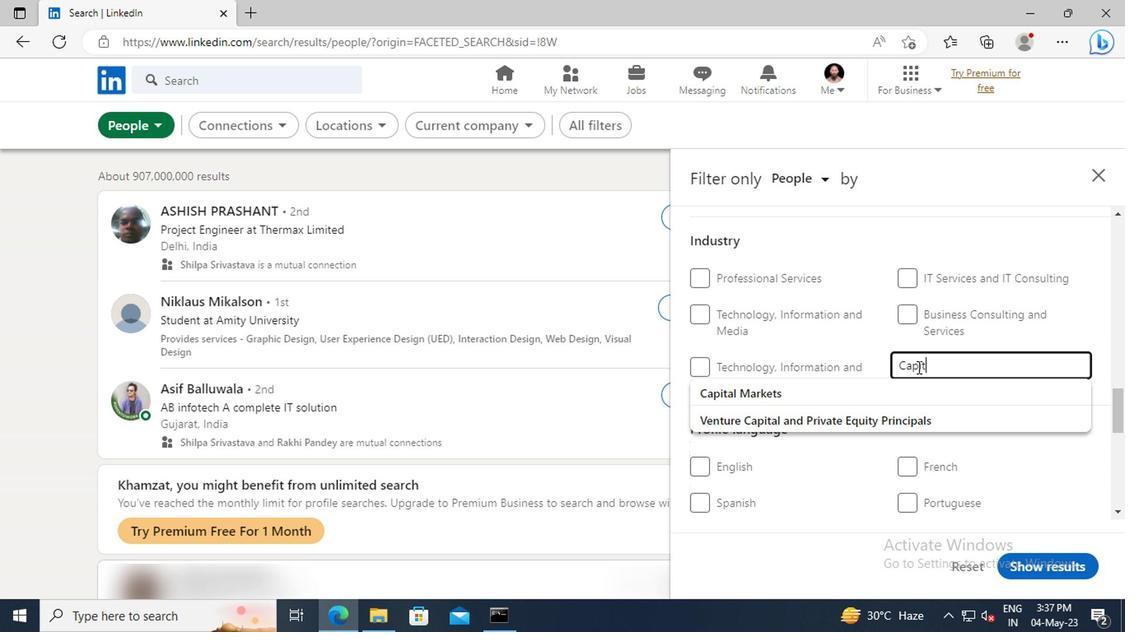 
Action: Mouse moved to (908, 386)
Screenshot: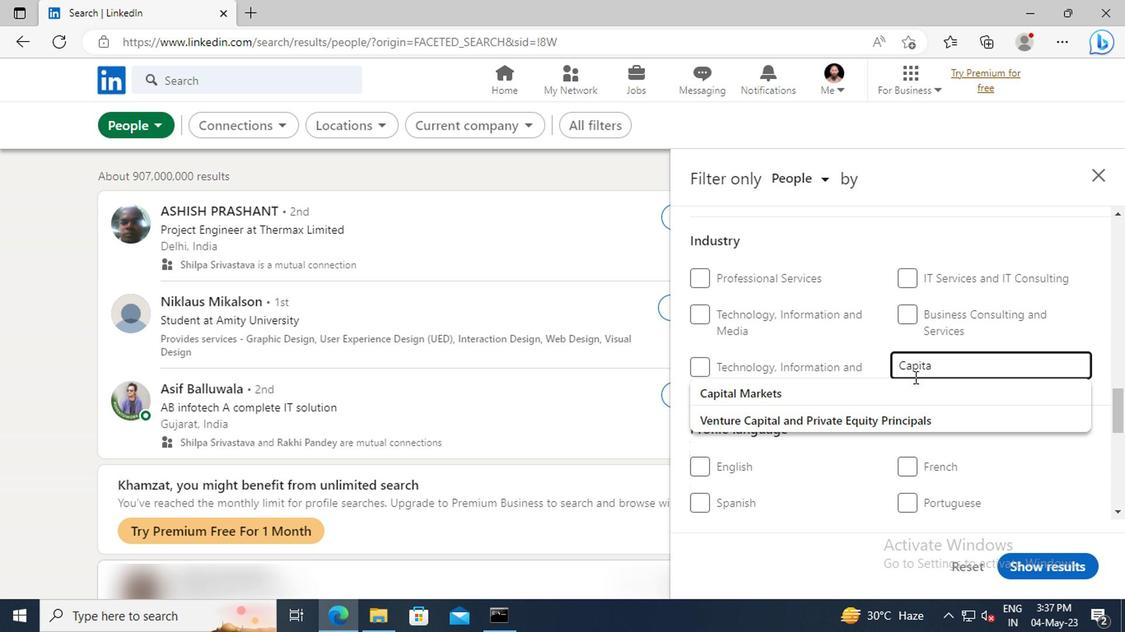 
Action: Mouse pressed left at (908, 386)
Screenshot: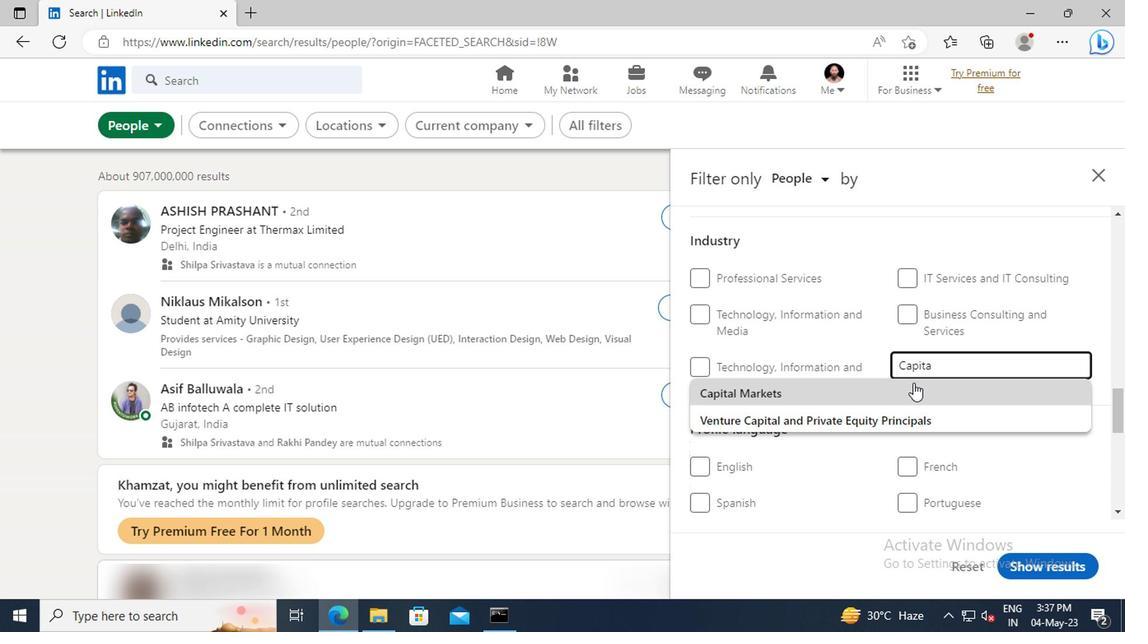 
Action: Mouse moved to (908, 386)
Screenshot: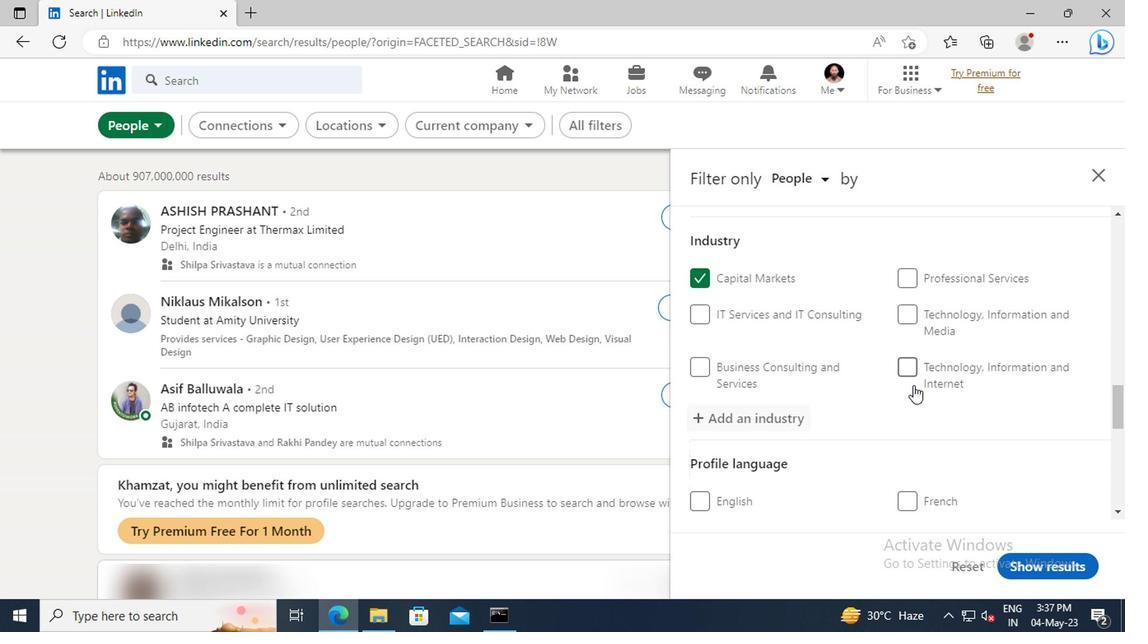 
Action: Mouse scrolled (908, 385) with delta (0, 0)
Screenshot: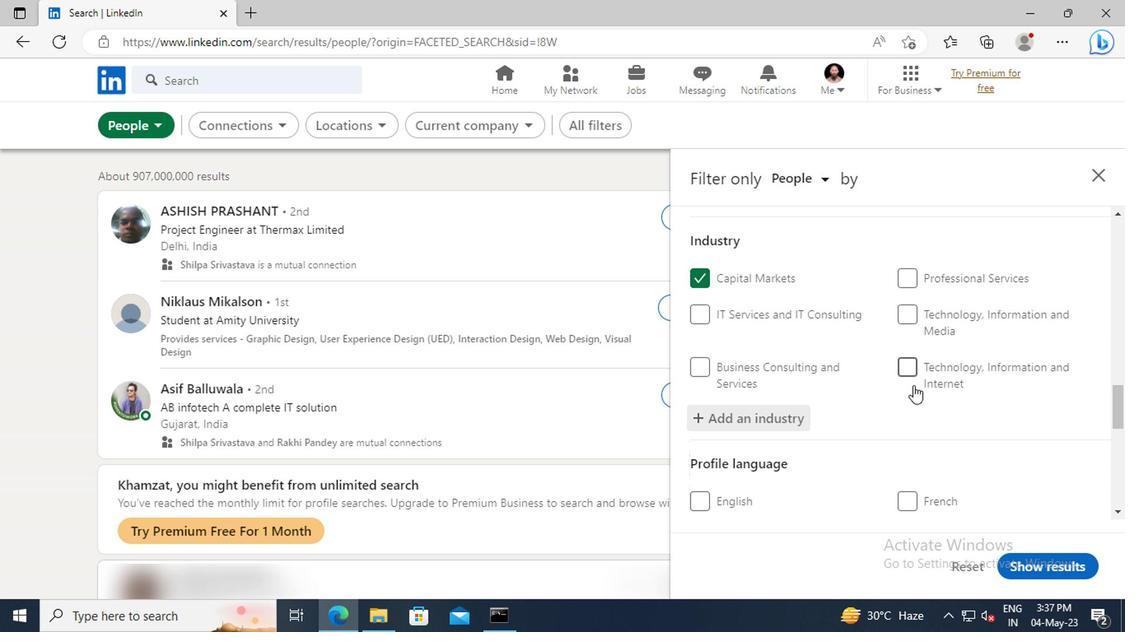 
Action: Mouse scrolled (908, 385) with delta (0, 0)
Screenshot: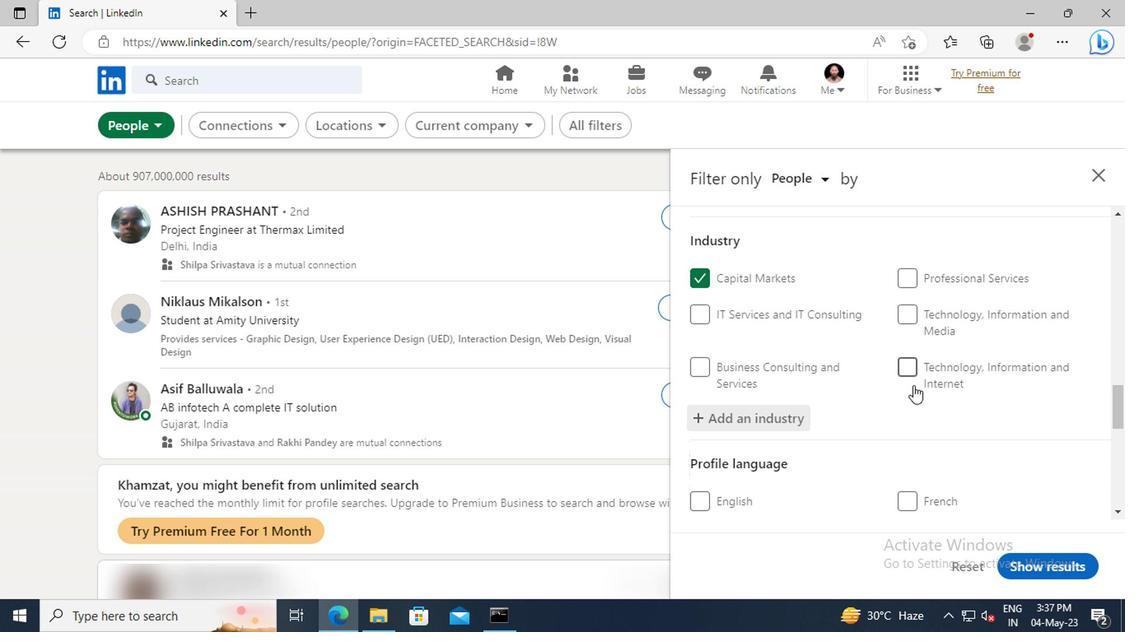 
Action: Mouse scrolled (908, 385) with delta (0, 0)
Screenshot: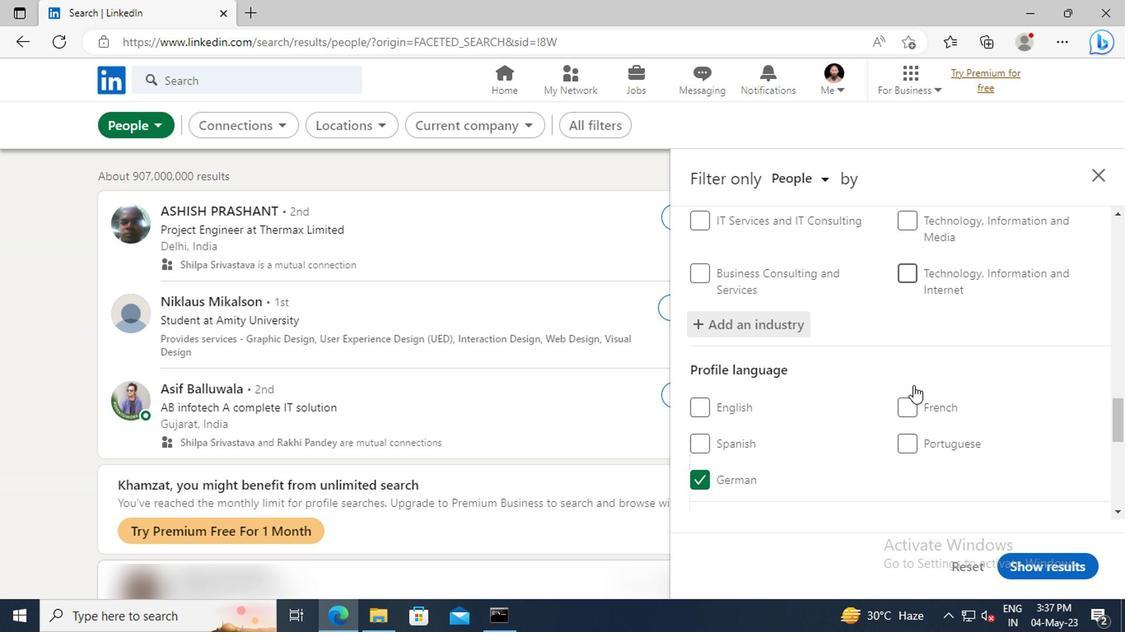 
Action: Mouse scrolled (908, 385) with delta (0, 0)
Screenshot: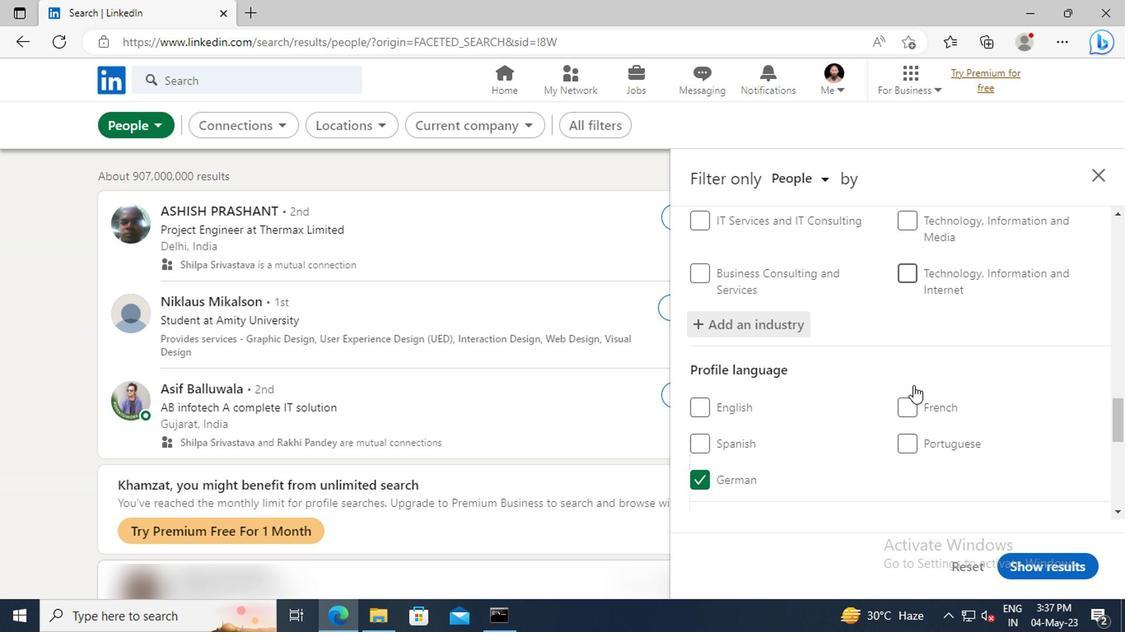 
Action: Mouse moved to (917, 377)
Screenshot: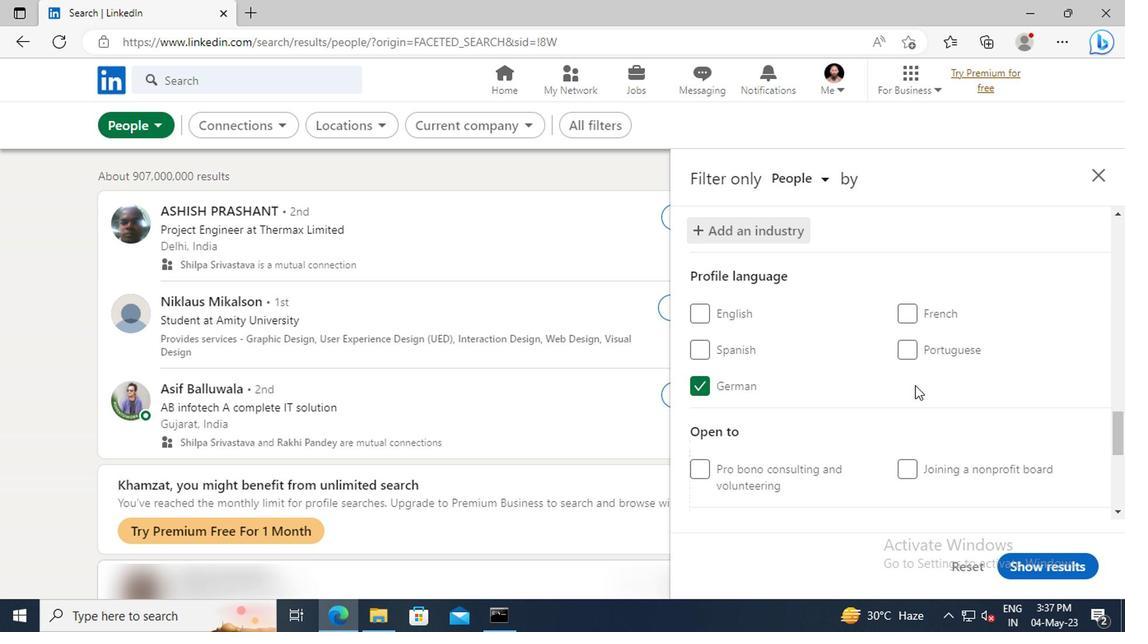 
Action: Mouse scrolled (917, 376) with delta (0, 0)
Screenshot: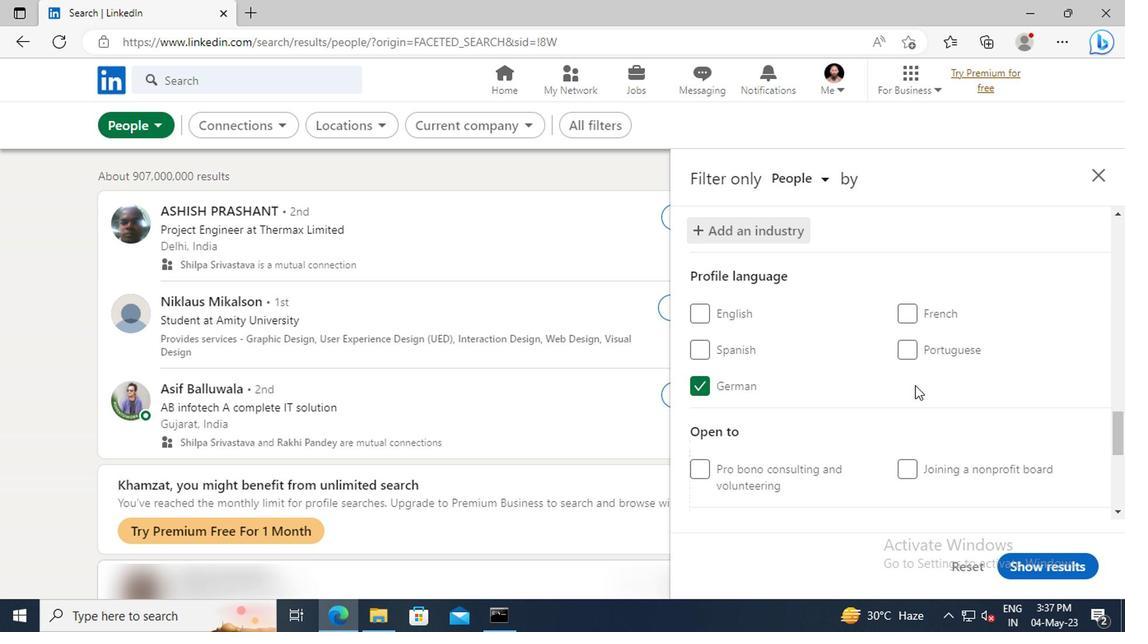 
Action: Mouse moved to (918, 376)
Screenshot: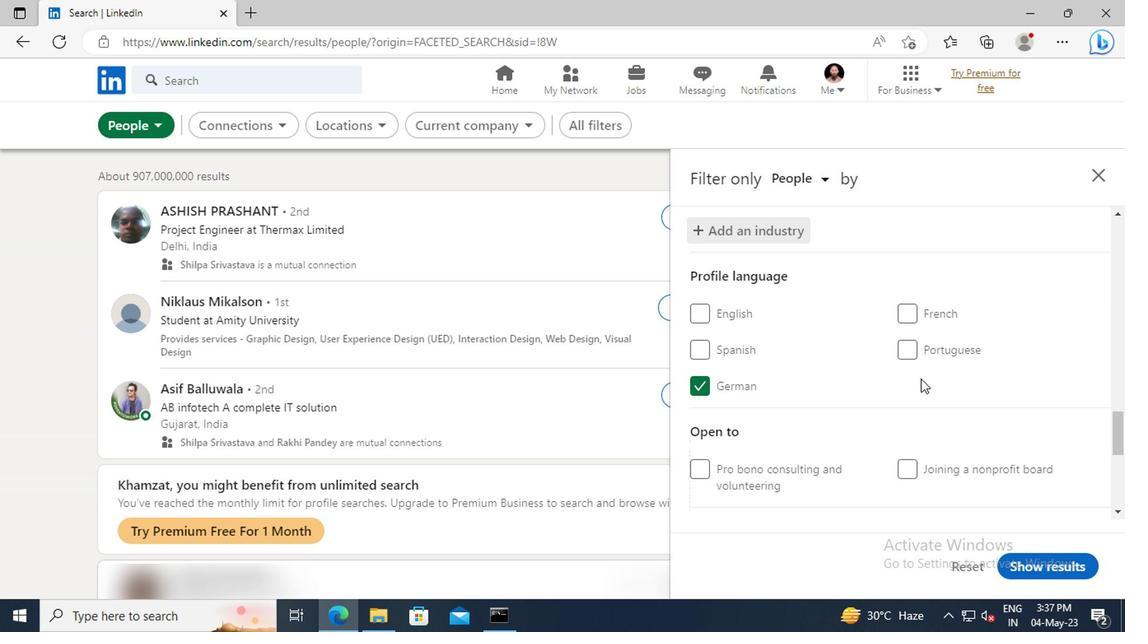 
Action: Mouse scrolled (918, 375) with delta (0, -1)
Screenshot: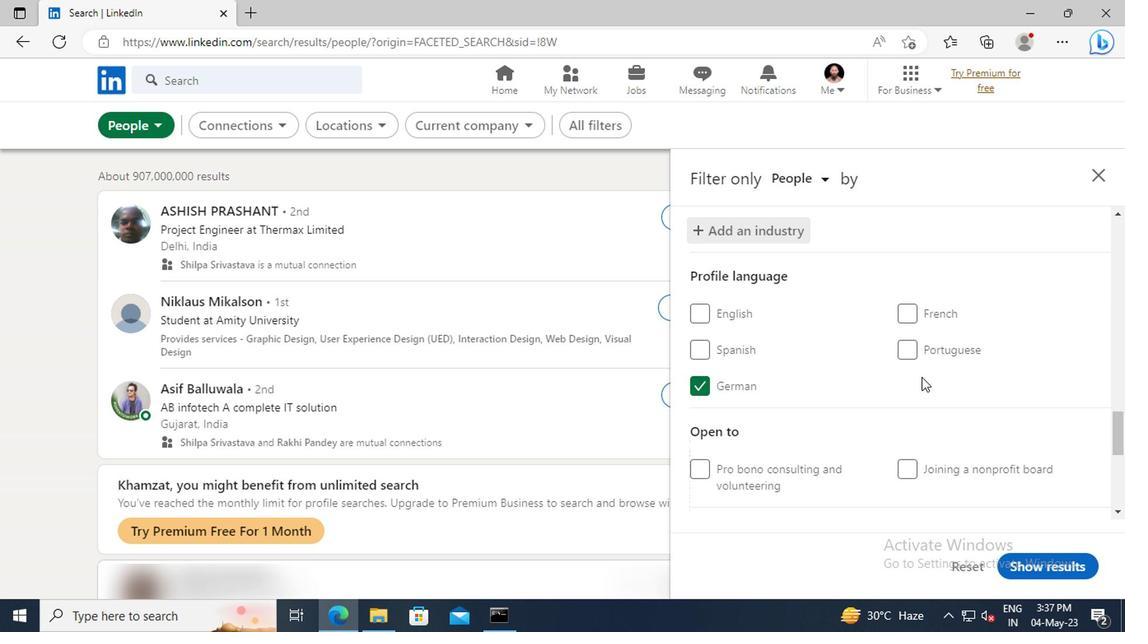 
Action: Mouse scrolled (918, 375) with delta (0, -1)
Screenshot: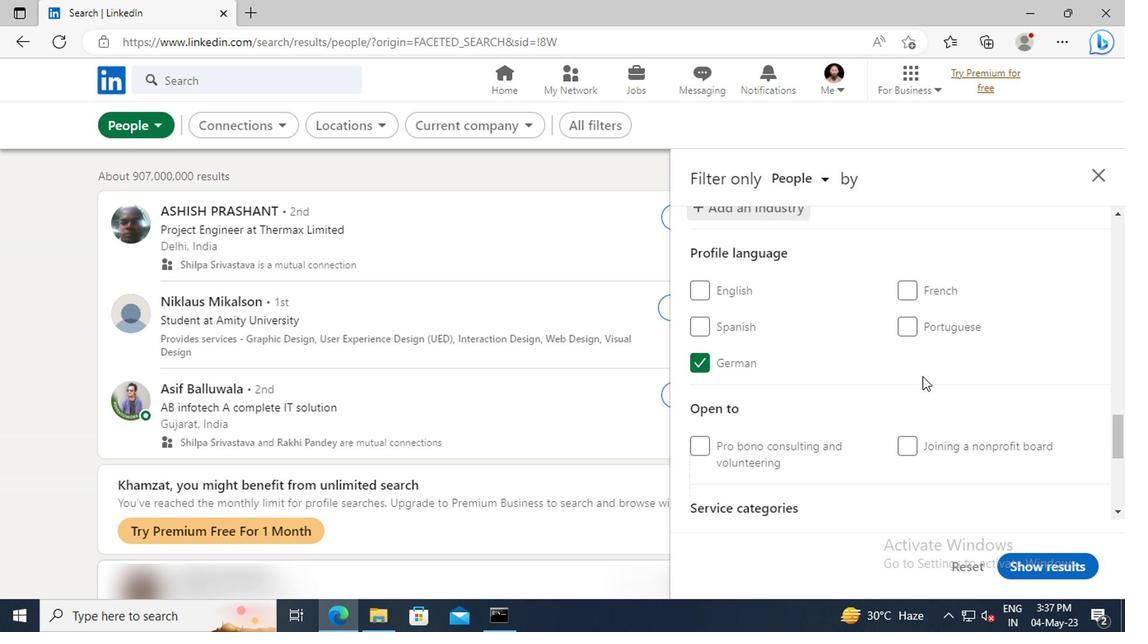 
Action: Mouse moved to (920, 364)
Screenshot: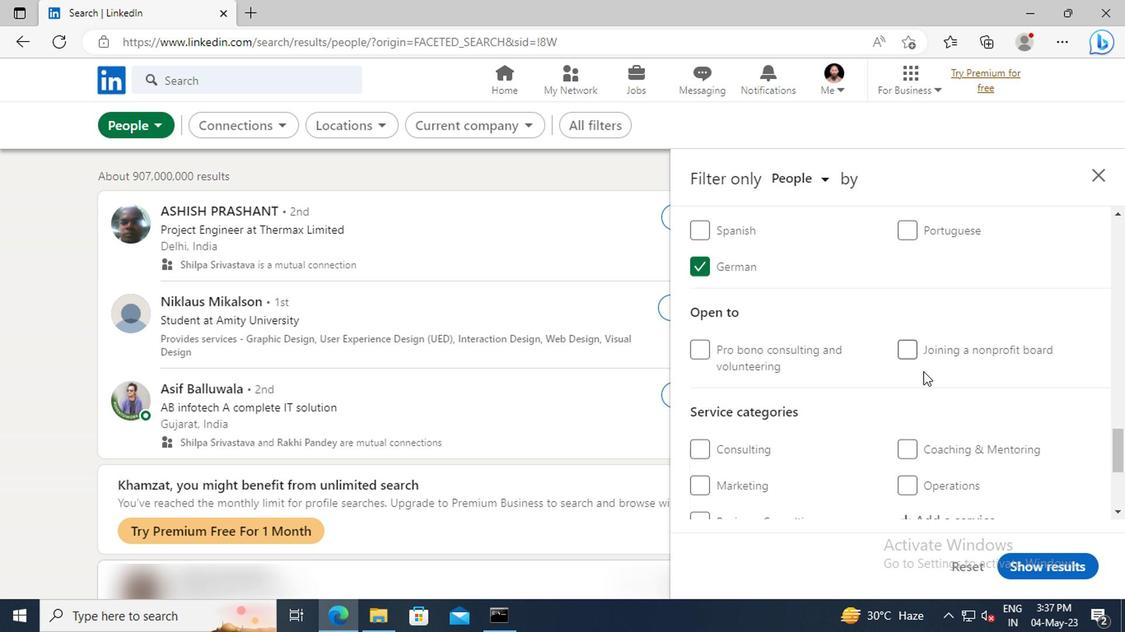 
Action: Mouse scrolled (920, 363) with delta (0, -1)
Screenshot: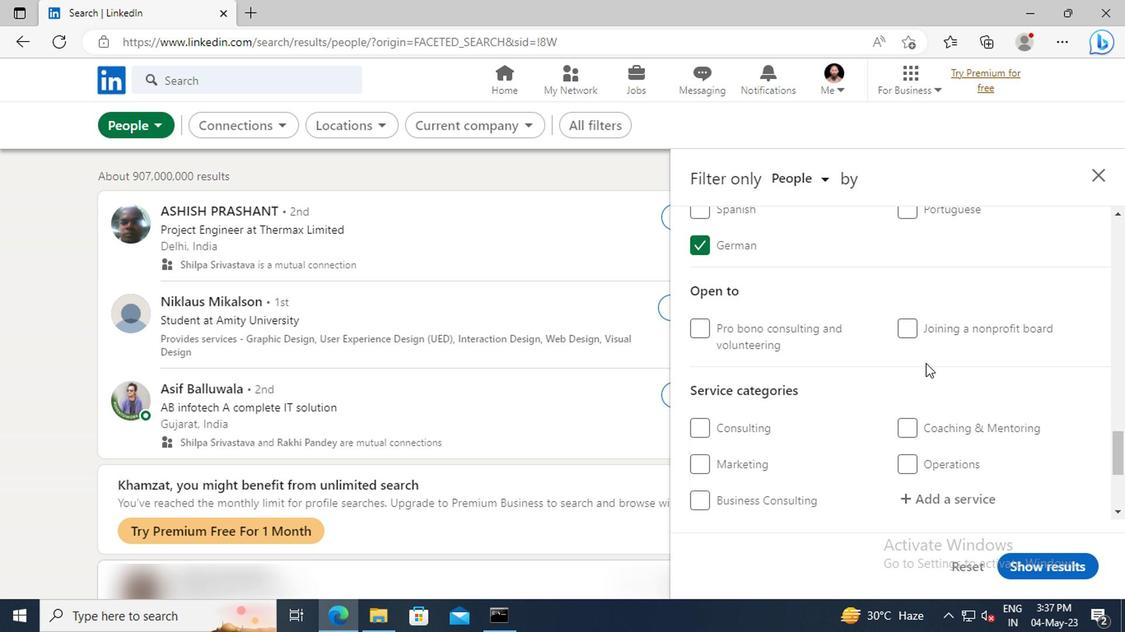 
Action: Mouse scrolled (920, 363) with delta (0, -1)
Screenshot: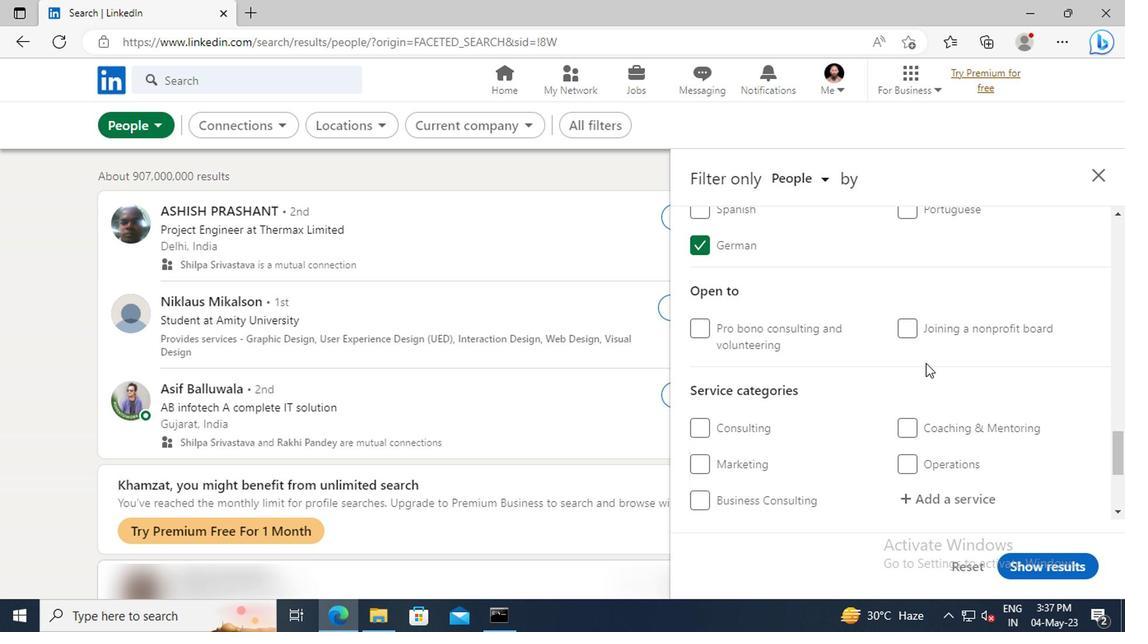 
Action: Mouse moved to (924, 405)
Screenshot: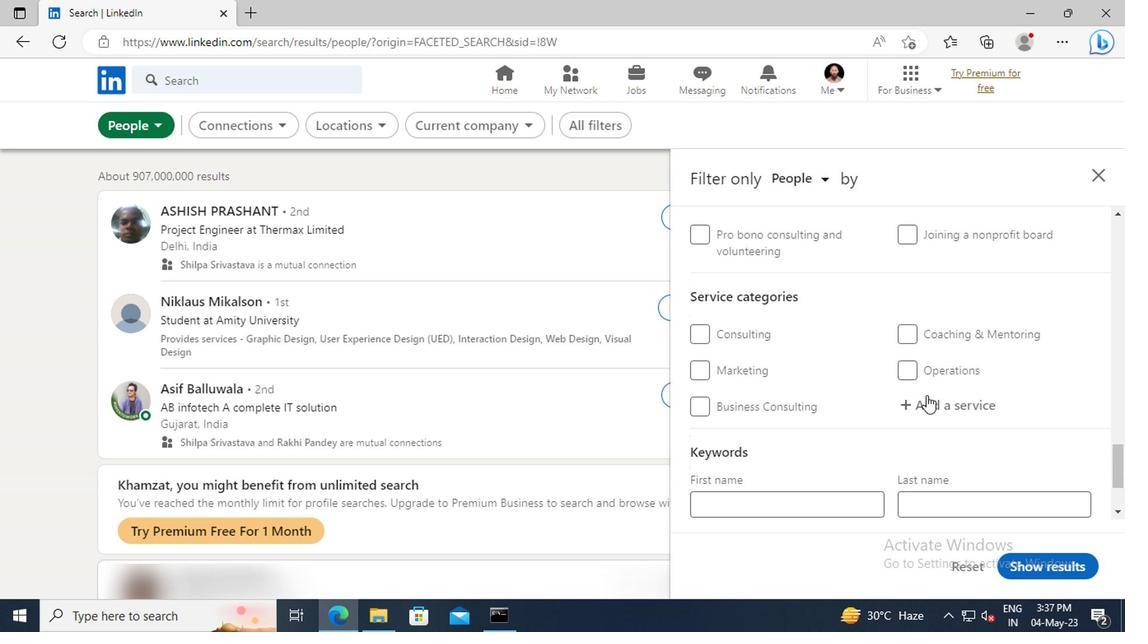 
Action: Mouse pressed left at (924, 405)
Screenshot: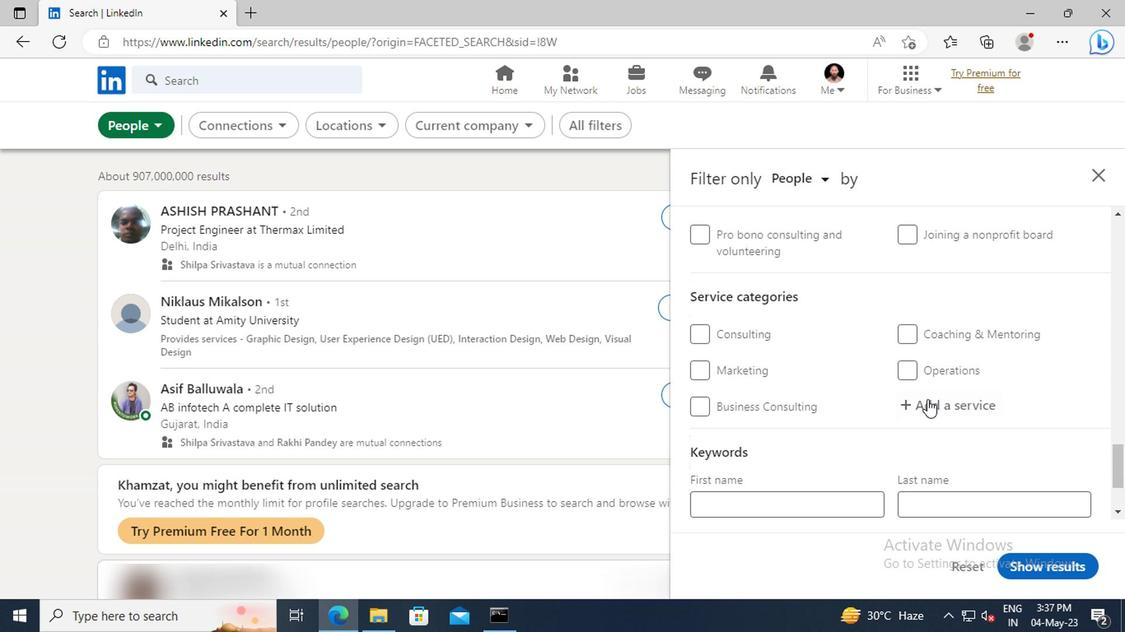 
Action: Key pressed <Key.shift>
Screenshot: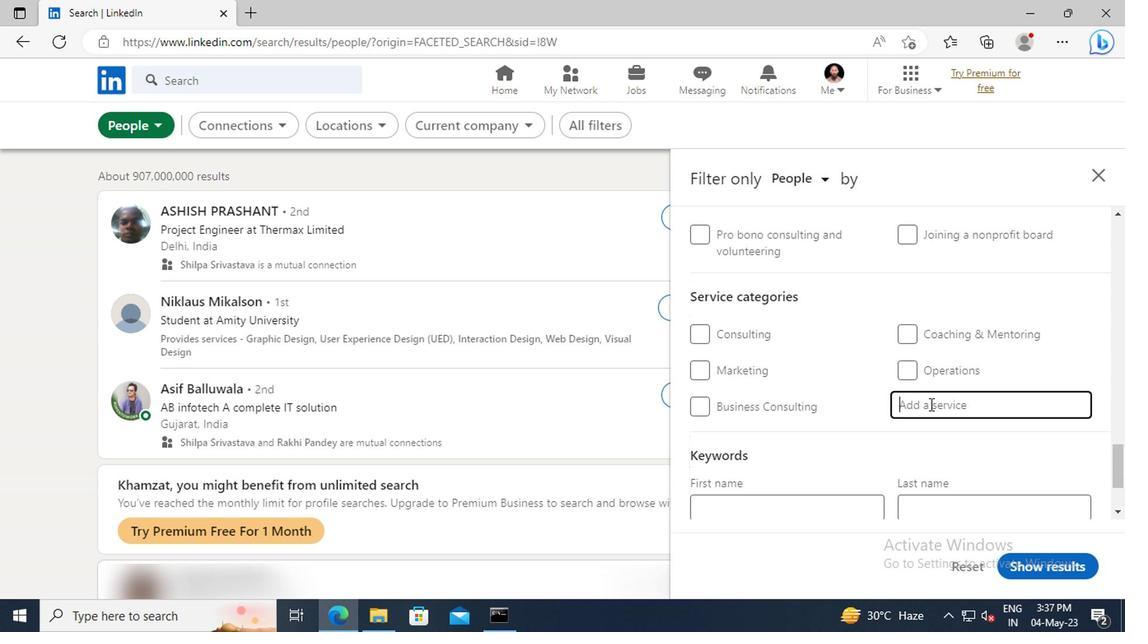 
Action: Mouse moved to (919, 411)
Screenshot: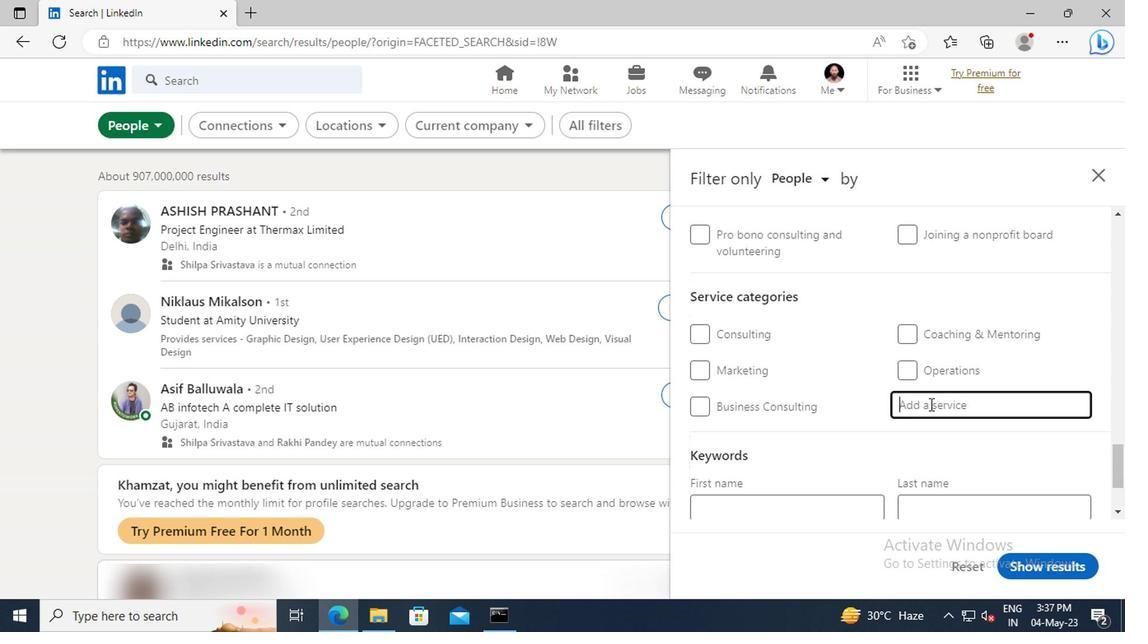 
Action: Key pressed DJING
Screenshot: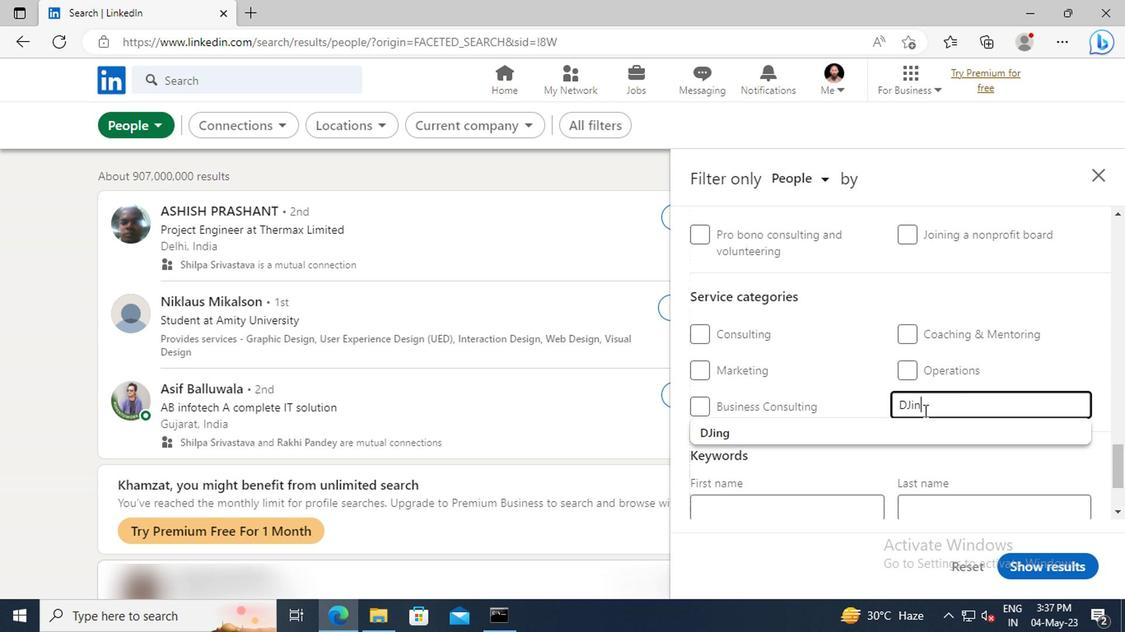 
Action: Mouse moved to (923, 436)
Screenshot: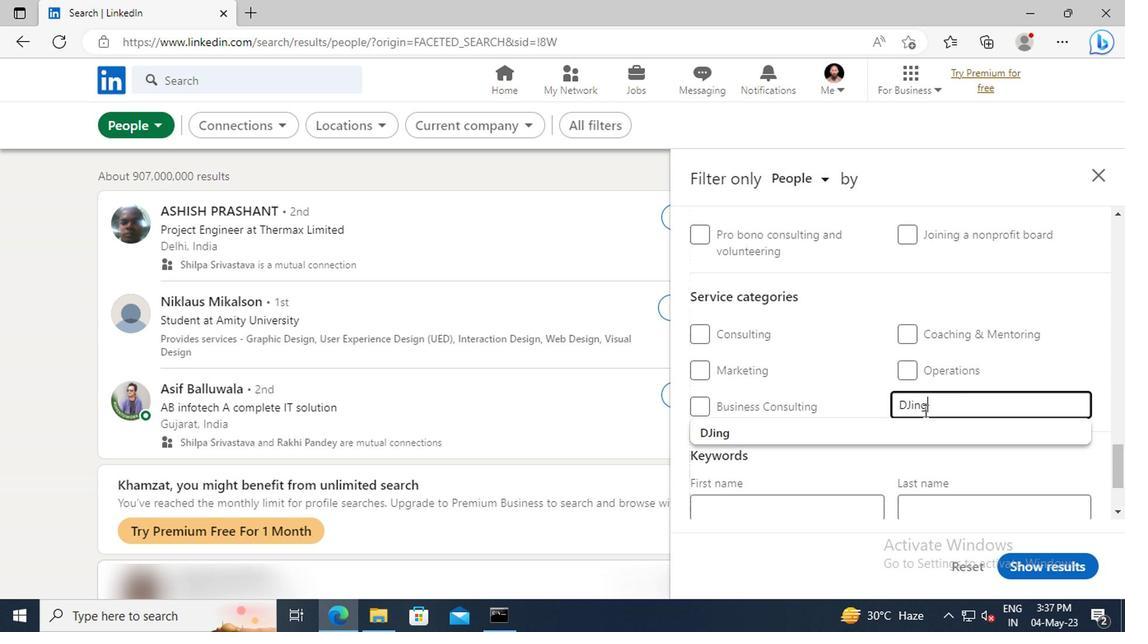 
Action: Mouse pressed left at (923, 436)
Screenshot: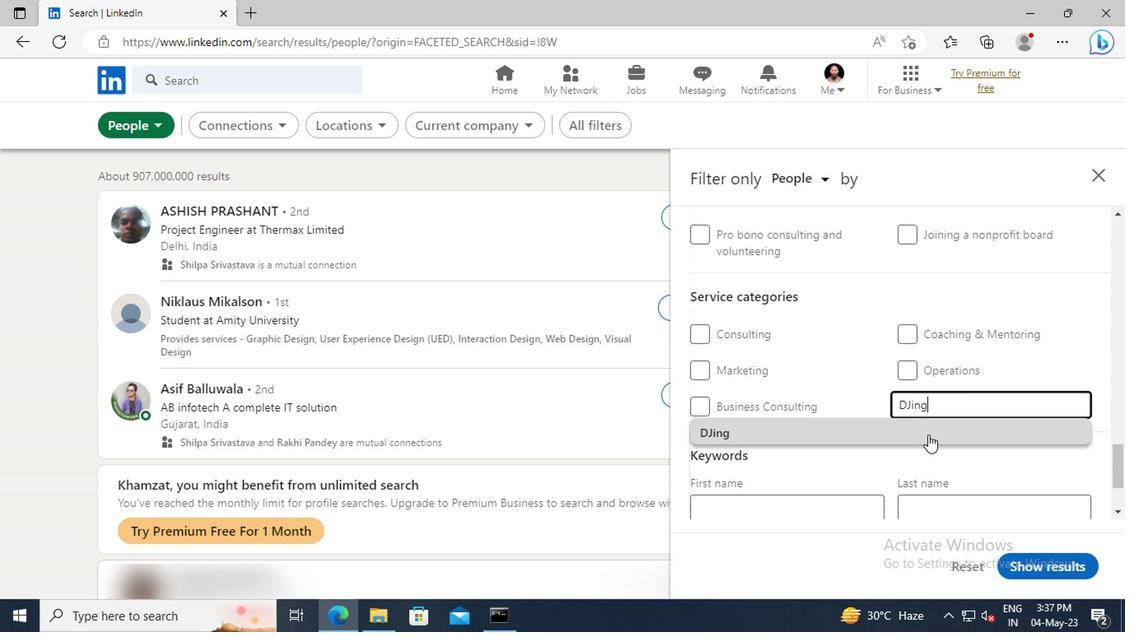 
Action: Mouse moved to (923, 438)
Screenshot: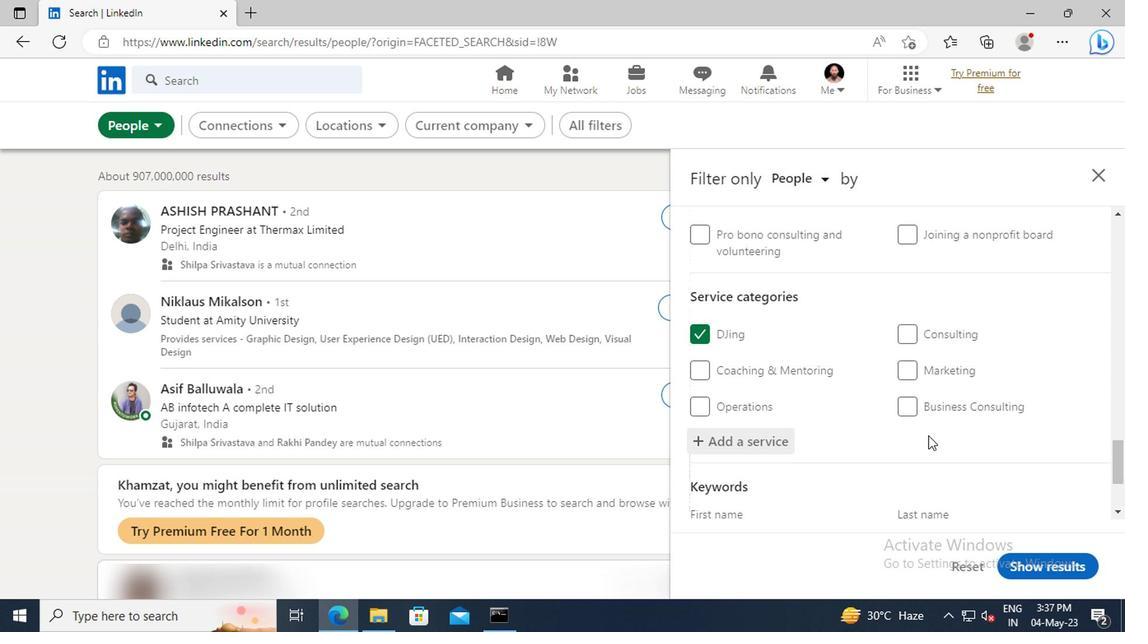 
Action: Mouse scrolled (923, 437) with delta (0, -1)
Screenshot: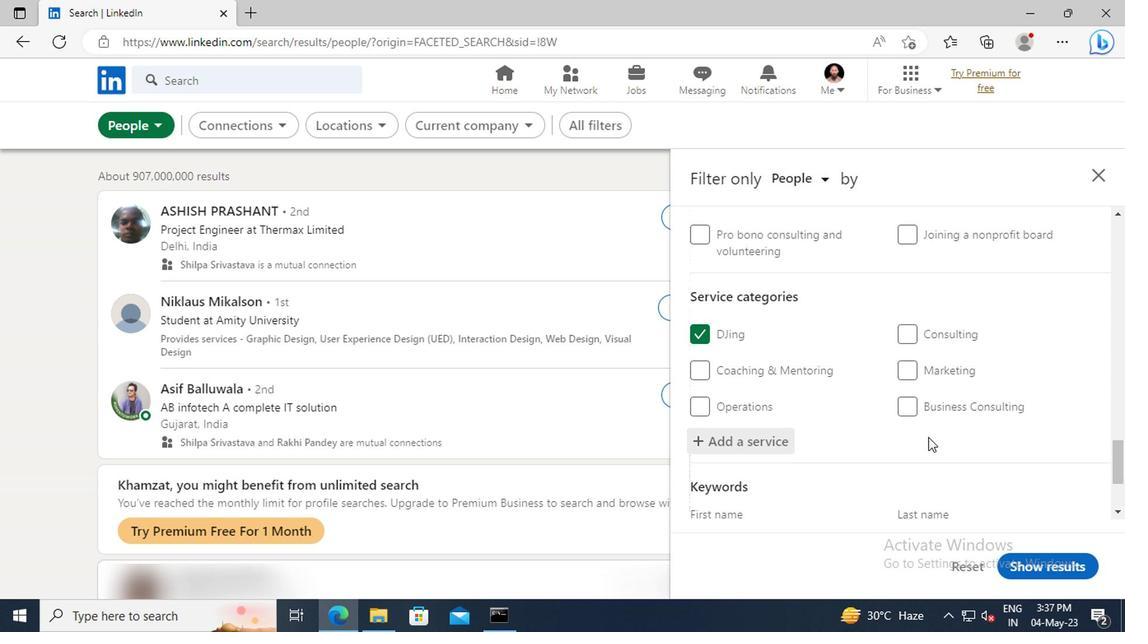 
Action: Mouse scrolled (923, 437) with delta (0, -1)
Screenshot: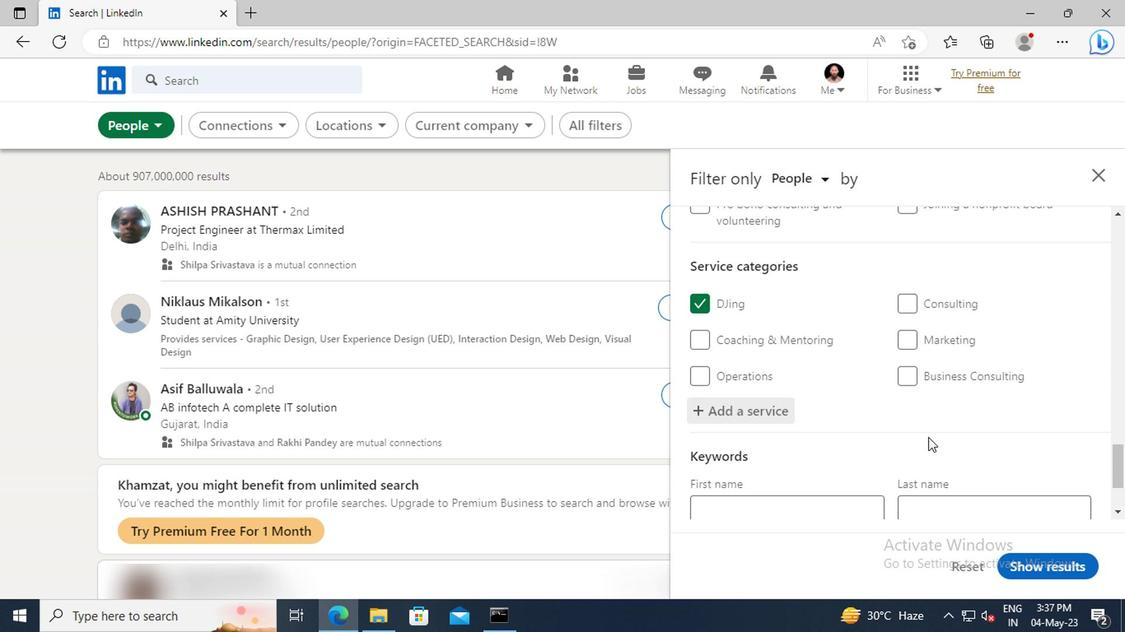 
Action: Mouse scrolled (923, 437) with delta (0, -1)
Screenshot: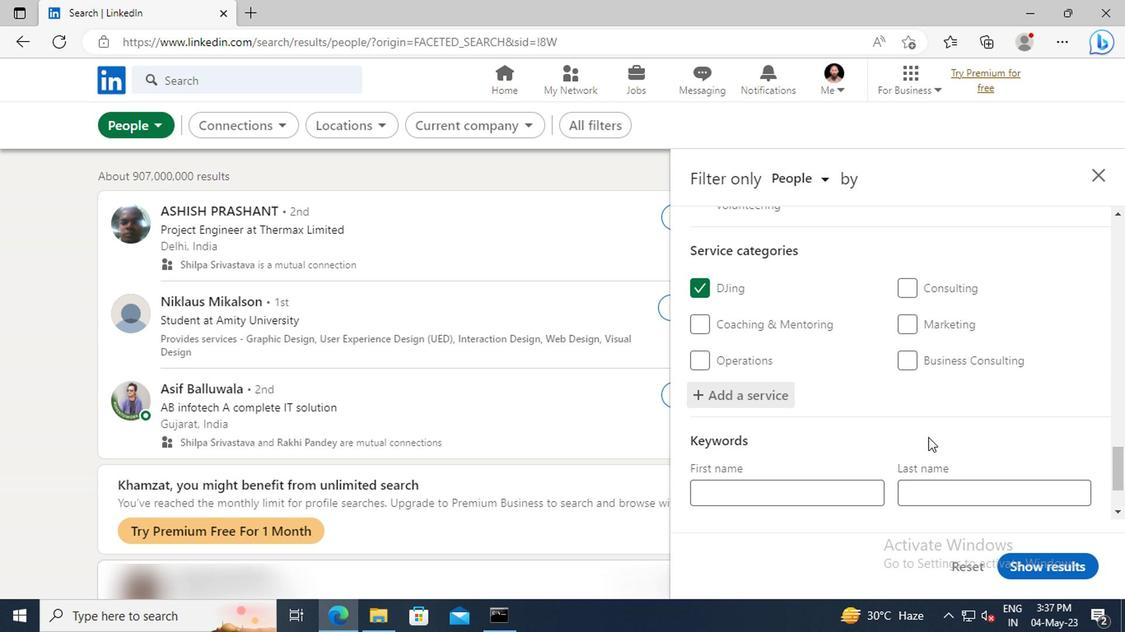 
Action: Mouse moved to (828, 458)
Screenshot: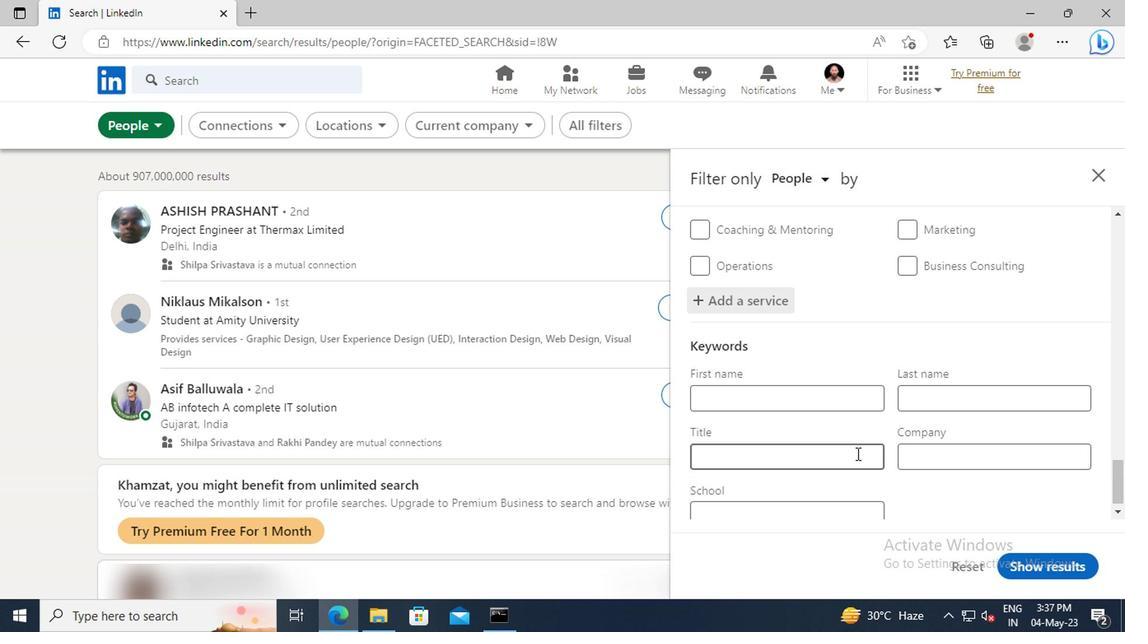 
Action: Mouse pressed left at (828, 458)
Screenshot: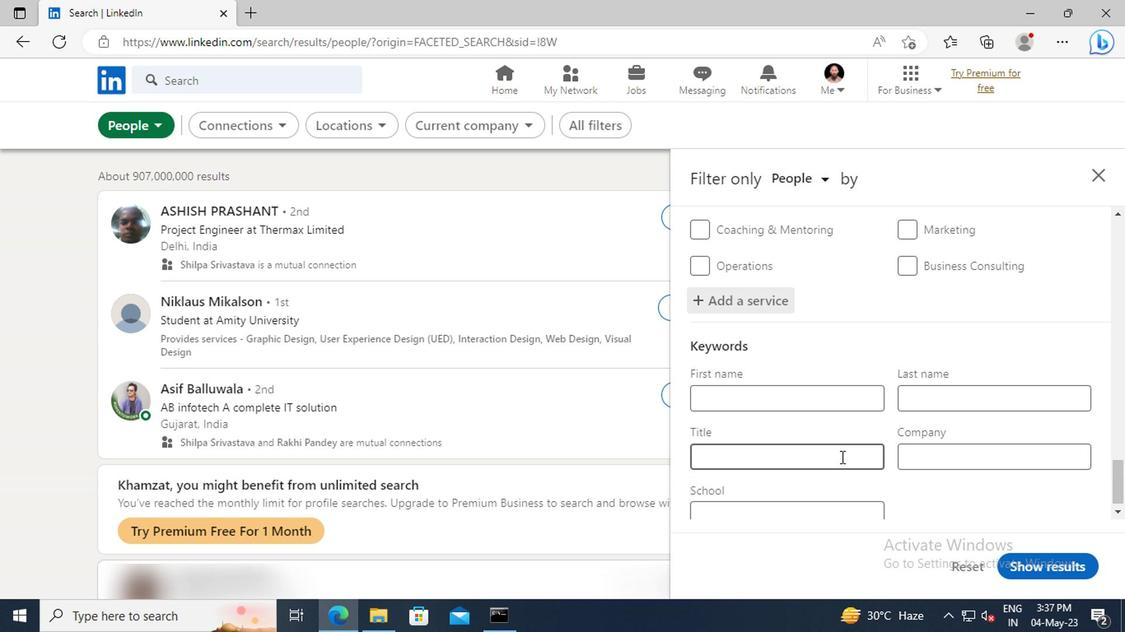 
Action: Key pressed <Key.shift>SUBSTITUTE<Key.space><Key.shift>TEACHER<Key.enter>
Screenshot: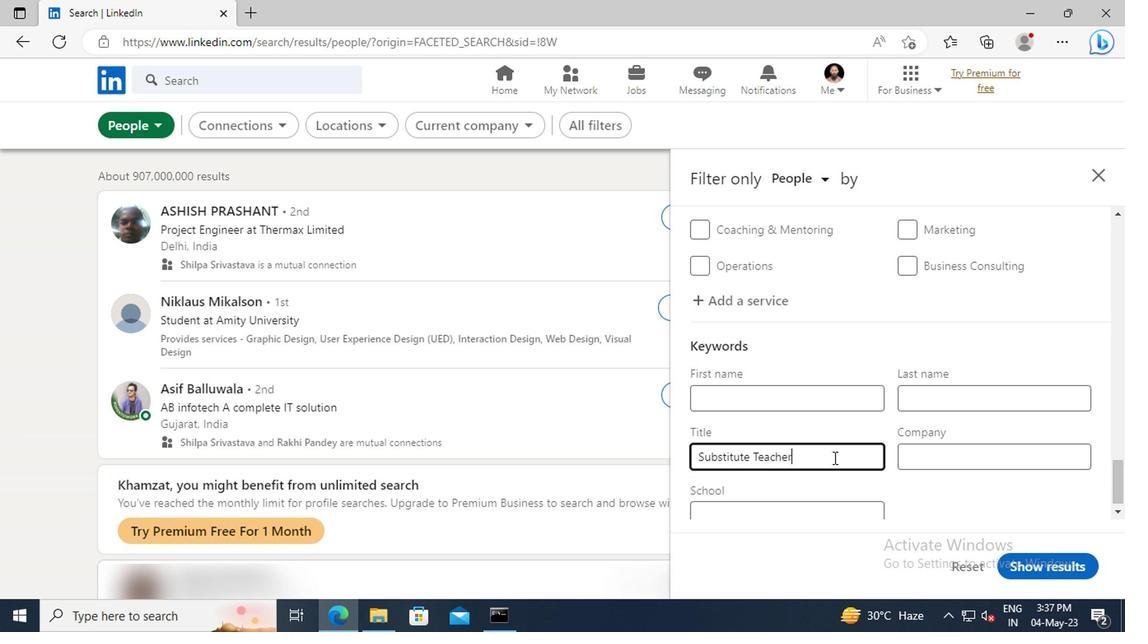 
Action: Mouse moved to (1011, 565)
Screenshot: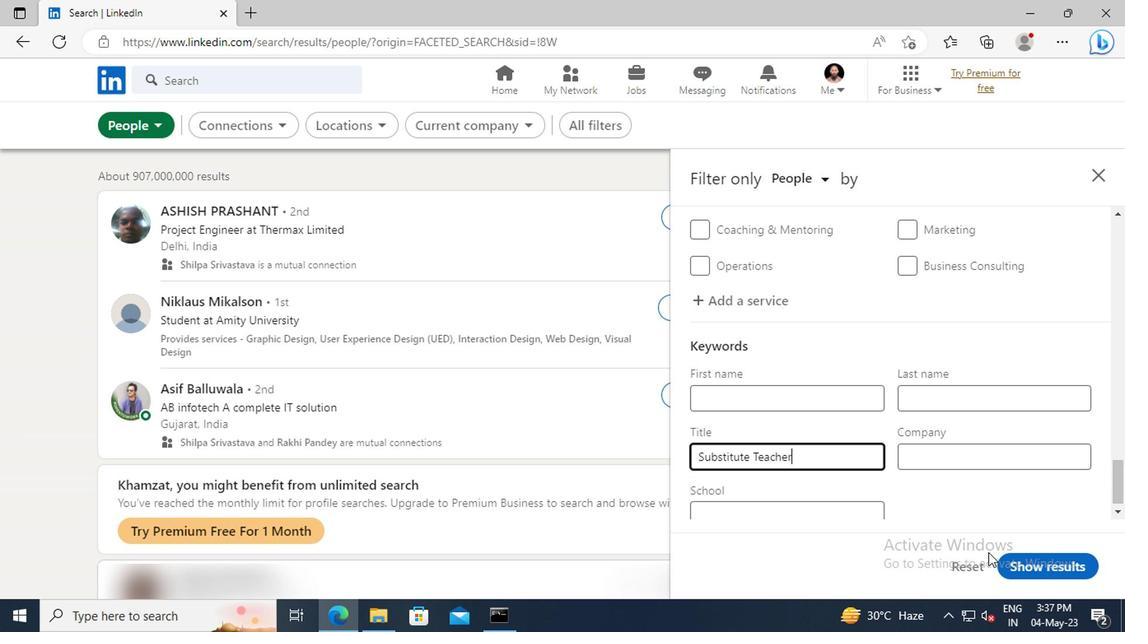 
Action: Mouse pressed left at (1011, 565)
Screenshot: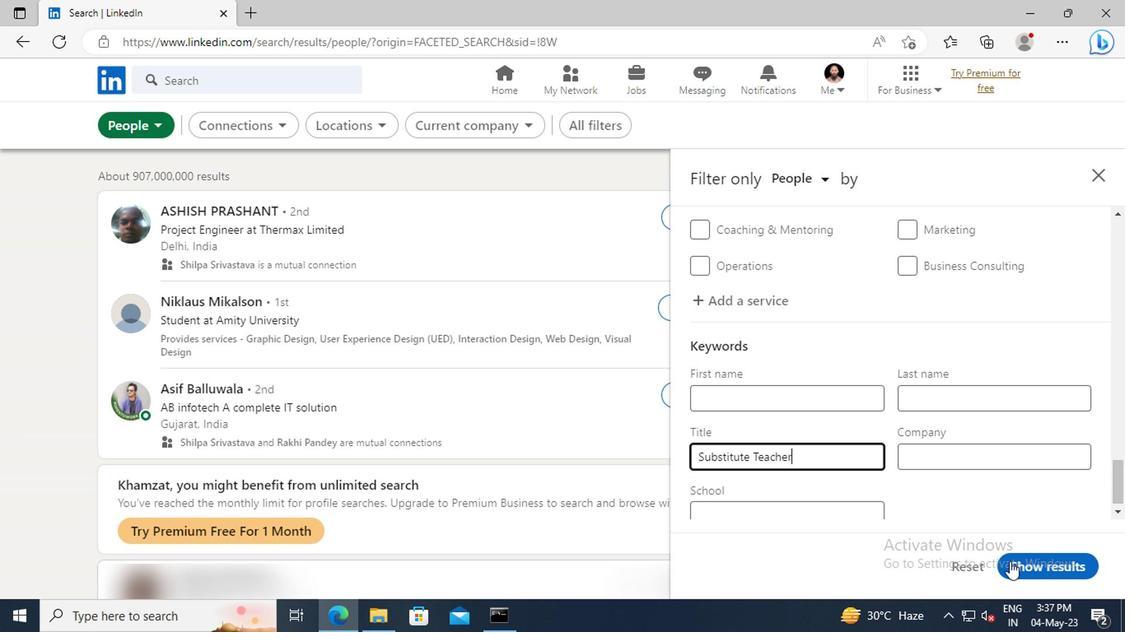 
